 Task: Search one way flight ticket for 5 adults, 2 children, 1 infant in seat and 2 infants on lap in economy from Belleville: Midamerica St. Louis Airport/scott Air Force Base to Springfield: Abraham Lincoln Capital Airport on 5-2-2023. Choice of flights is Sun country airlines. Number of bags: 2 carry on bags. Price is upto 92000. Outbound departure time preference is 11:30.
Action: Mouse moved to (303, 396)
Screenshot: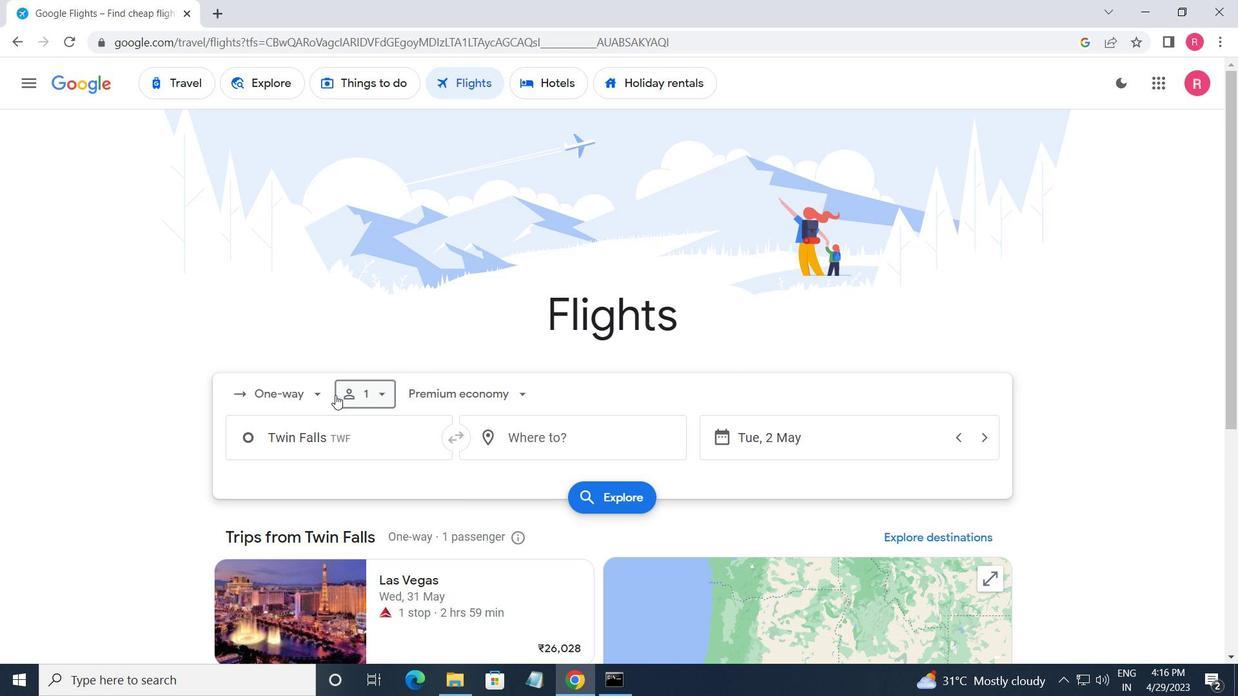 
Action: Mouse pressed left at (303, 396)
Screenshot: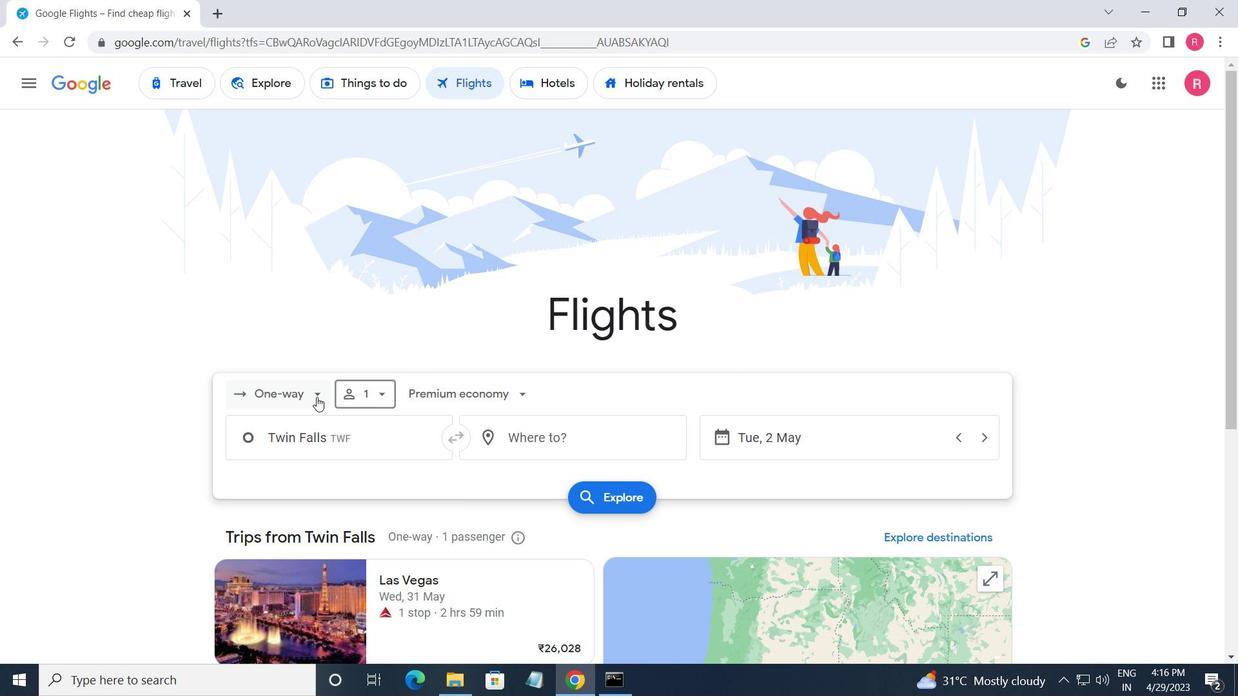 
Action: Mouse moved to (325, 463)
Screenshot: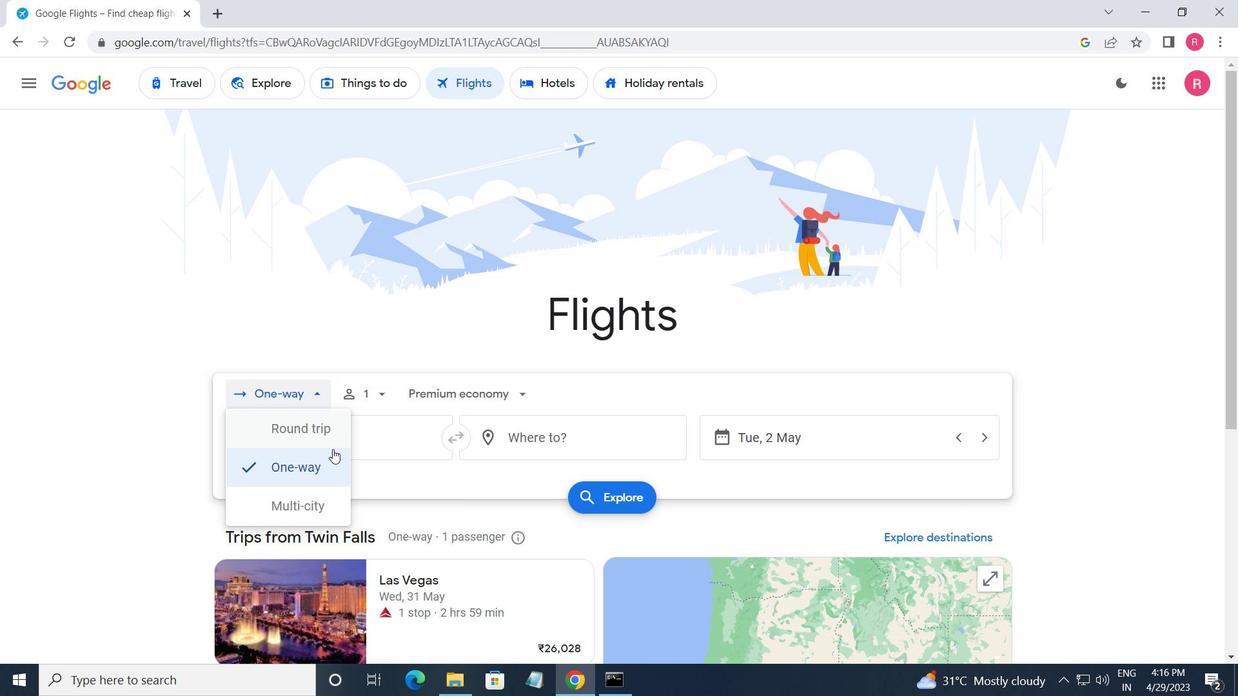 
Action: Mouse pressed left at (325, 463)
Screenshot: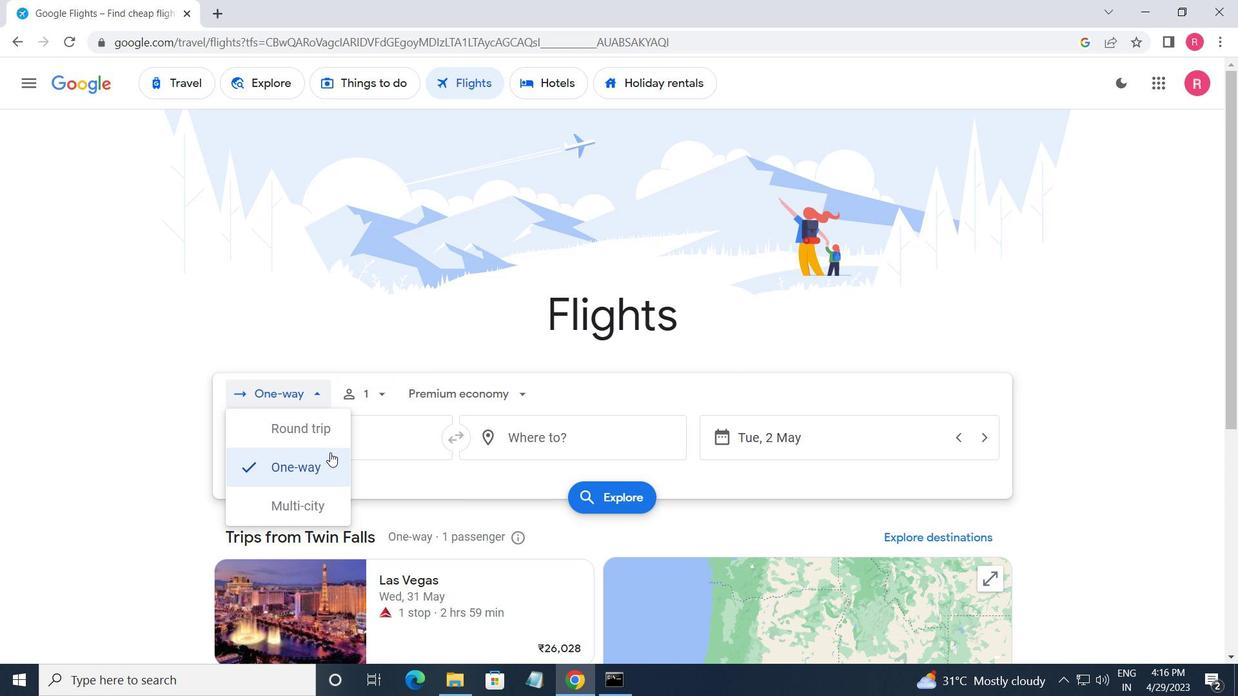 
Action: Mouse moved to (374, 399)
Screenshot: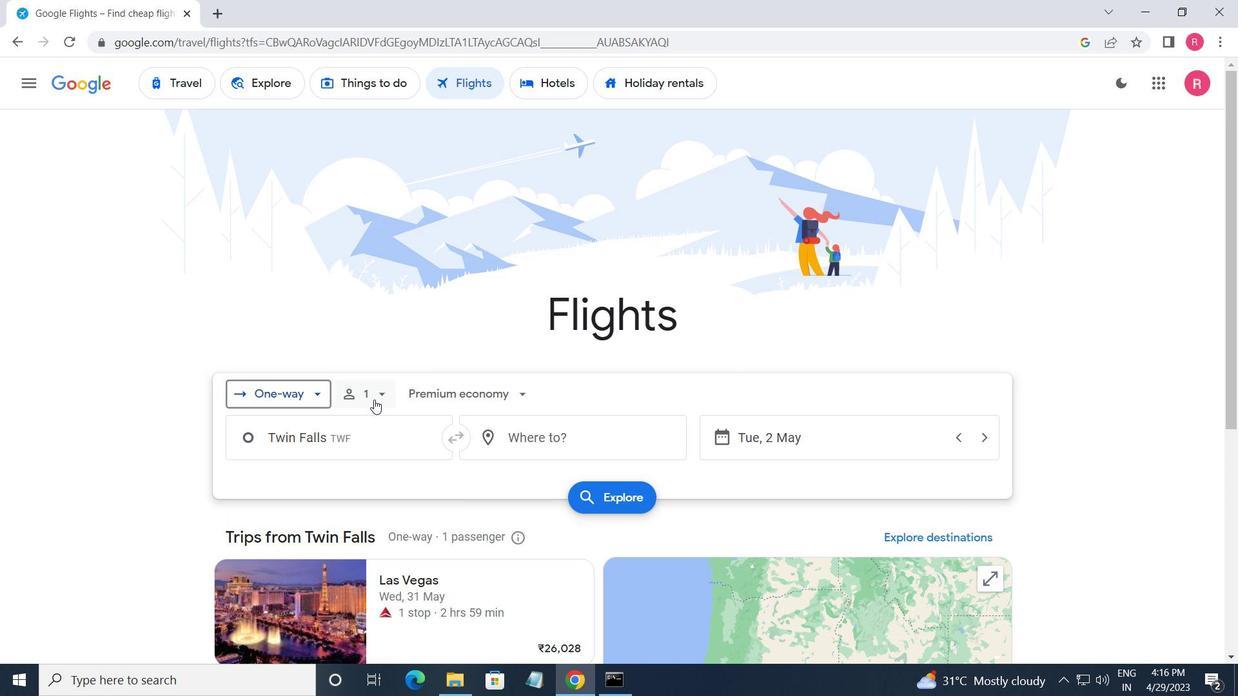 
Action: Mouse pressed left at (374, 399)
Screenshot: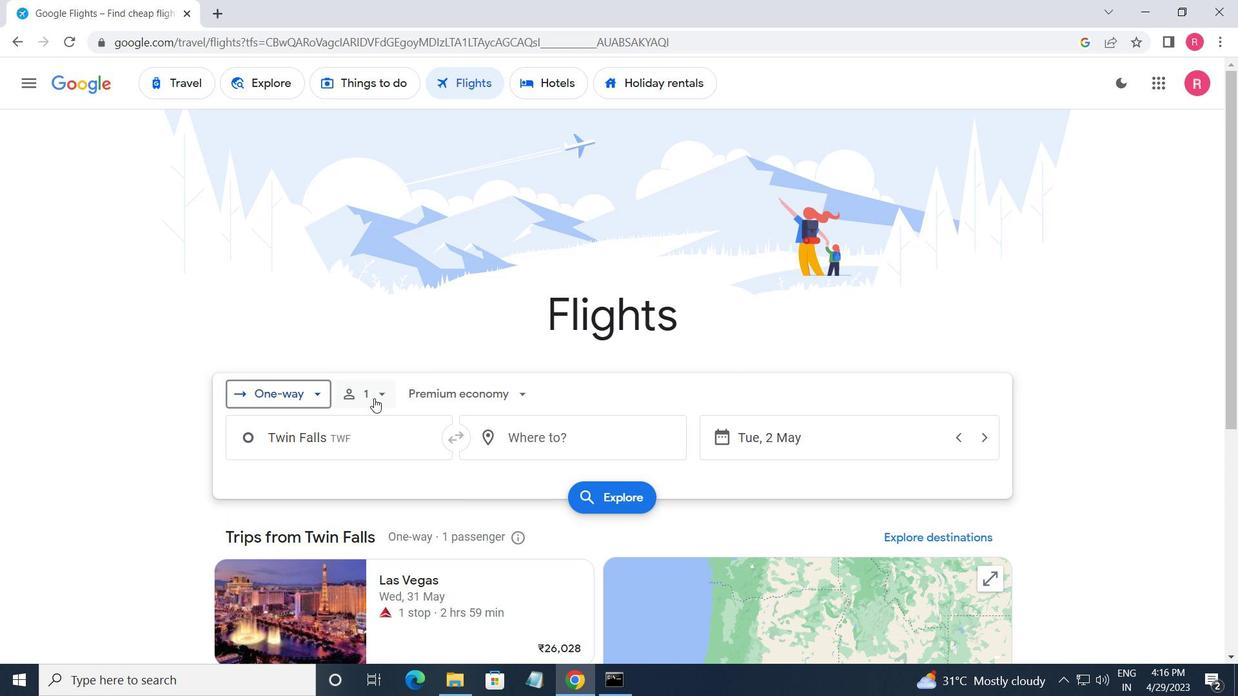 
Action: Mouse moved to (492, 440)
Screenshot: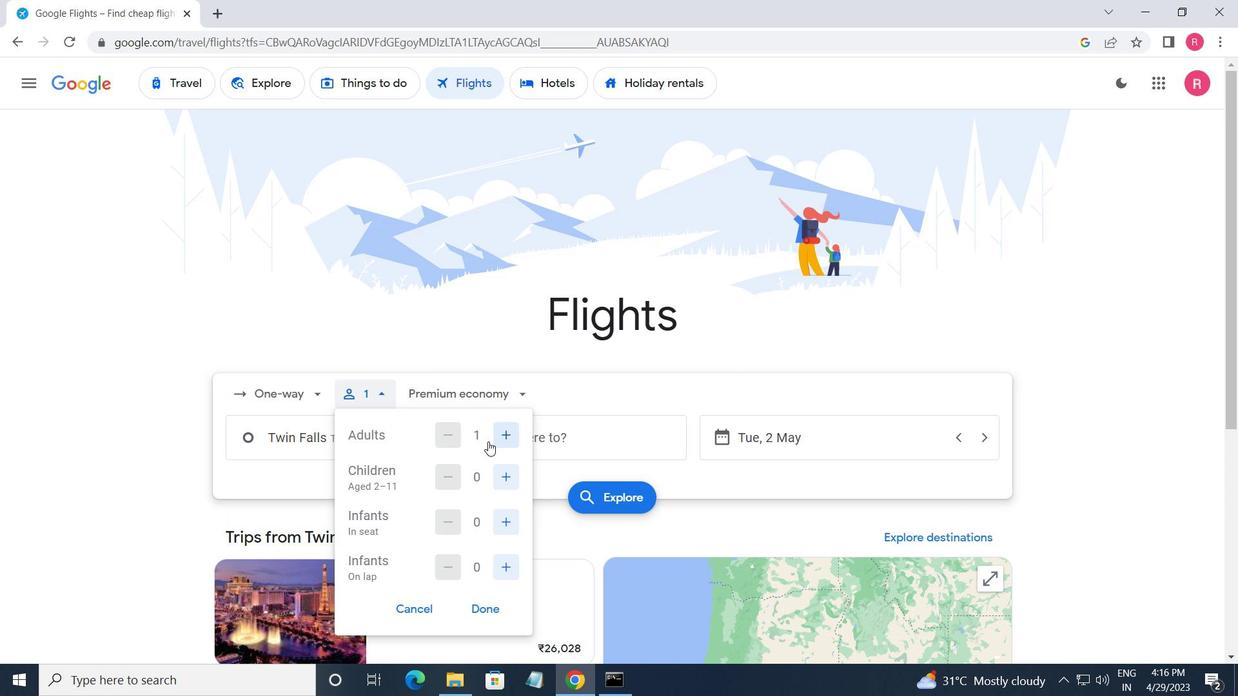 
Action: Mouse pressed left at (492, 440)
Screenshot: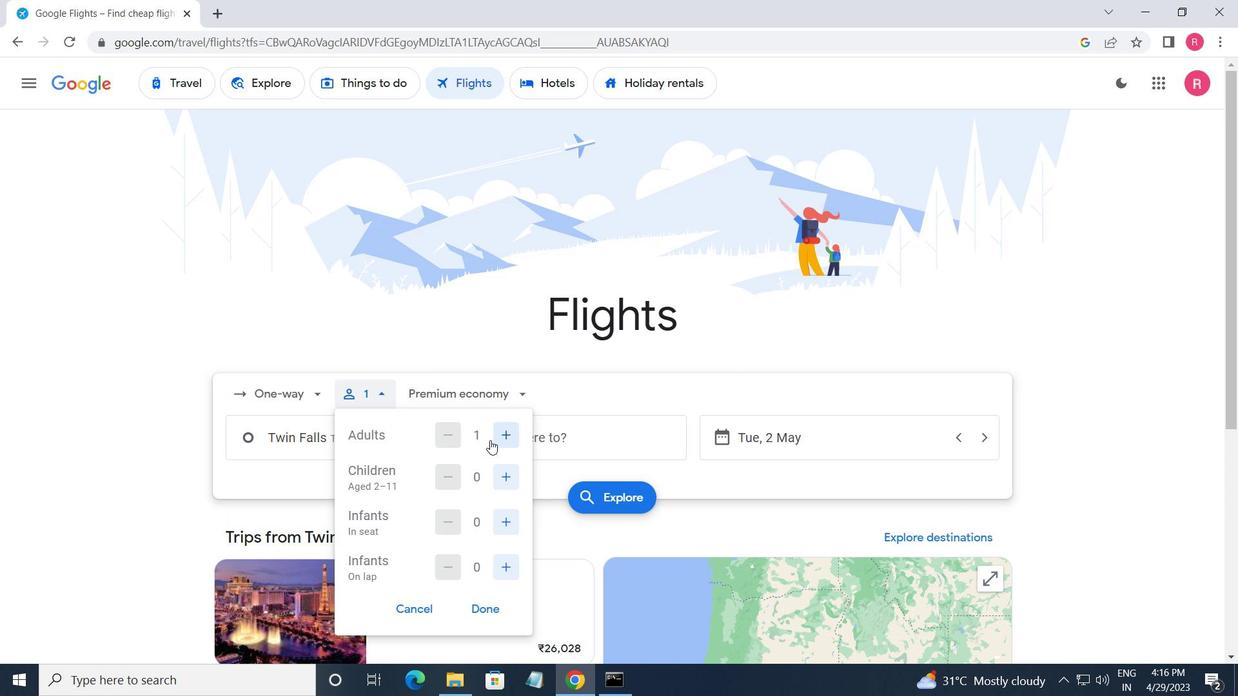 
Action: Mouse pressed left at (492, 440)
Screenshot: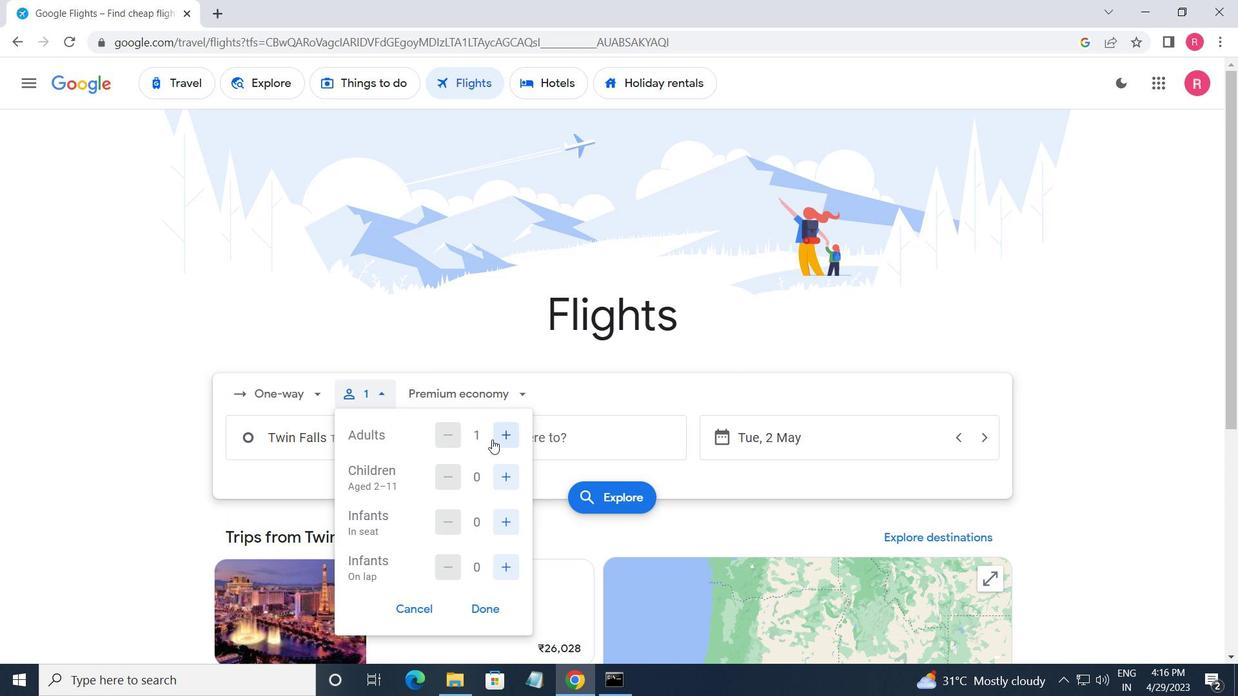 
Action: Mouse pressed left at (492, 440)
Screenshot: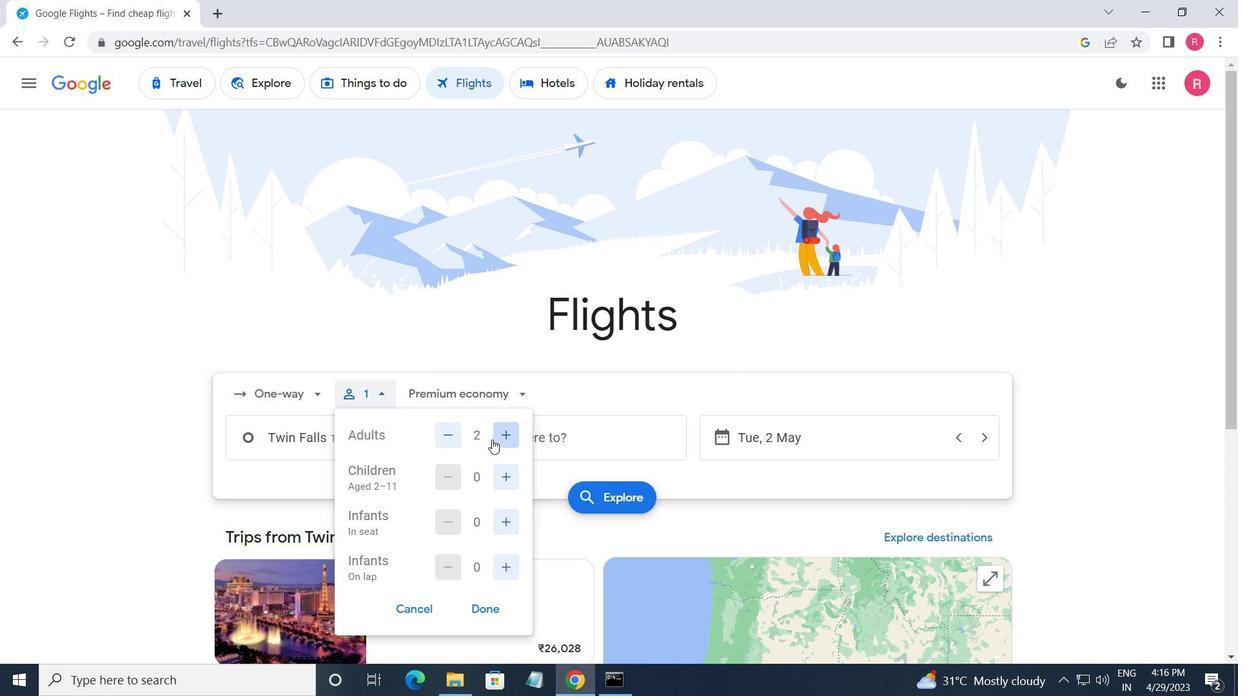 
Action: Mouse moved to (493, 439)
Screenshot: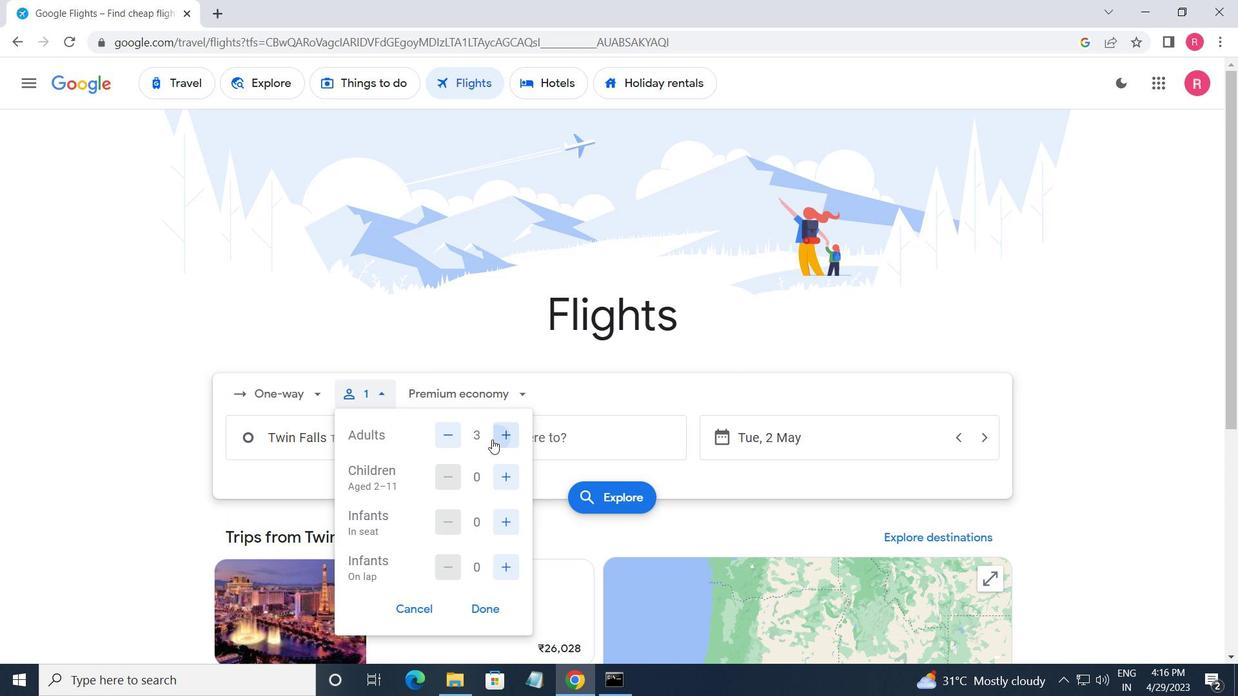 
Action: Mouse pressed left at (493, 439)
Screenshot: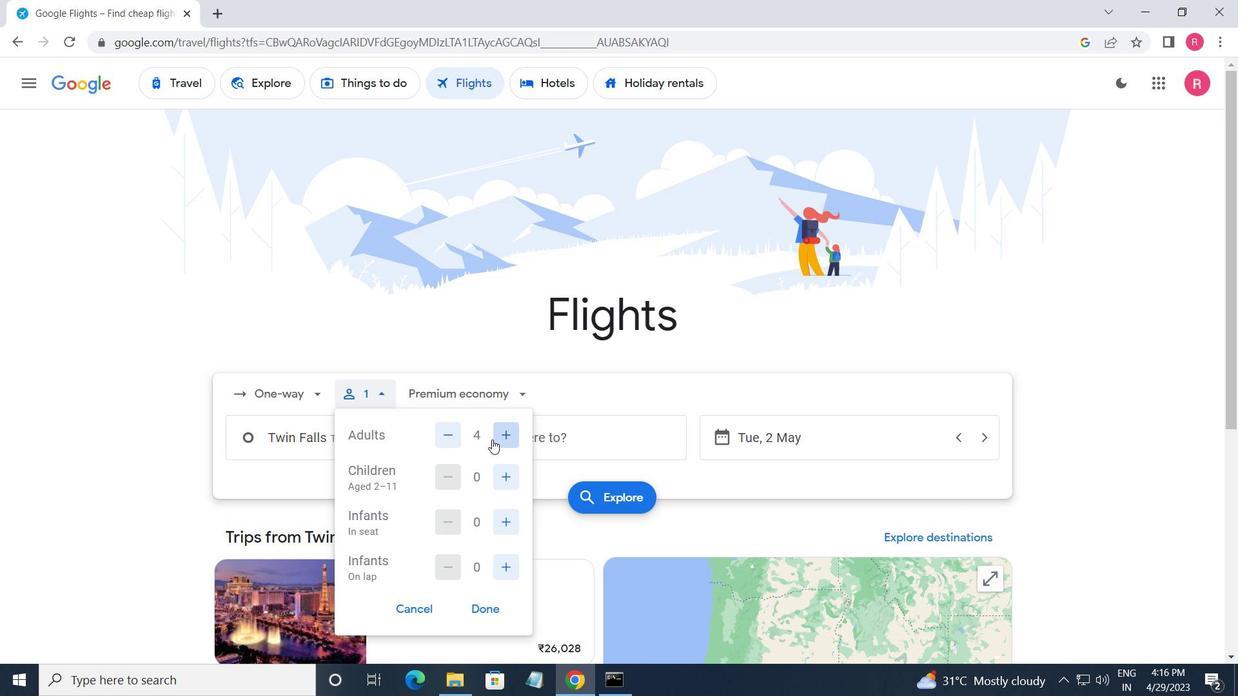 
Action: Mouse moved to (499, 476)
Screenshot: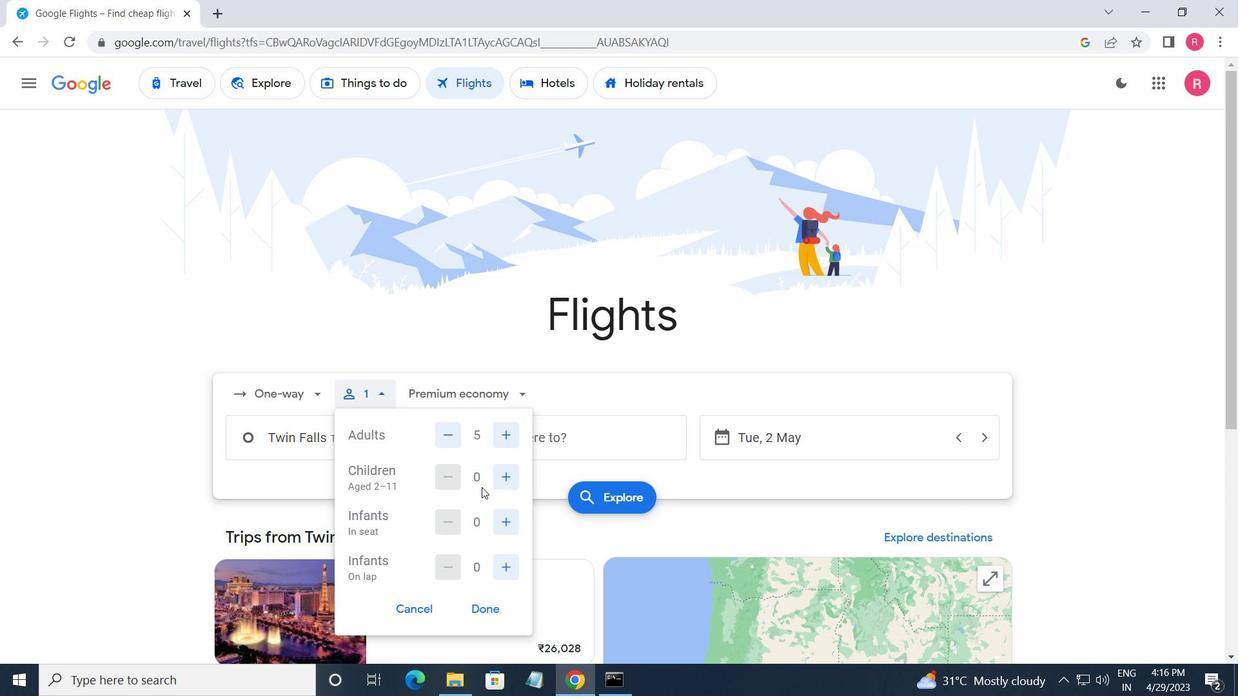 
Action: Mouse pressed left at (499, 476)
Screenshot: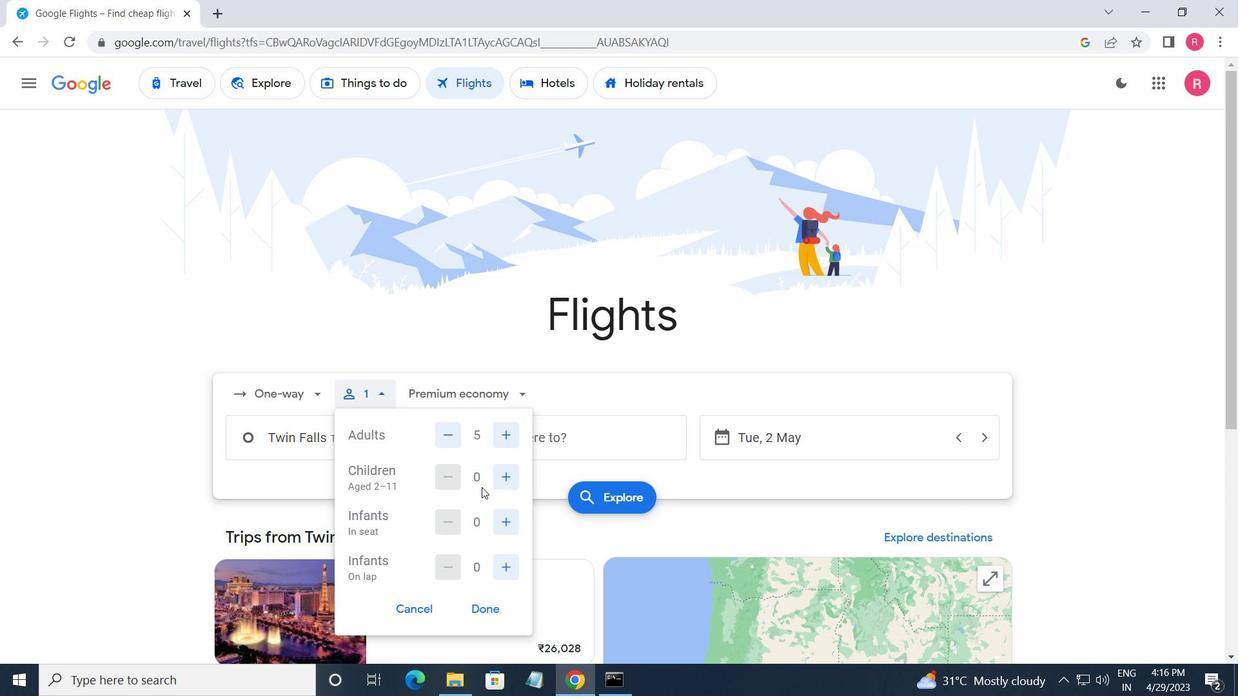 
Action: Mouse moved to (502, 476)
Screenshot: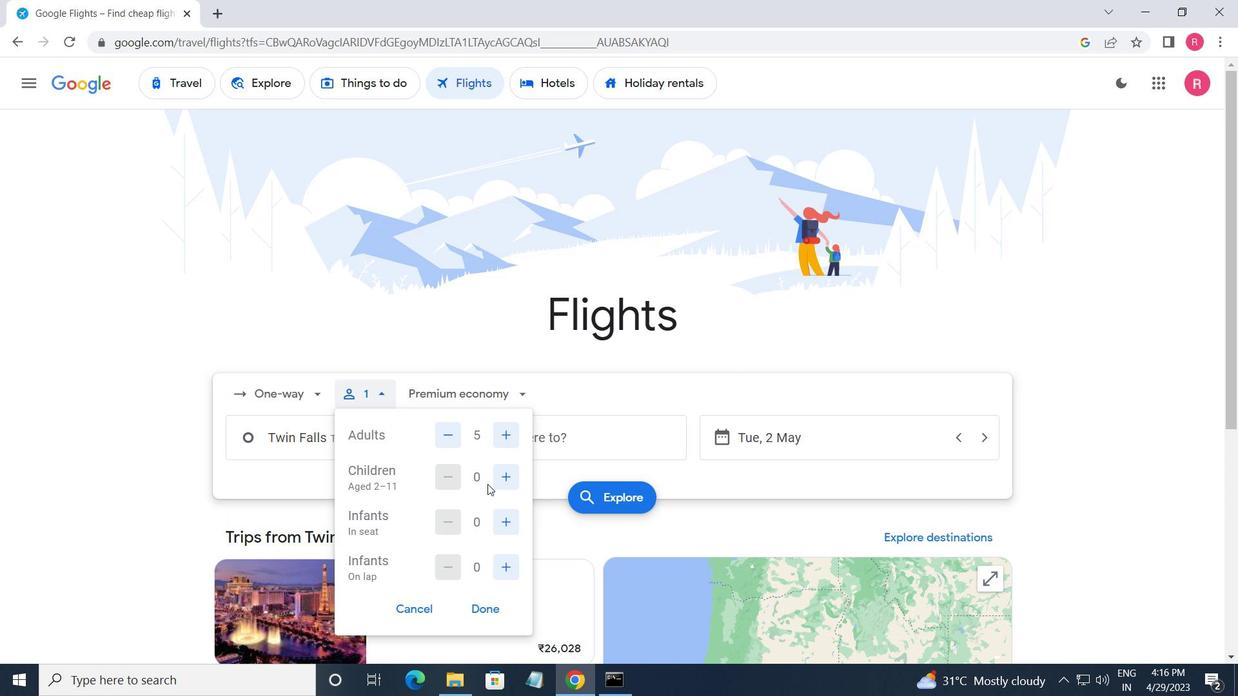 
Action: Mouse pressed left at (502, 476)
Screenshot: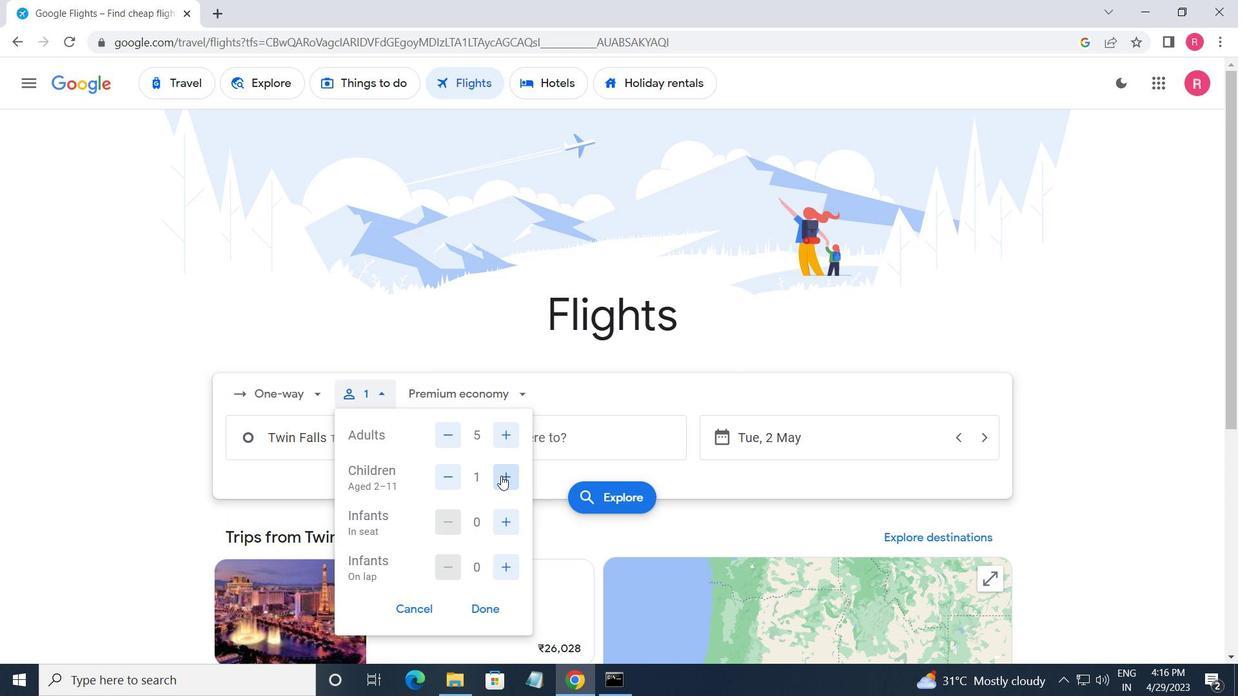 
Action: Mouse moved to (507, 518)
Screenshot: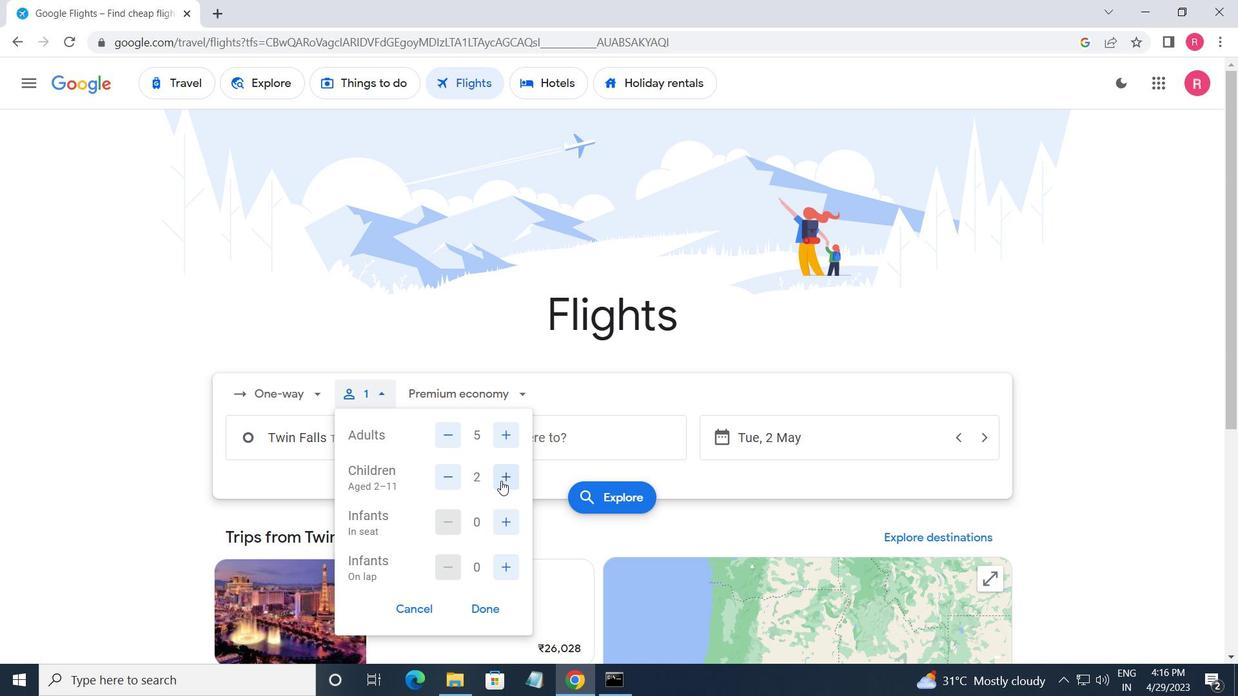 
Action: Mouse pressed left at (507, 518)
Screenshot: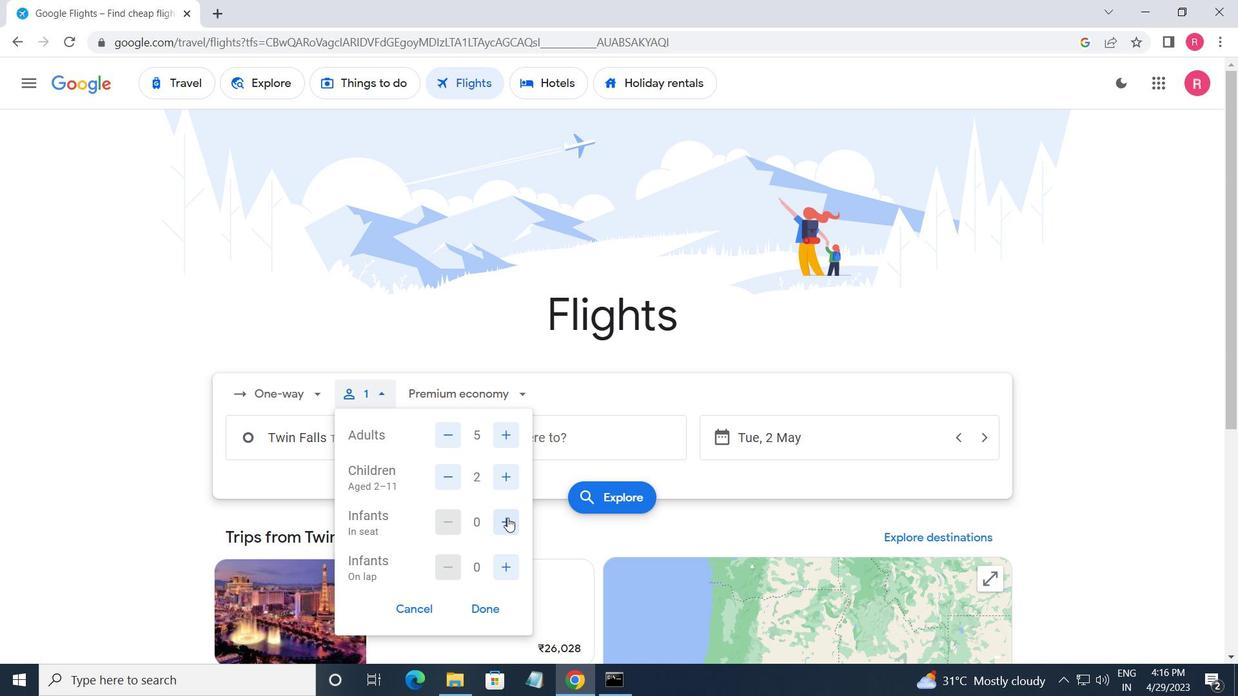 
Action: Mouse moved to (499, 569)
Screenshot: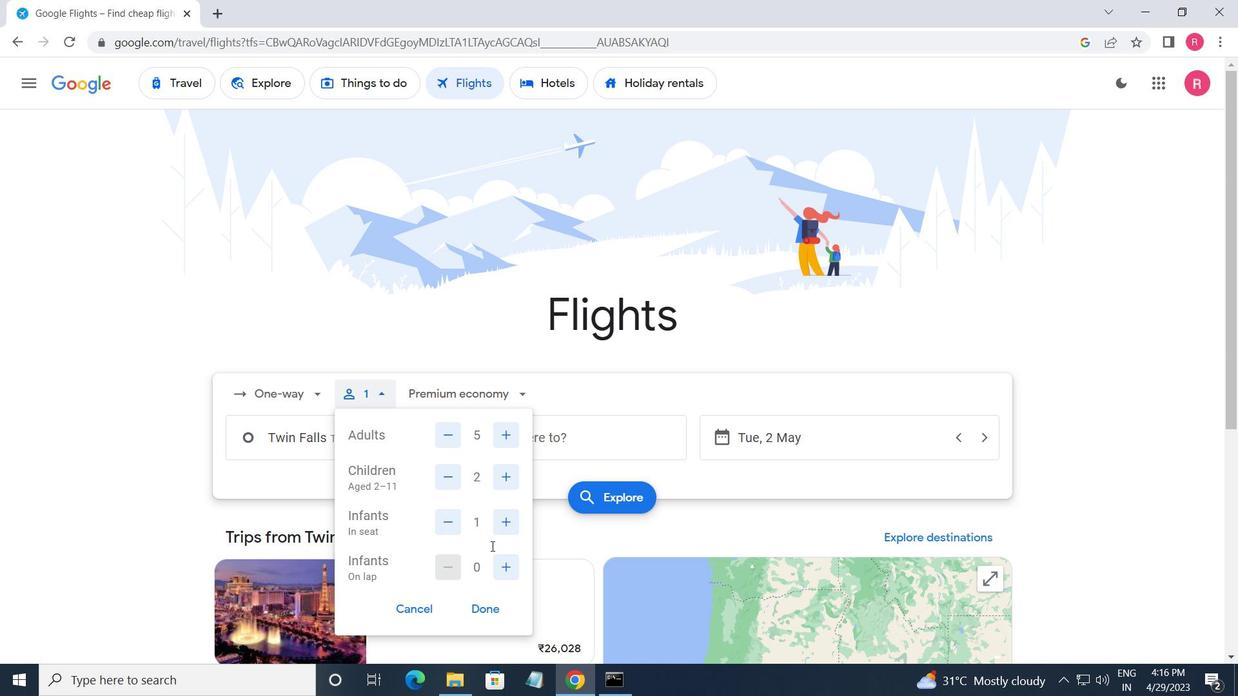 
Action: Mouse pressed left at (499, 569)
Screenshot: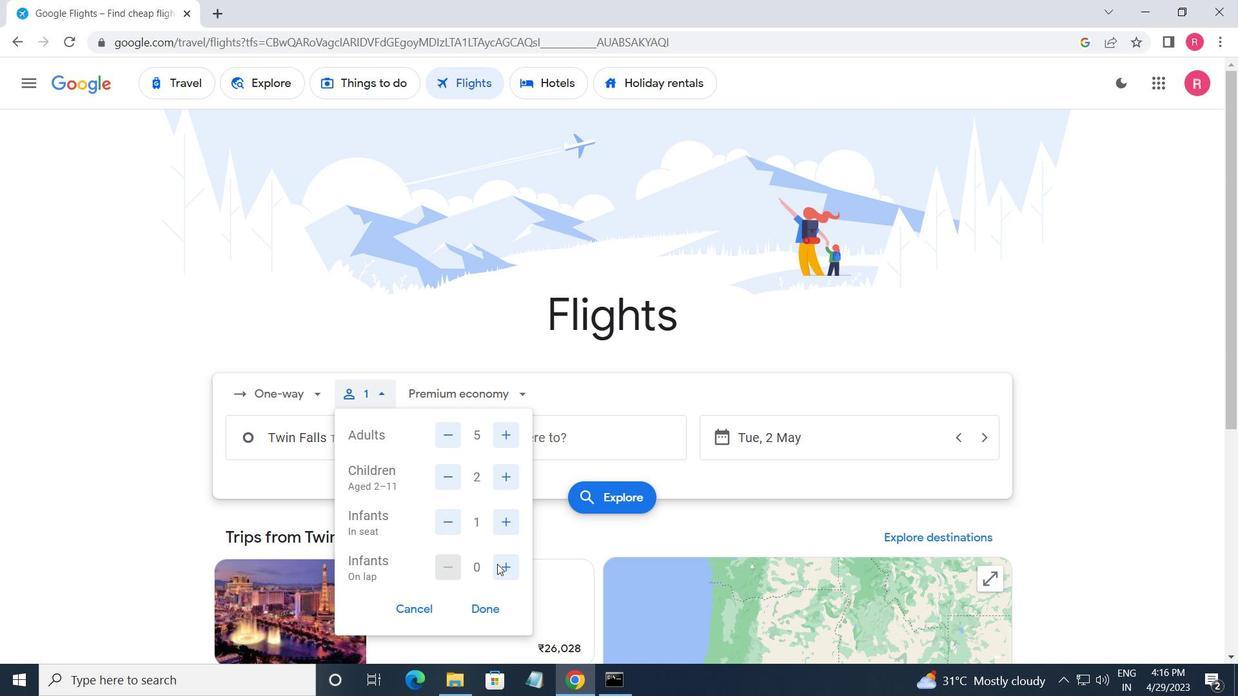 
Action: Mouse pressed left at (499, 569)
Screenshot: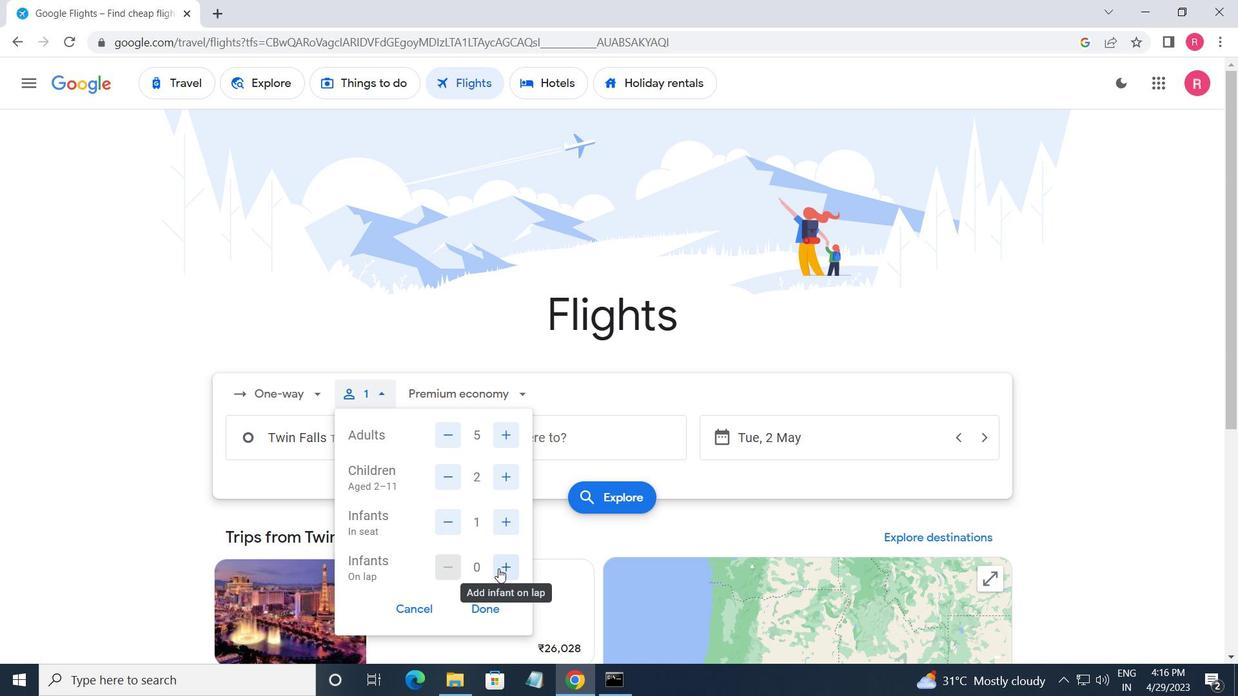 
Action: Mouse moved to (448, 569)
Screenshot: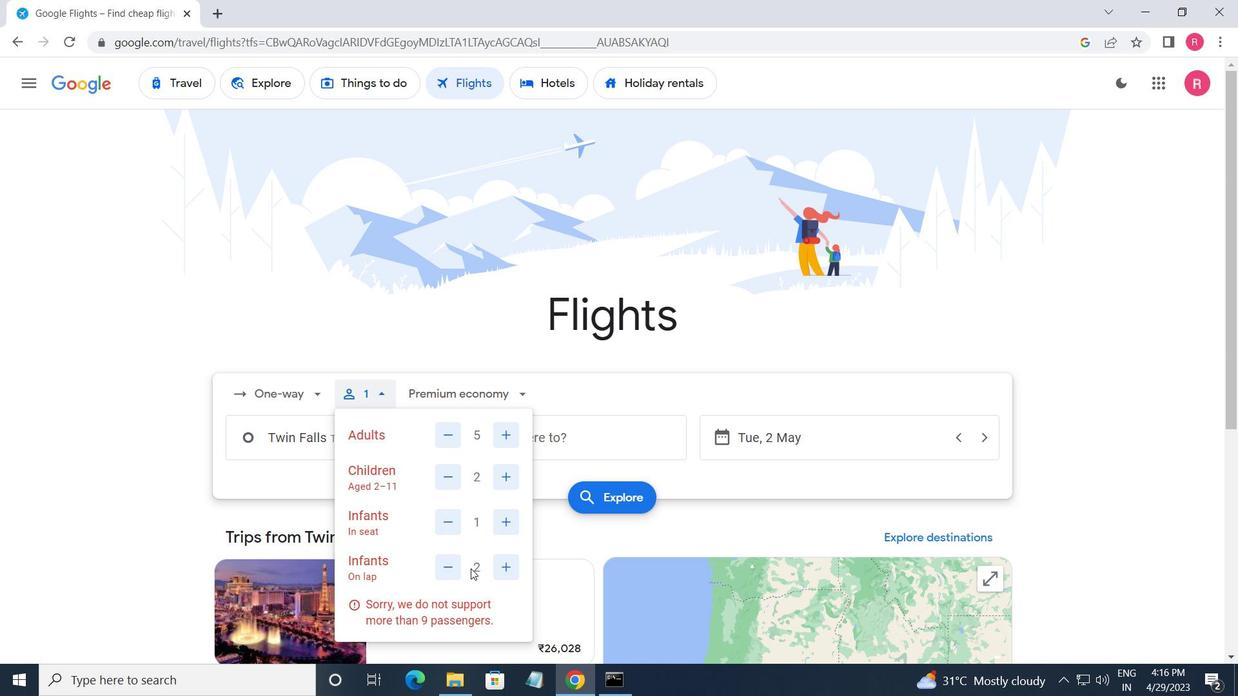 
Action: Mouse pressed left at (448, 569)
Screenshot: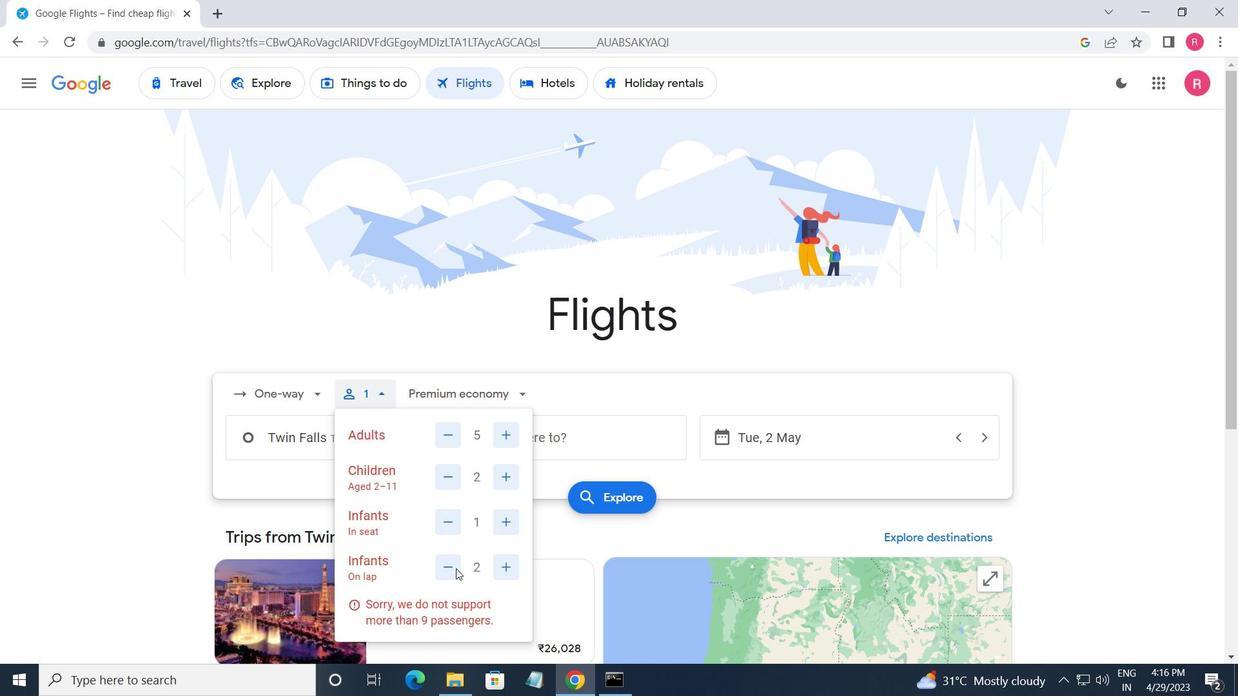
Action: Mouse moved to (478, 618)
Screenshot: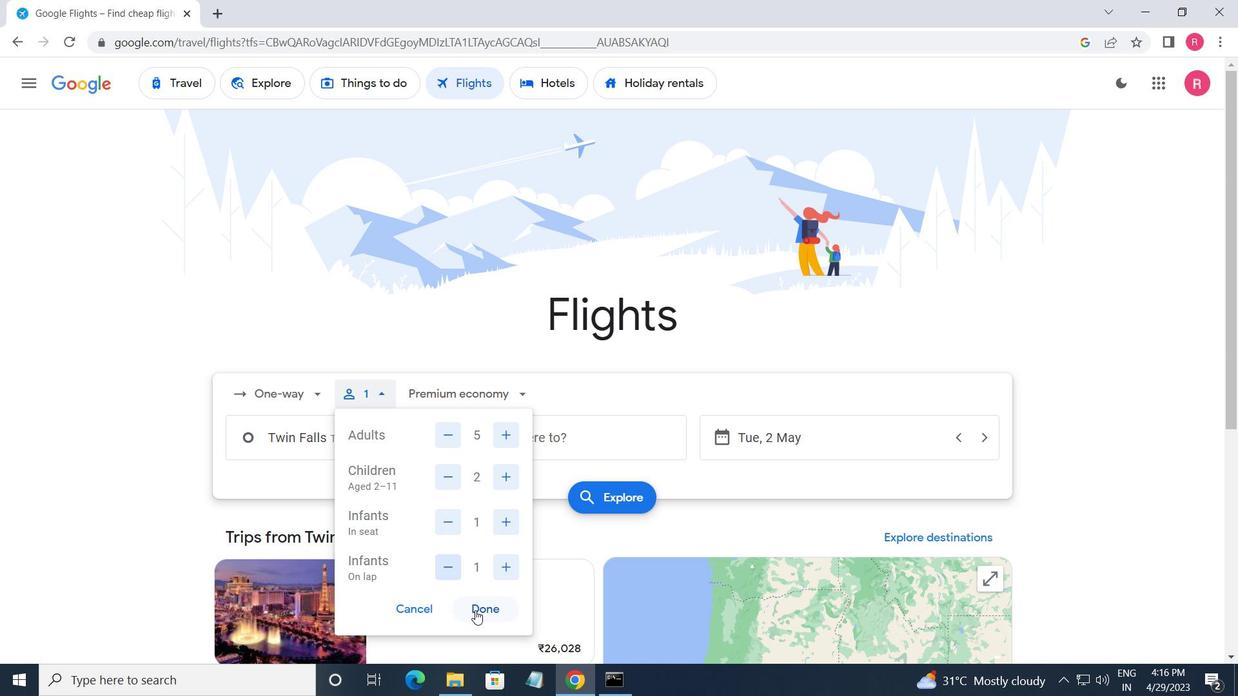 
Action: Mouse pressed left at (478, 618)
Screenshot: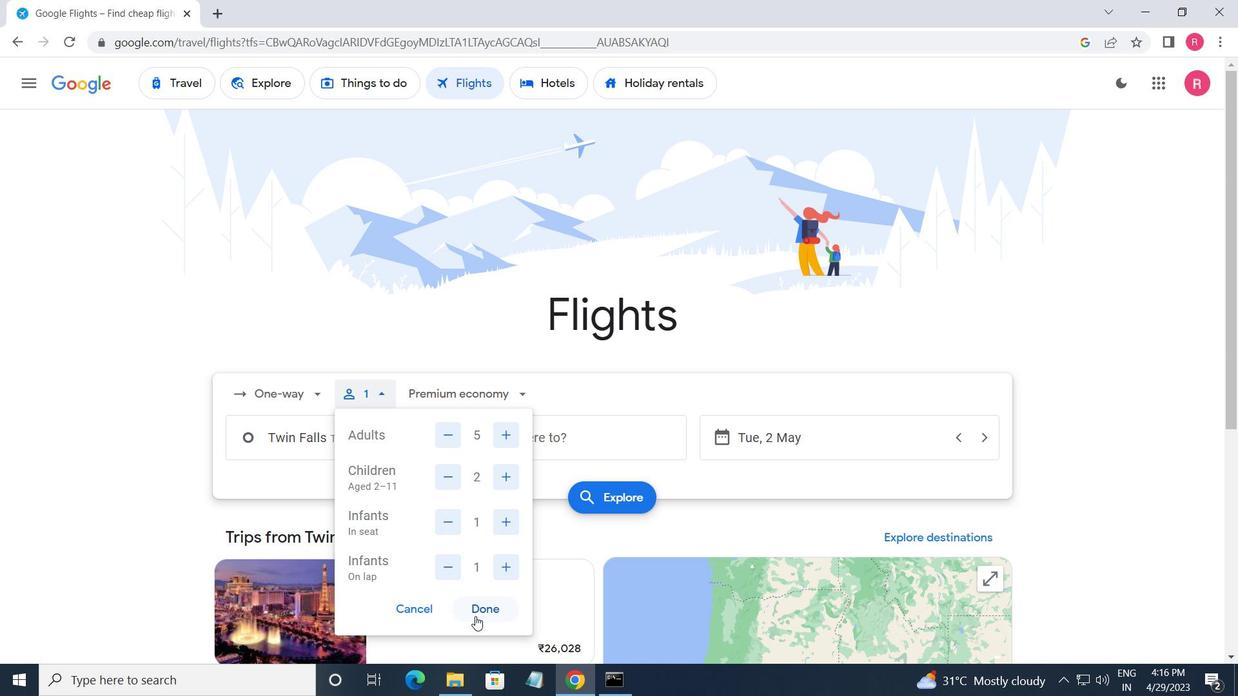 
Action: Mouse moved to (488, 398)
Screenshot: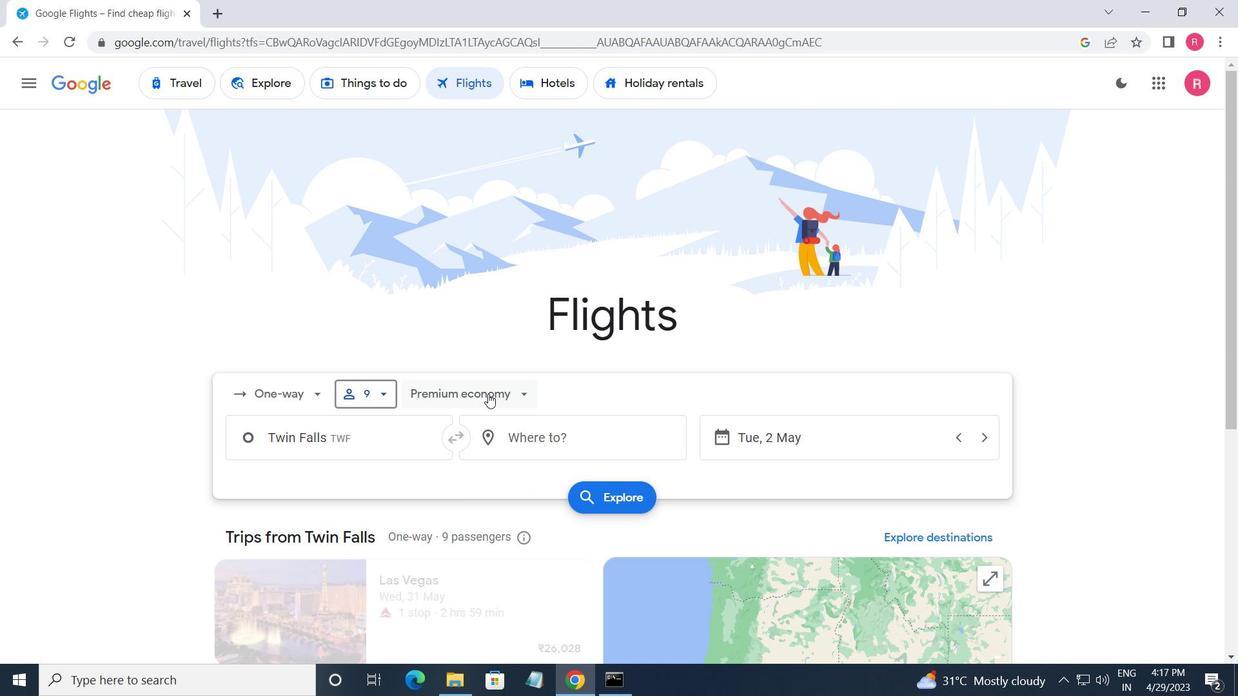 
Action: Mouse pressed left at (488, 398)
Screenshot: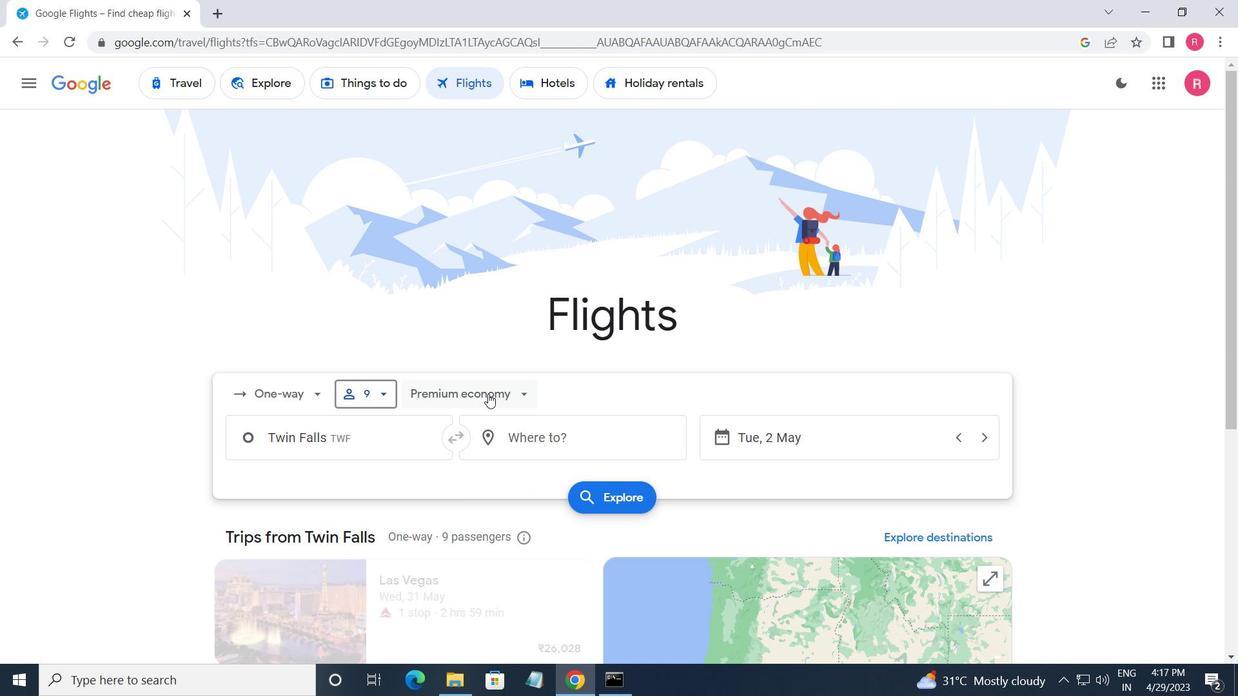 
Action: Mouse moved to (472, 431)
Screenshot: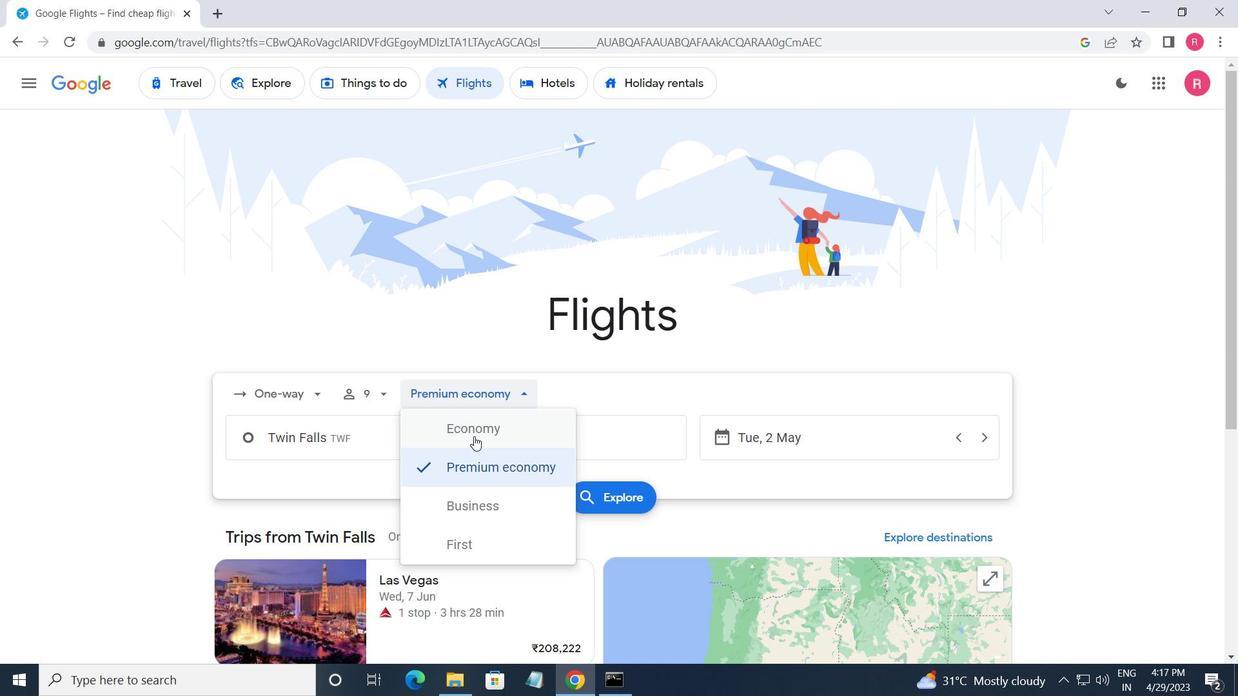 
Action: Mouse pressed left at (472, 431)
Screenshot: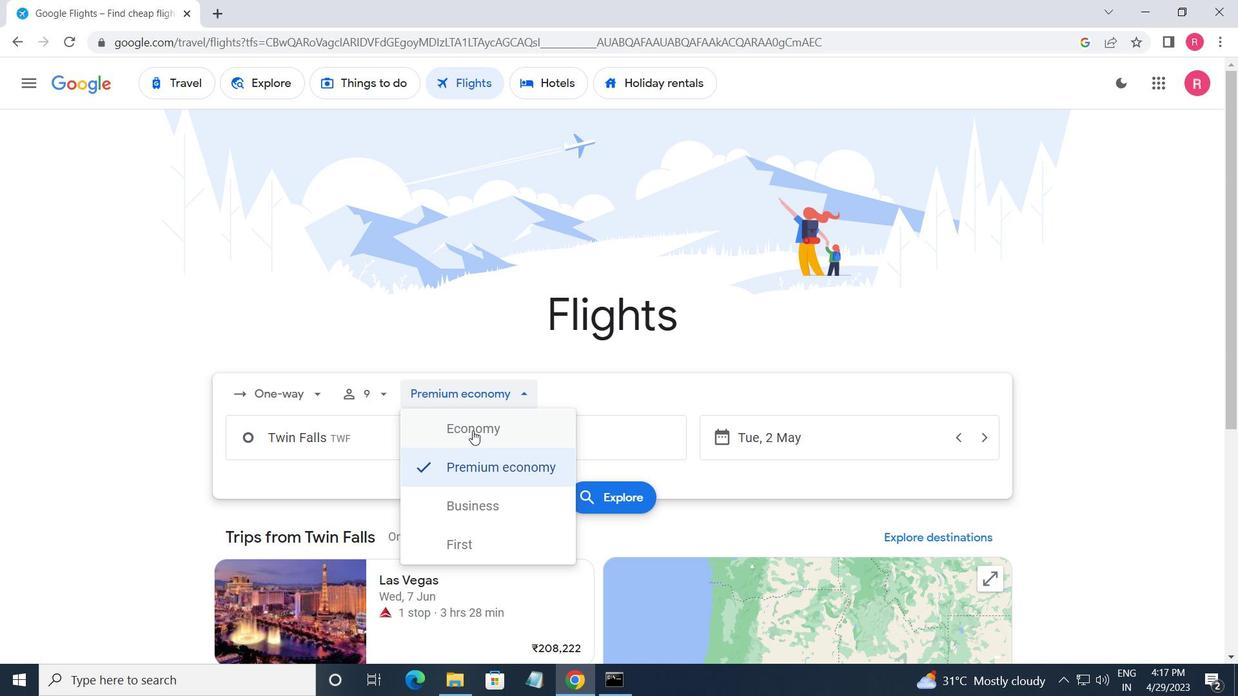 
Action: Mouse moved to (398, 451)
Screenshot: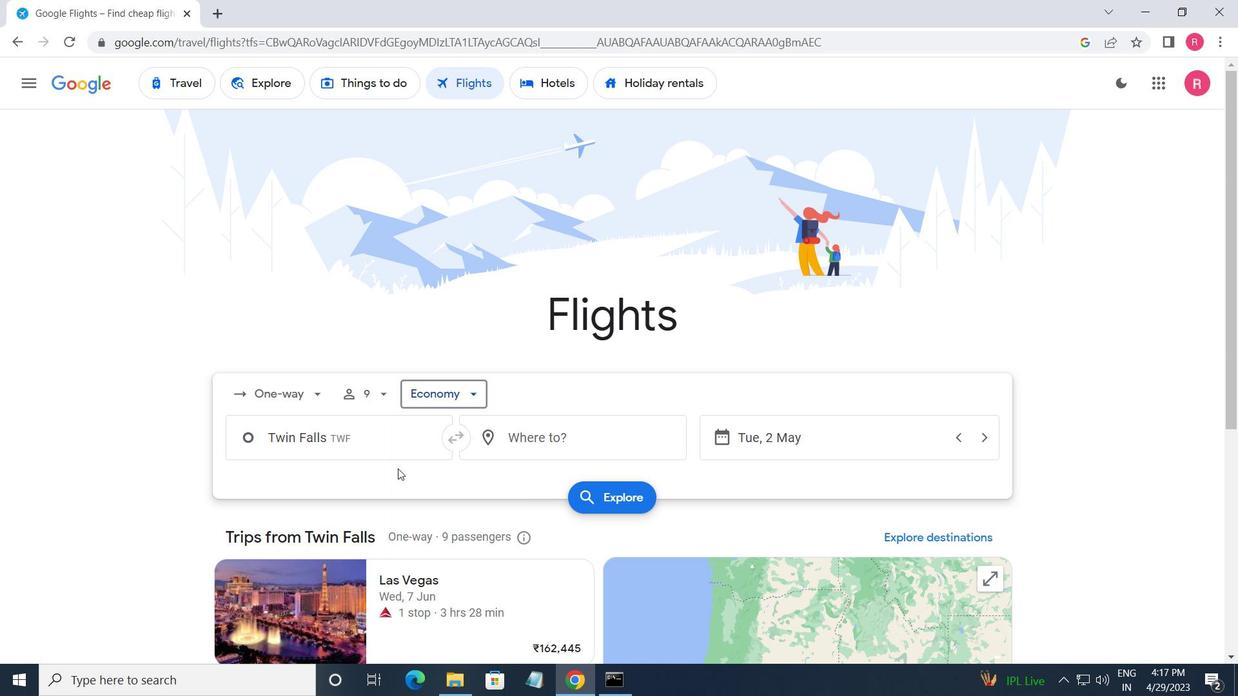 
Action: Mouse pressed left at (398, 451)
Screenshot: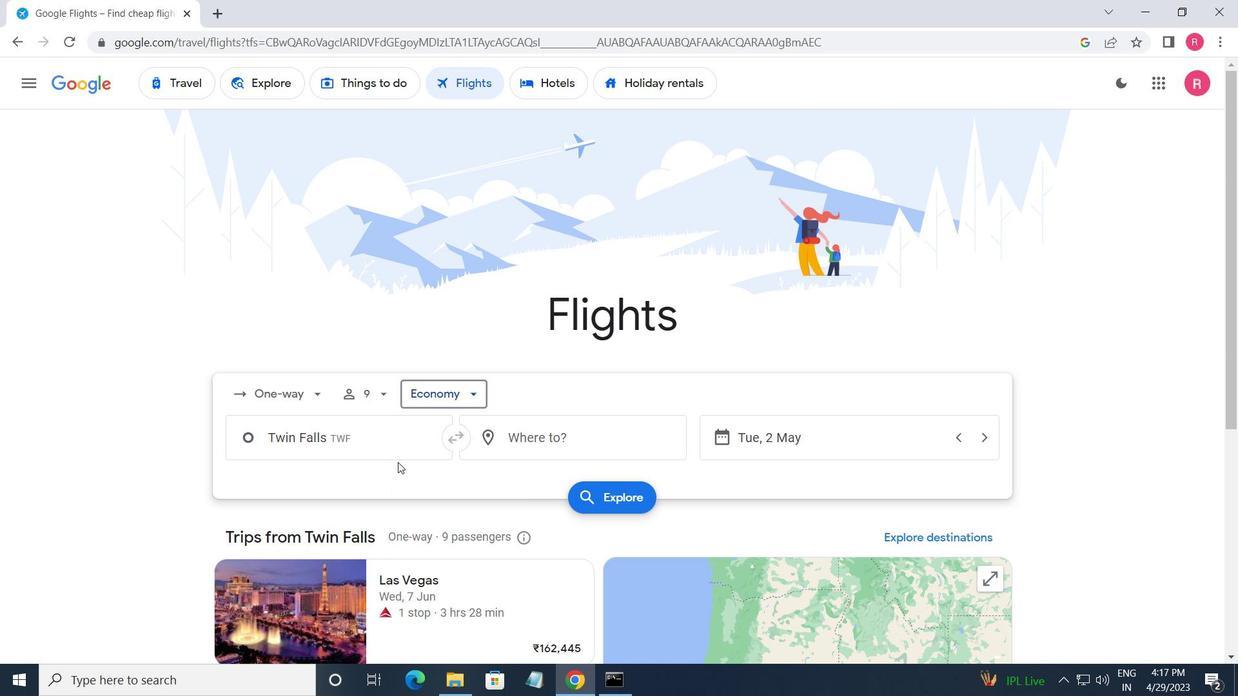 
Action: Key pressed <Key.shift_r>Midam
Screenshot: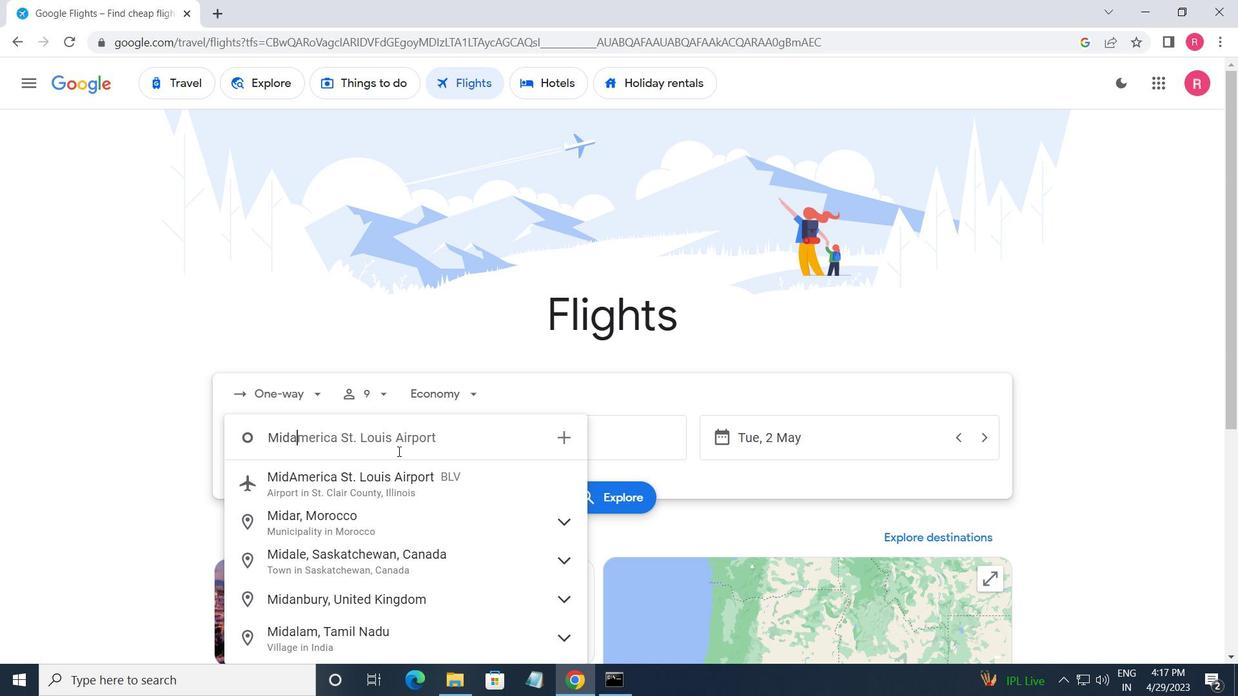 
Action: Mouse moved to (396, 501)
Screenshot: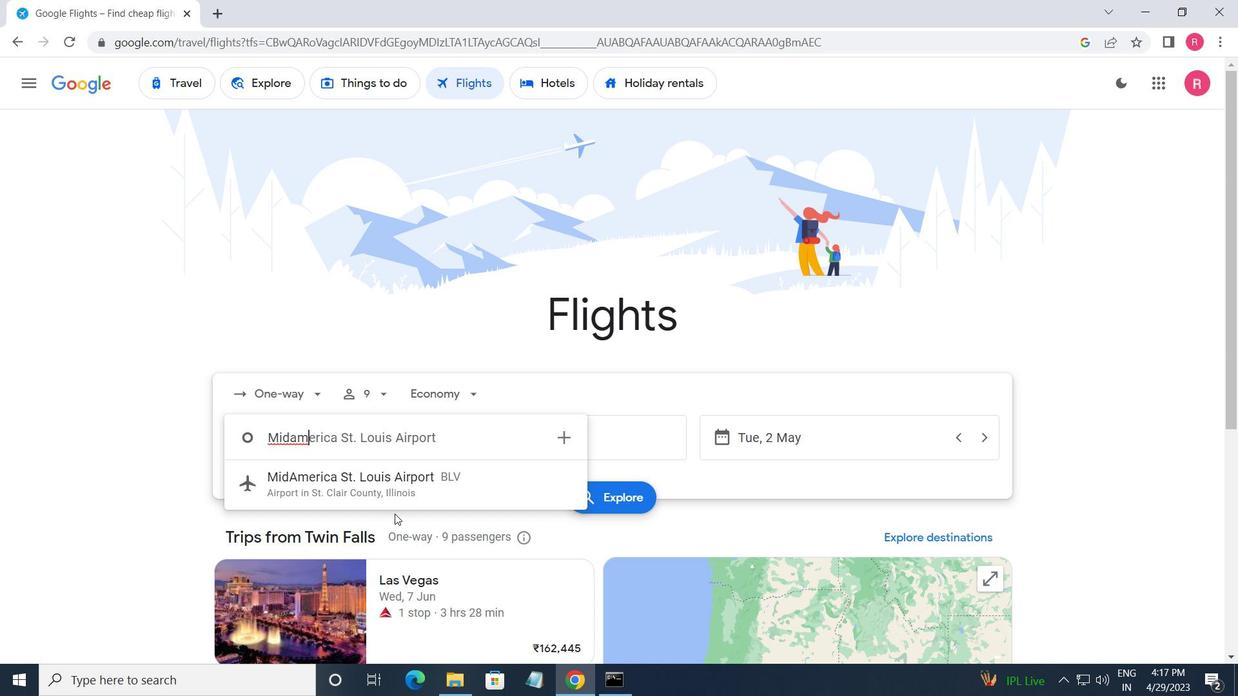 
Action: Mouse pressed left at (396, 501)
Screenshot: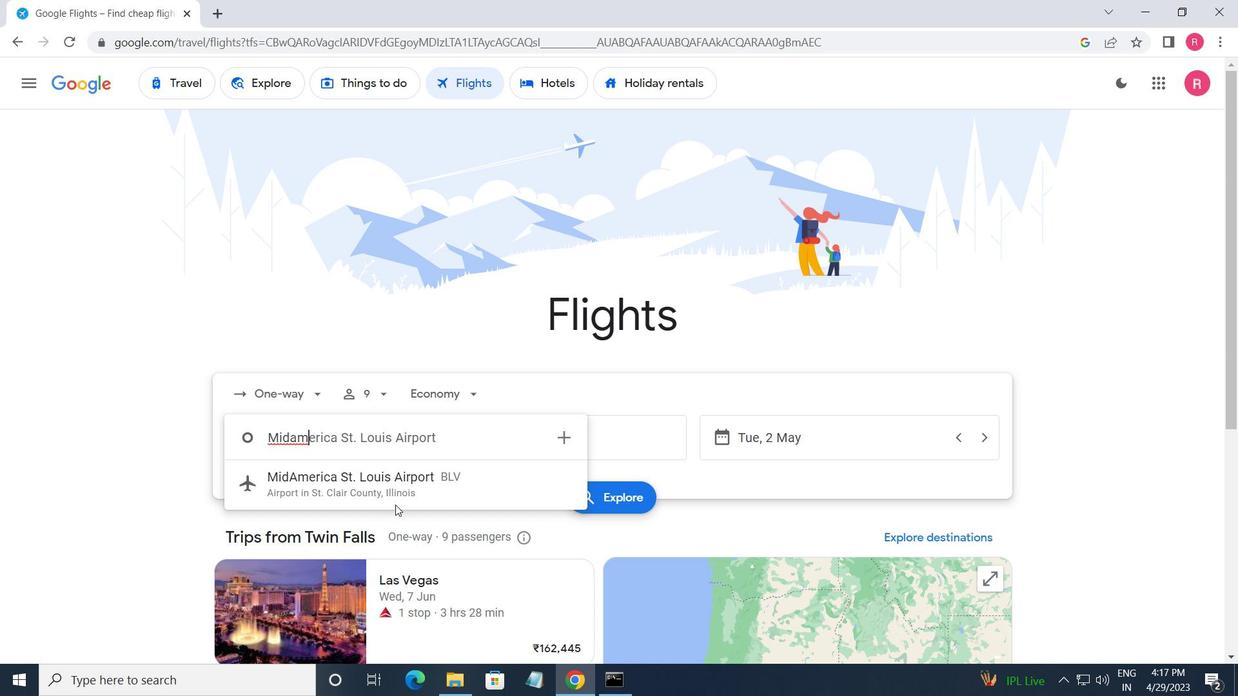 
Action: Mouse moved to (543, 449)
Screenshot: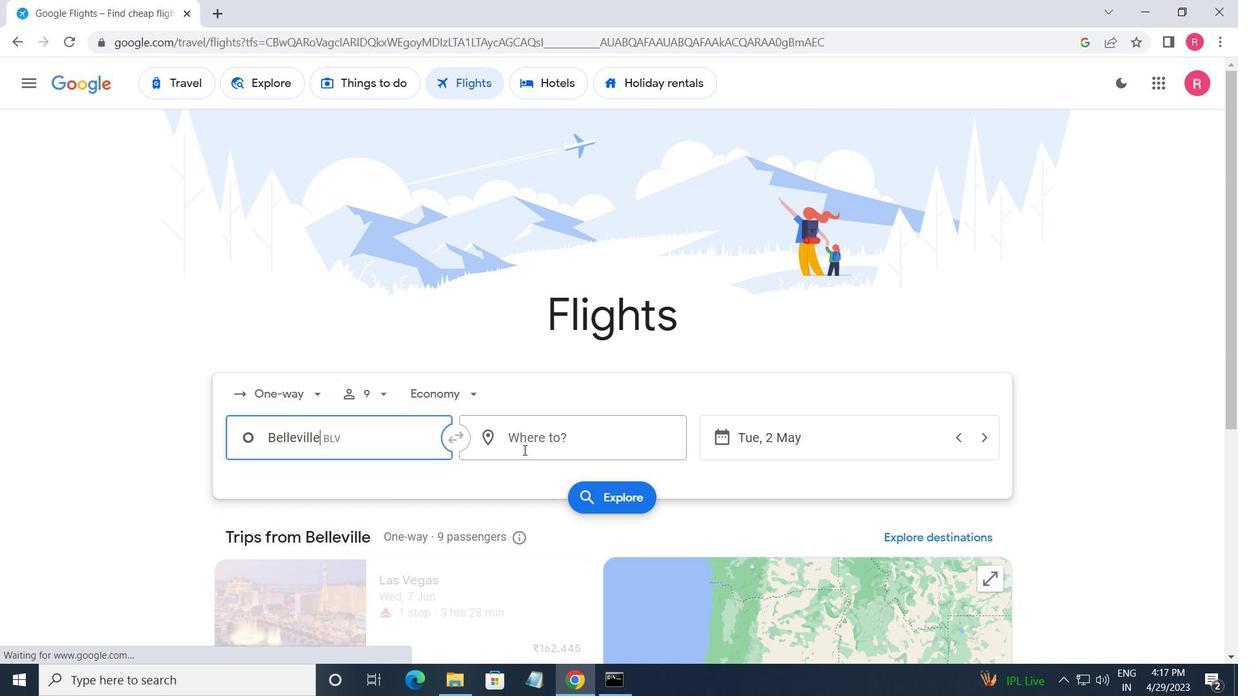 
Action: Mouse pressed left at (543, 449)
Screenshot: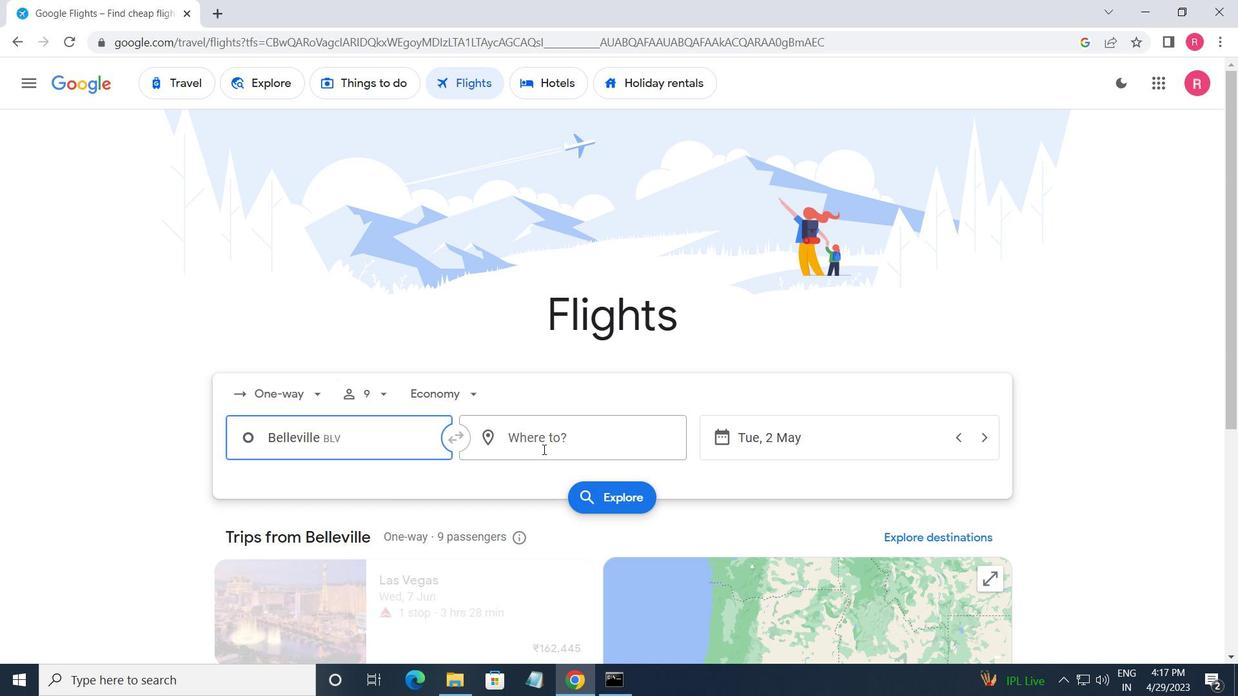 
Action: Mouse moved to (555, 598)
Screenshot: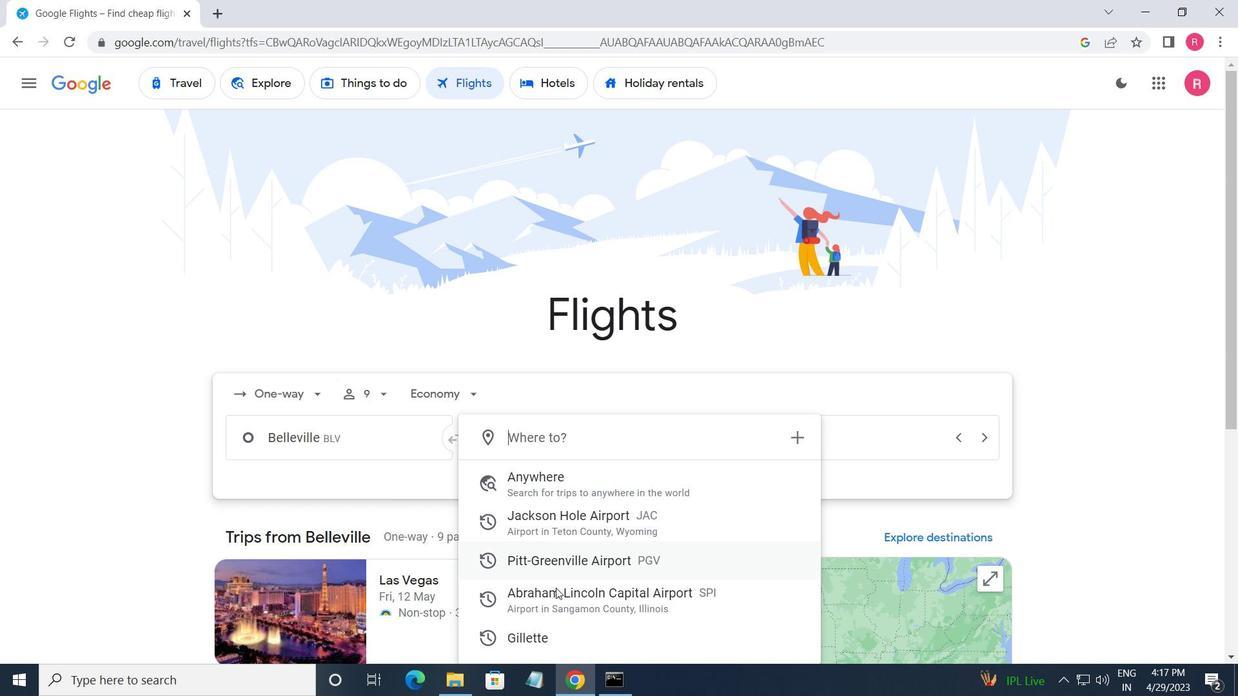 
Action: Mouse pressed left at (555, 598)
Screenshot: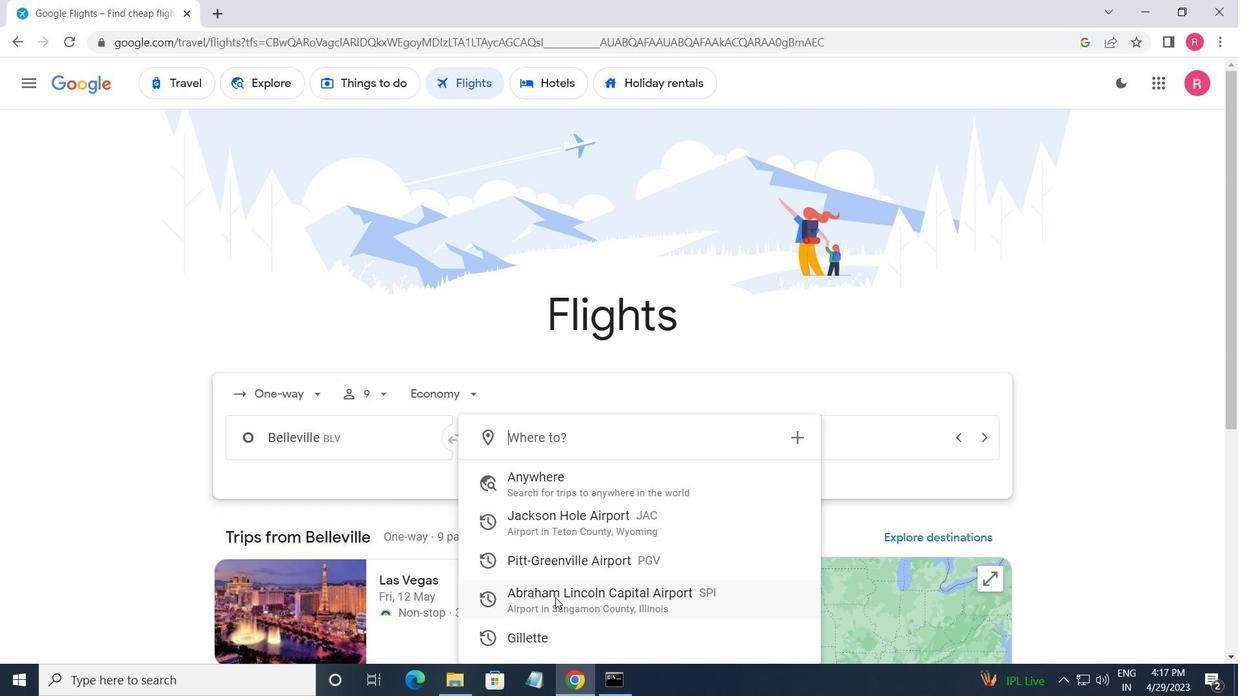 
Action: Mouse moved to (817, 446)
Screenshot: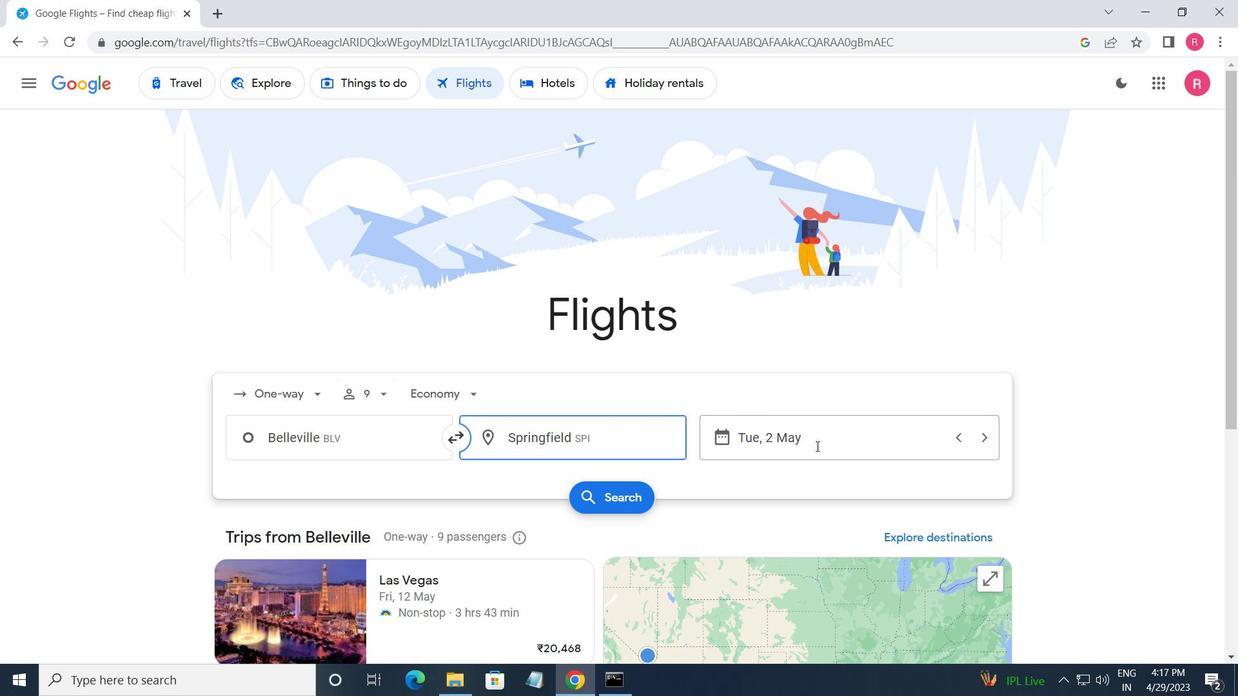 
Action: Mouse pressed left at (817, 446)
Screenshot: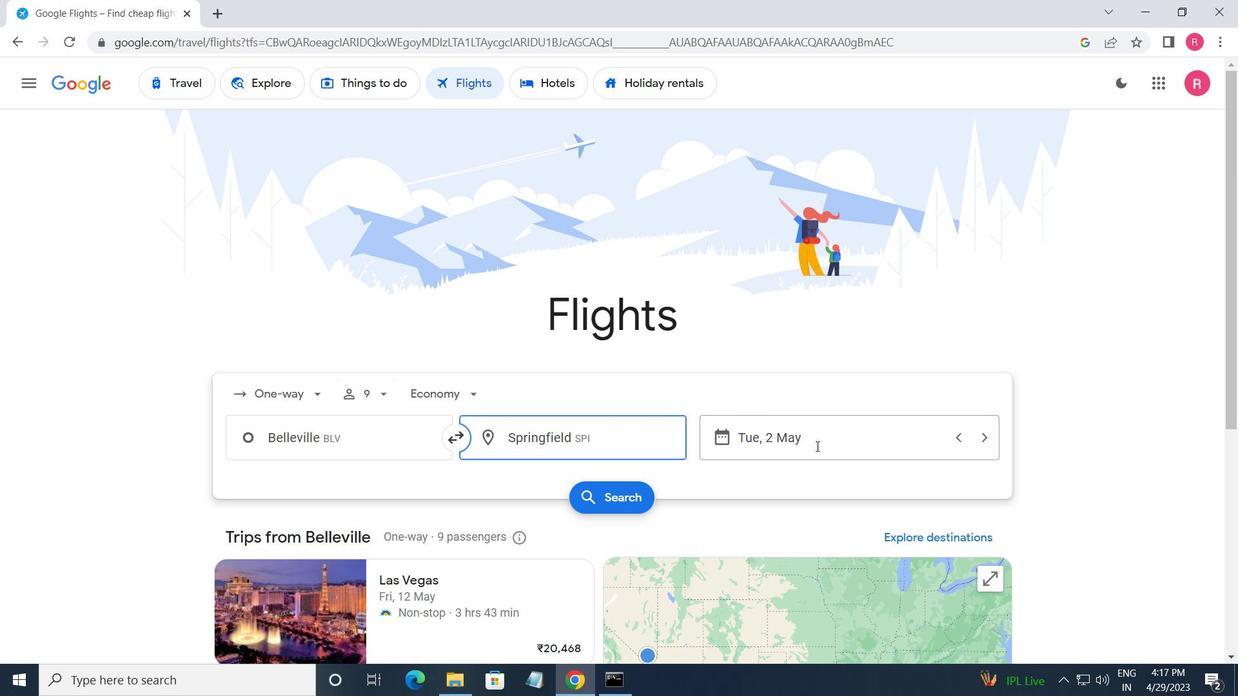 
Action: Mouse moved to (813, 365)
Screenshot: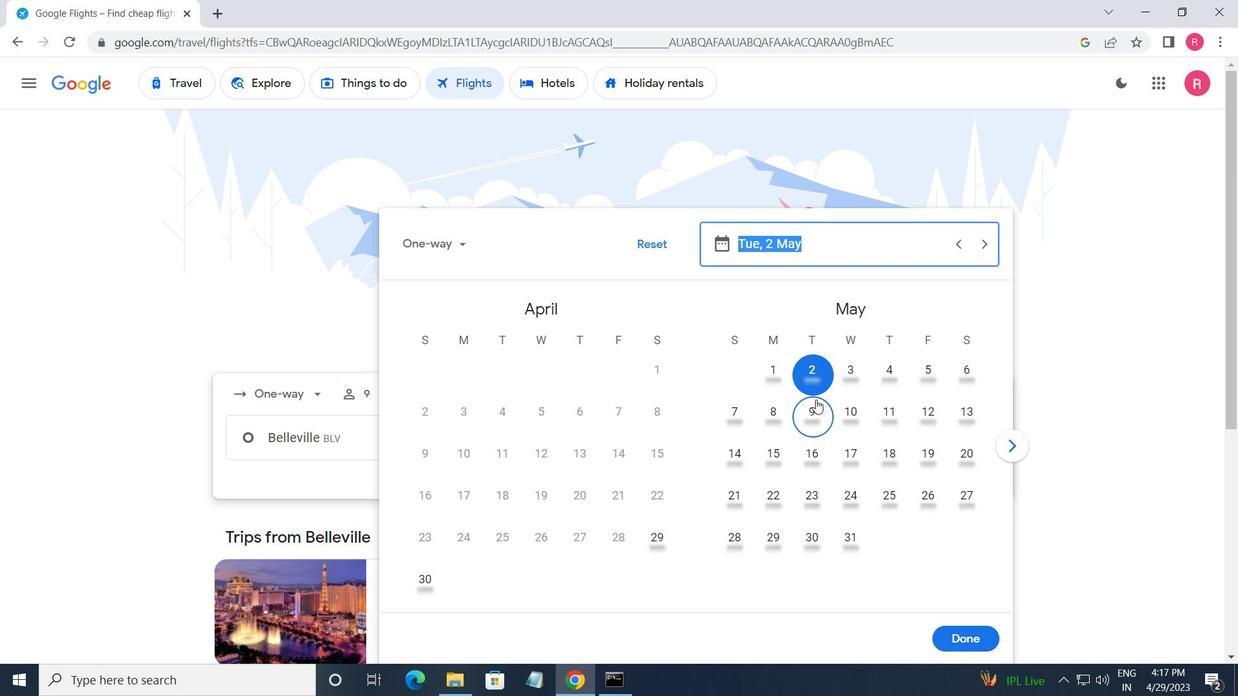 
Action: Mouse pressed left at (813, 365)
Screenshot: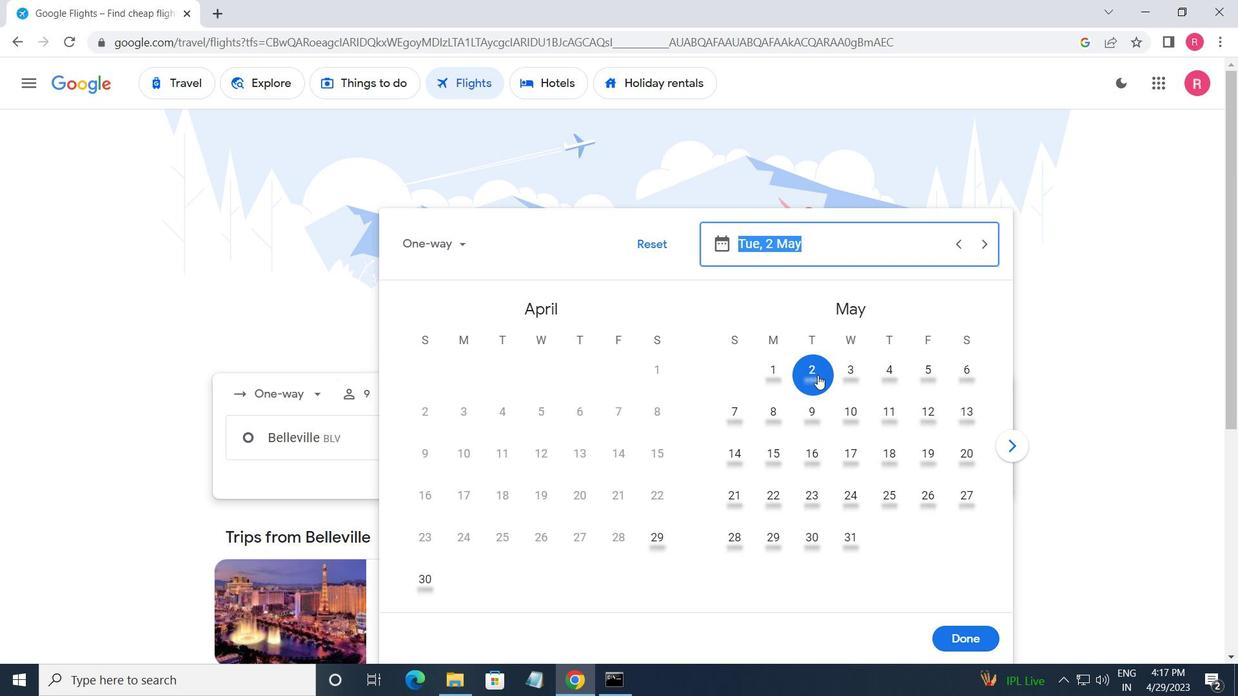 
Action: Mouse moved to (971, 652)
Screenshot: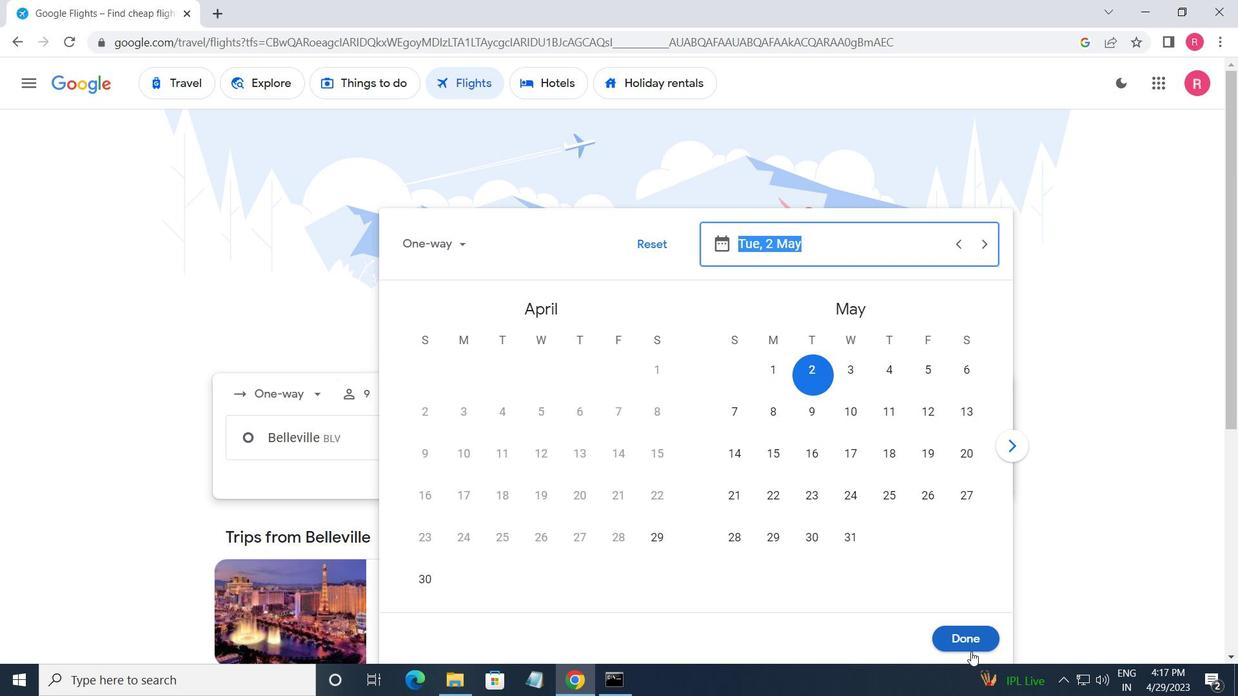 
Action: Mouse pressed left at (971, 652)
Screenshot: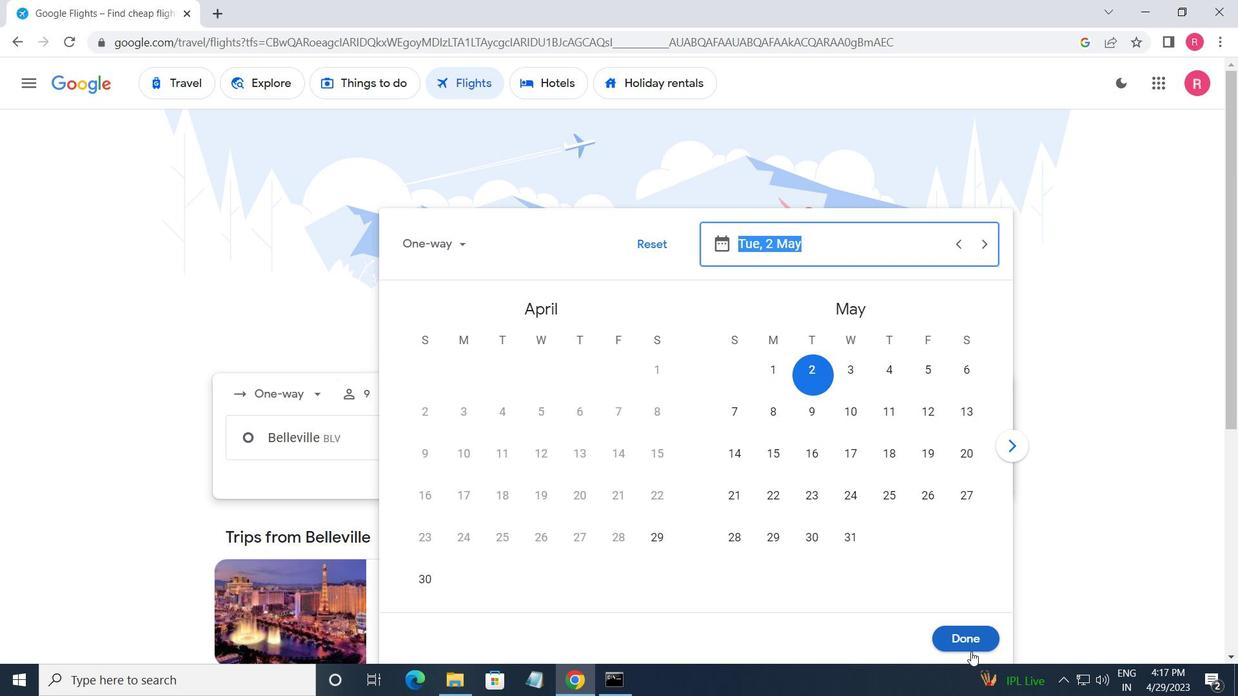 
Action: Mouse moved to (617, 480)
Screenshot: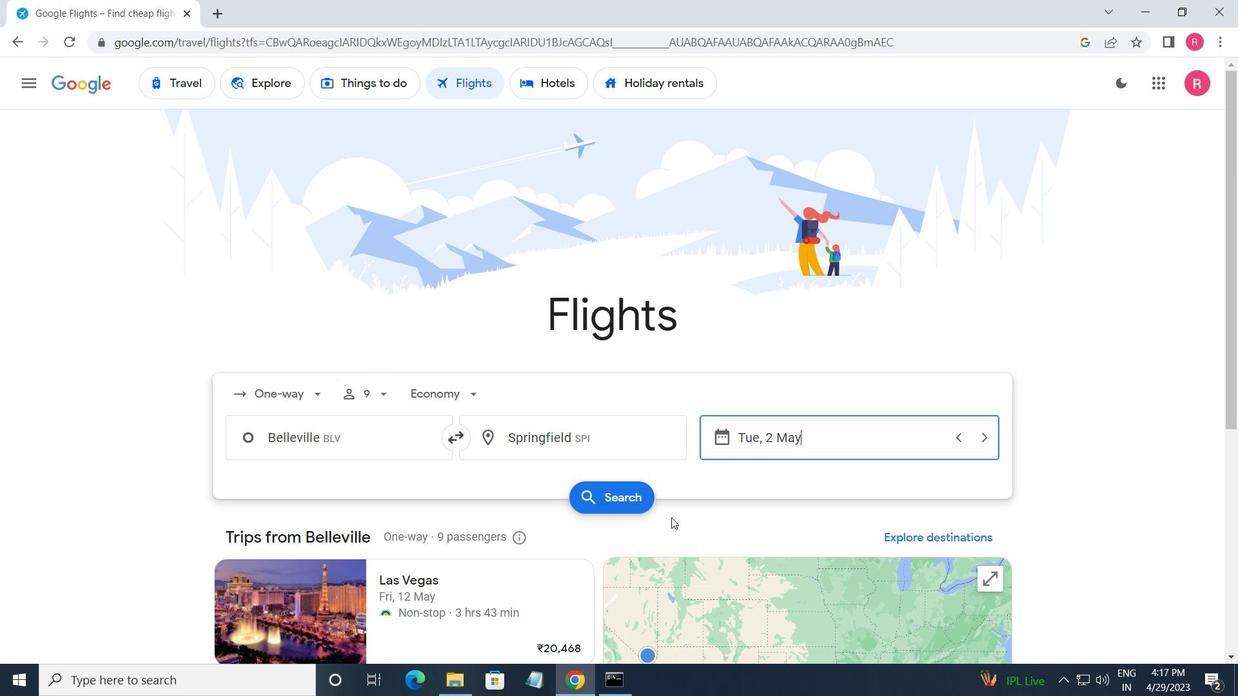 
Action: Mouse pressed left at (617, 480)
Screenshot: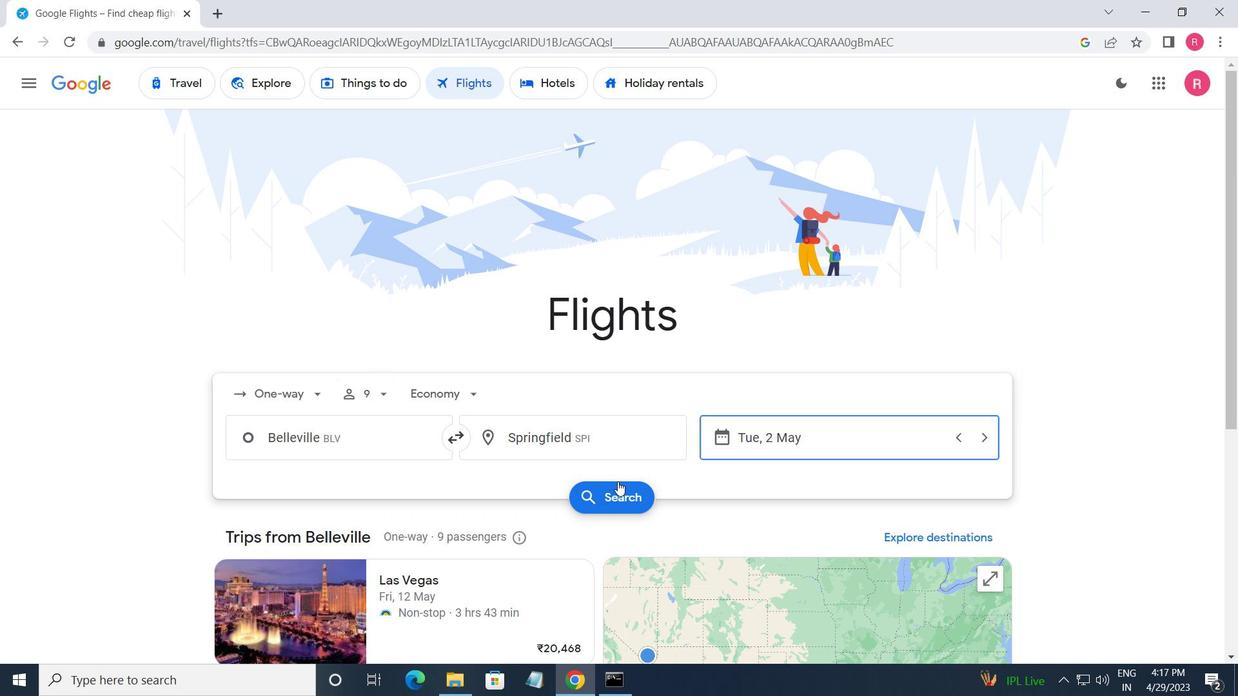 
Action: Mouse moved to (616, 498)
Screenshot: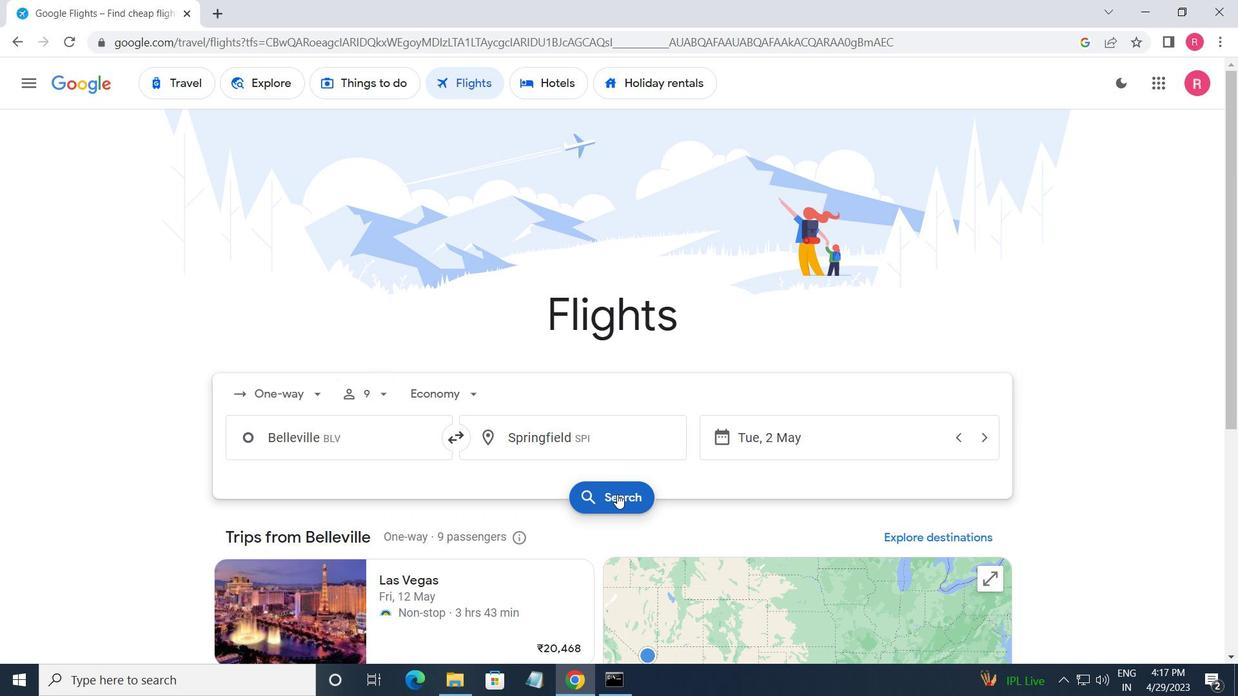 
Action: Mouse pressed left at (616, 498)
Screenshot: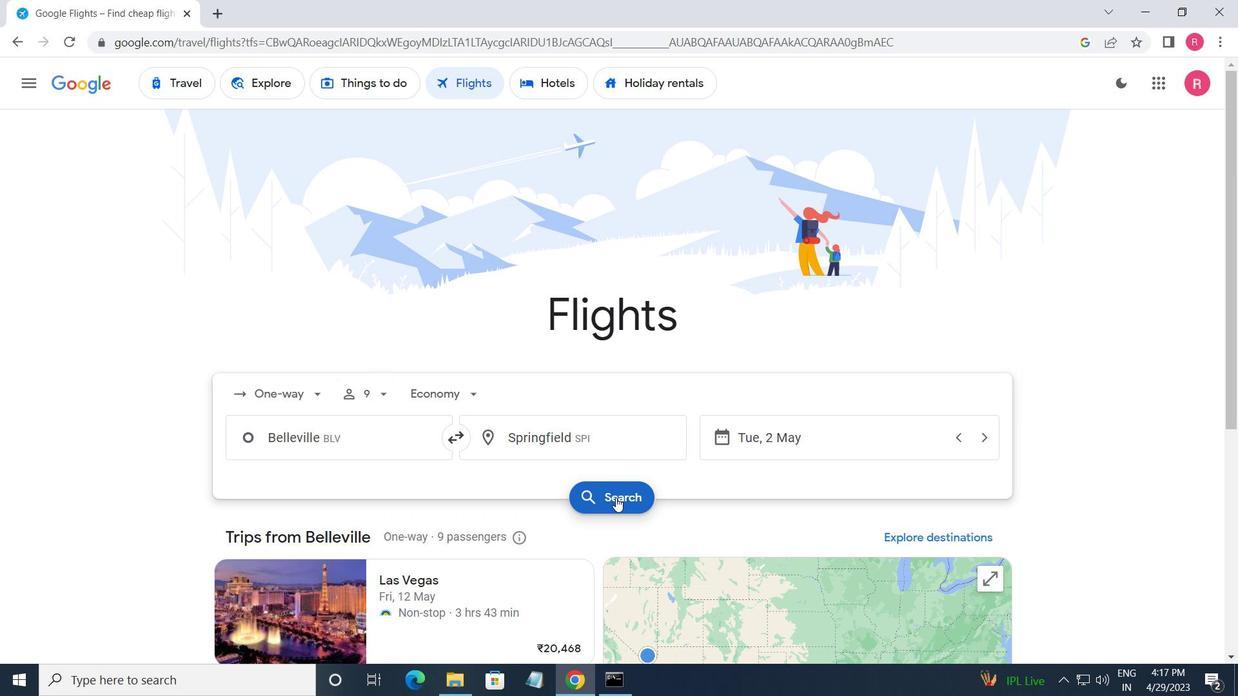 
Action: Mouse moved to (219, 239)
Screenshot: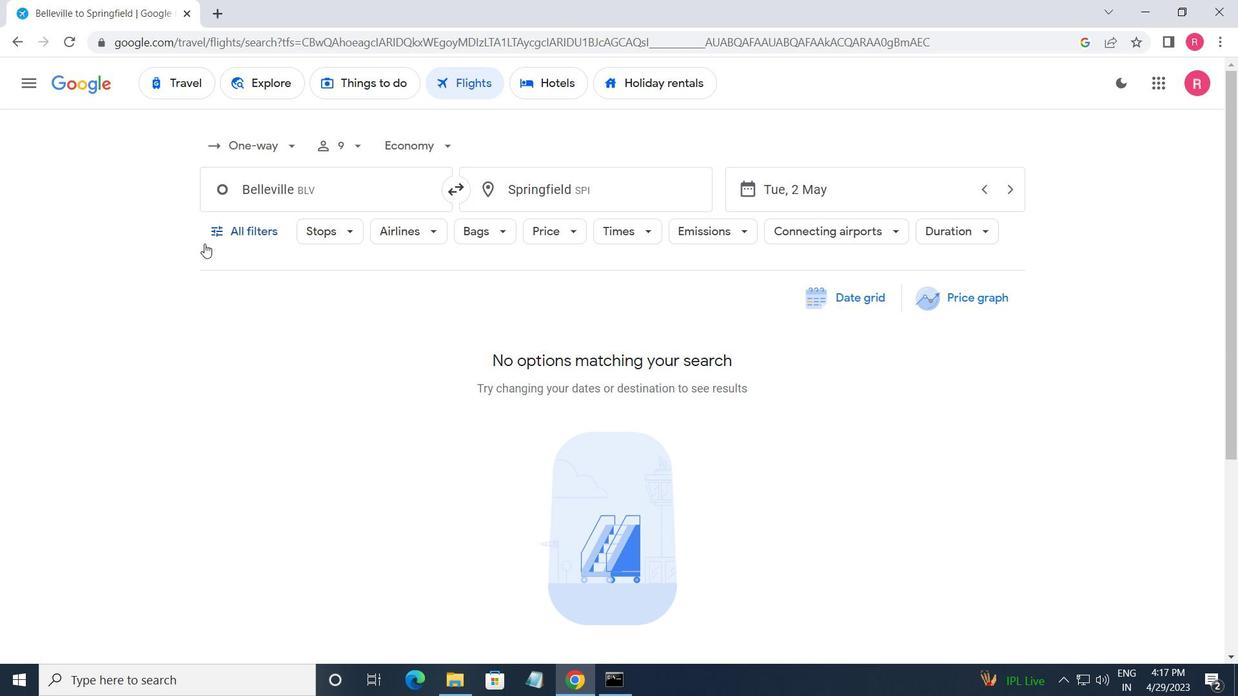 
Action: Mouse pressed left at (219, 239)
Screenshot: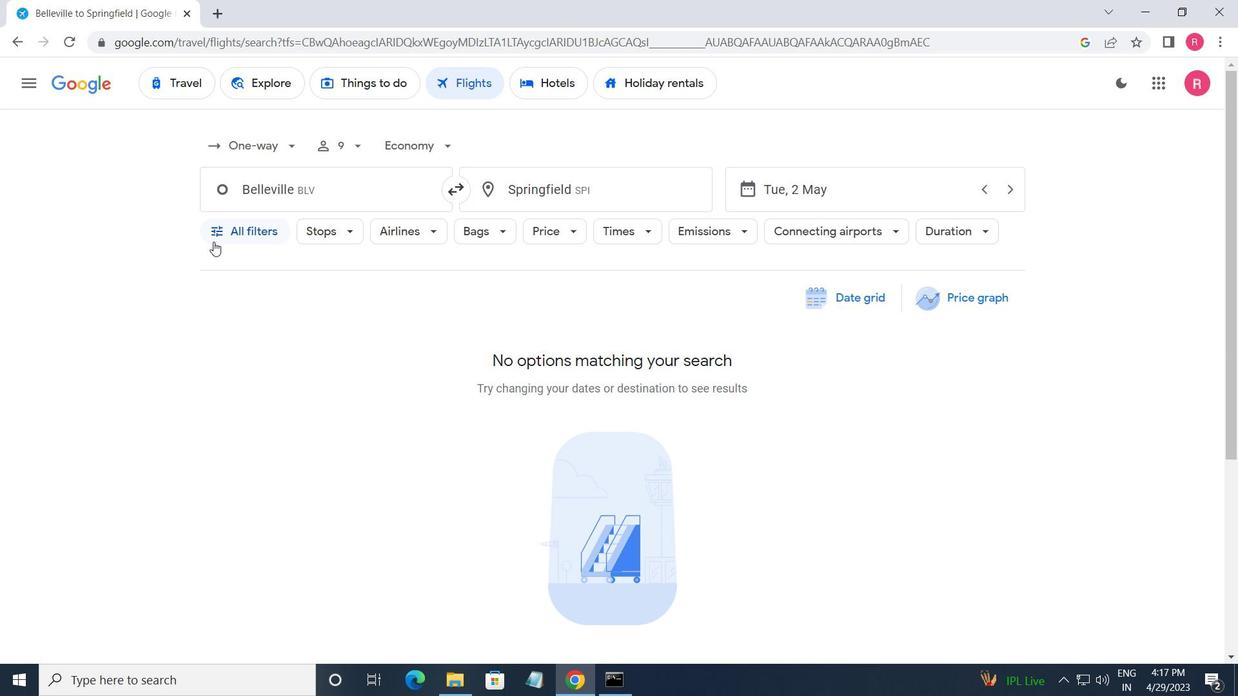 
Action: Mouse moved to (289, 360)
Screenshot: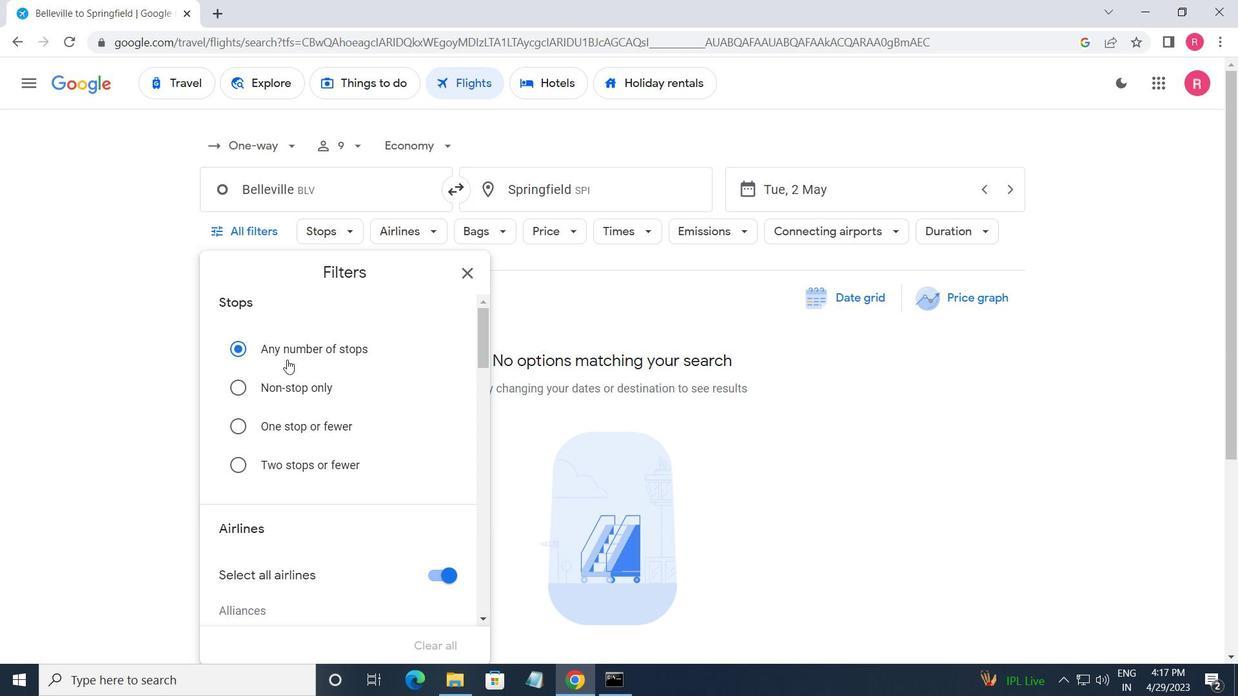 
Action: Mouse scrolled (289, 360) with delta (0, 0)
Screenshot: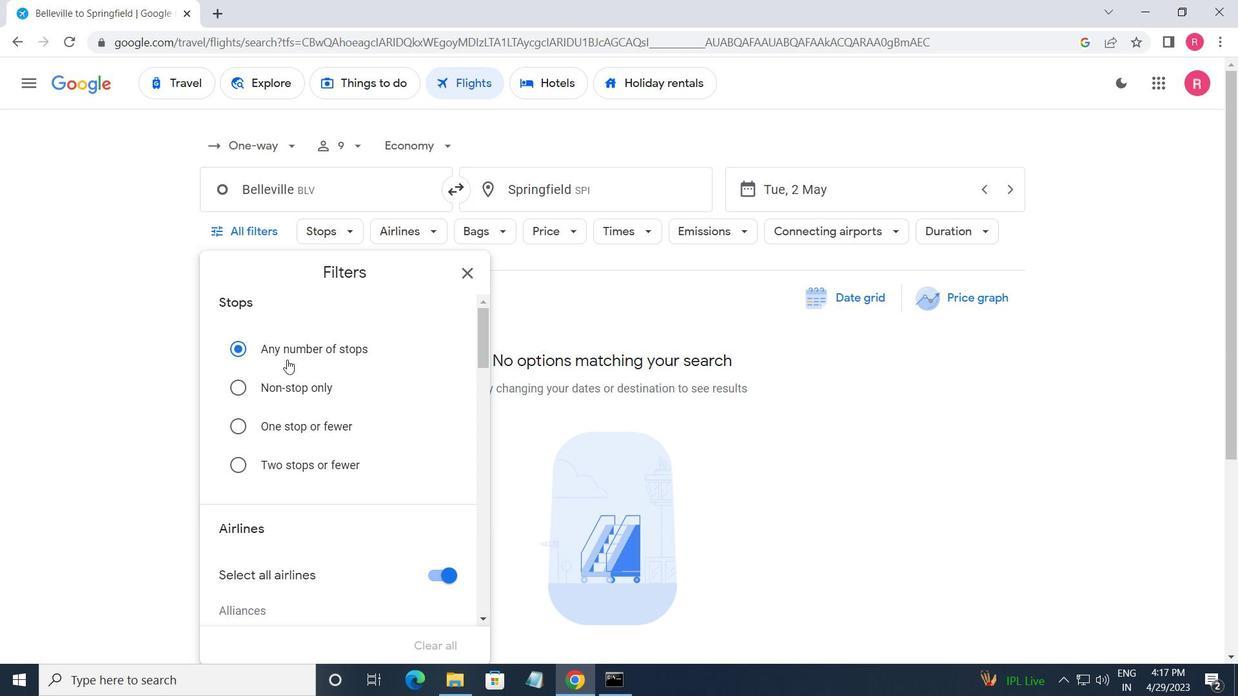 
Action: Mouse moved to (289, 360)
Screenshot: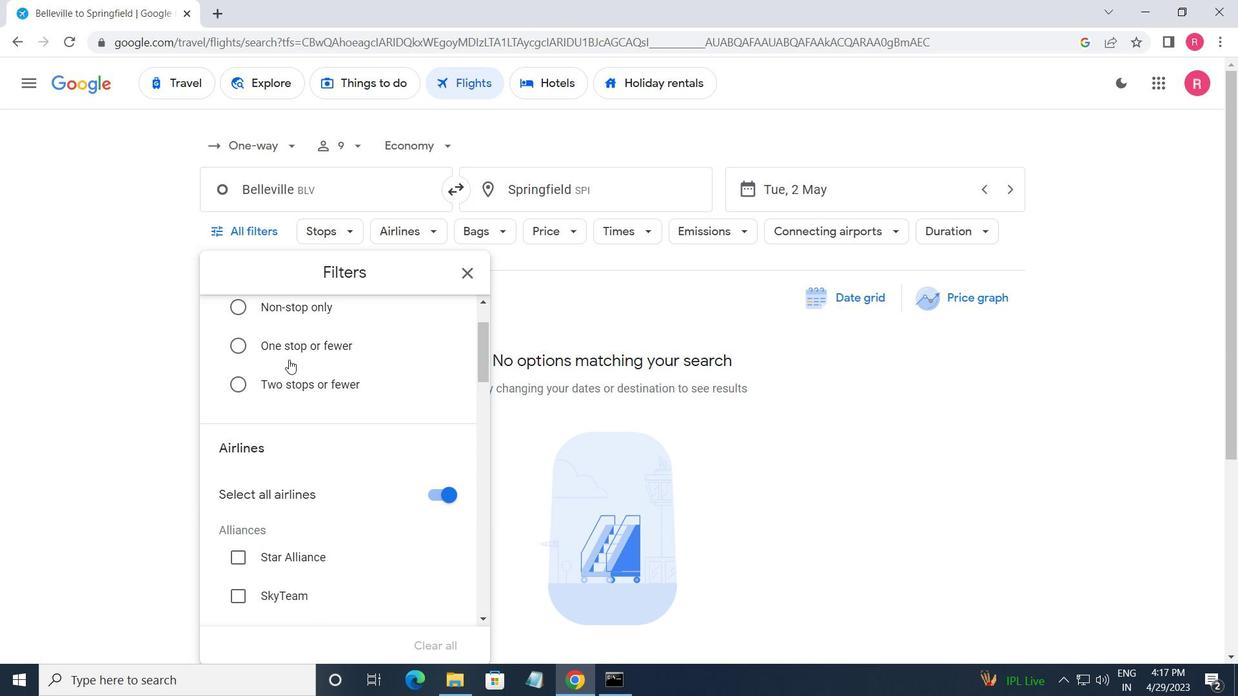 
Action: Mouse scrolled (289, 360) with delta (0, 0)
Screenshot: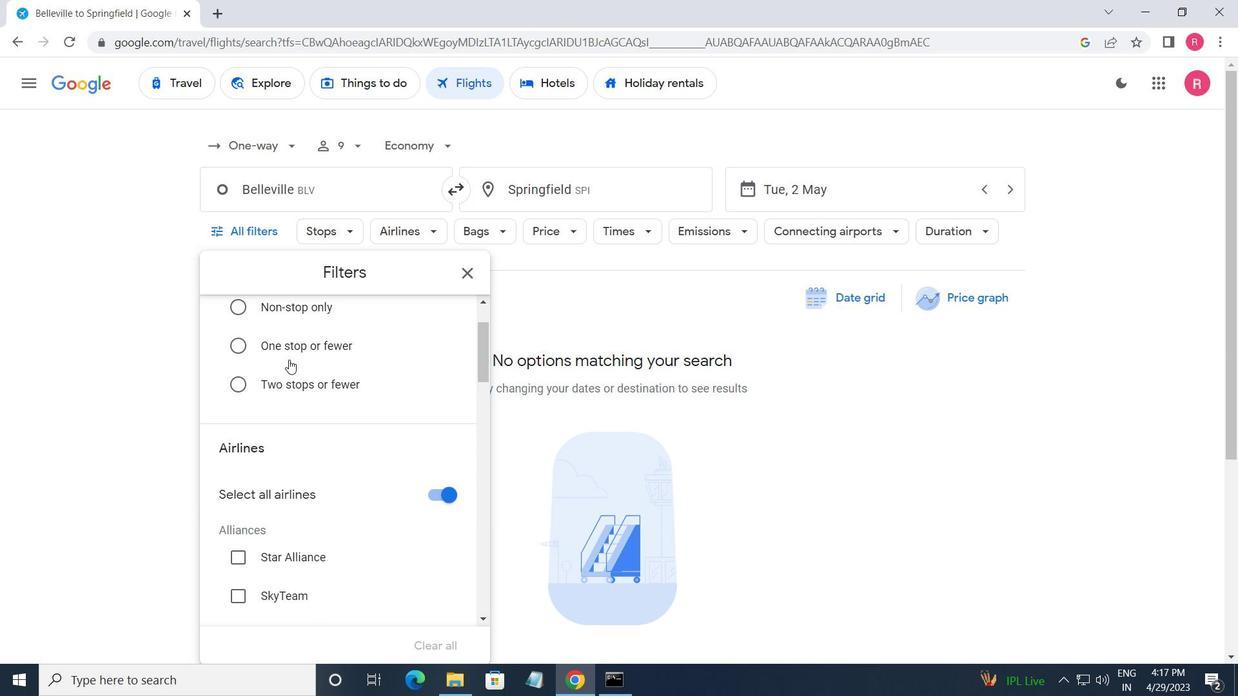 
Action: Mouse scrolled (289, 360) with delta (0, 0)
Screenshot: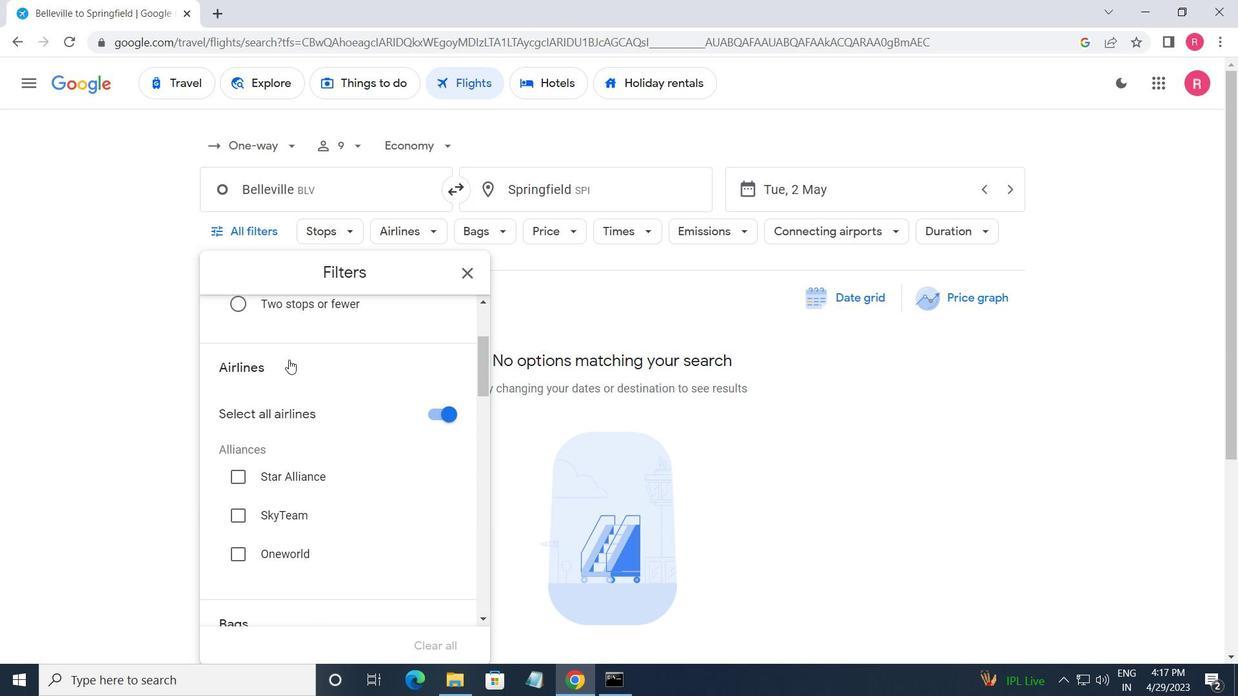 
Action: Mouse scrolled (289, 360) with delta (0, 0)
Screenshot: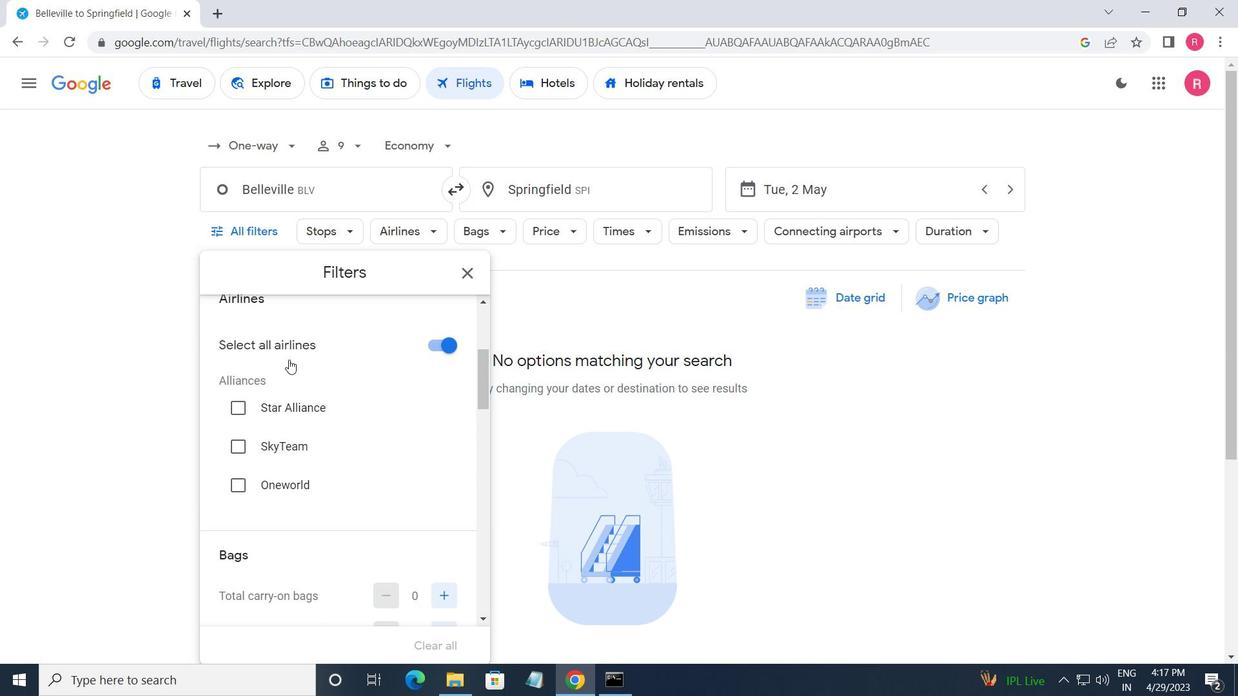 
Action: Mouse moved to (298, 355)
Screenshot: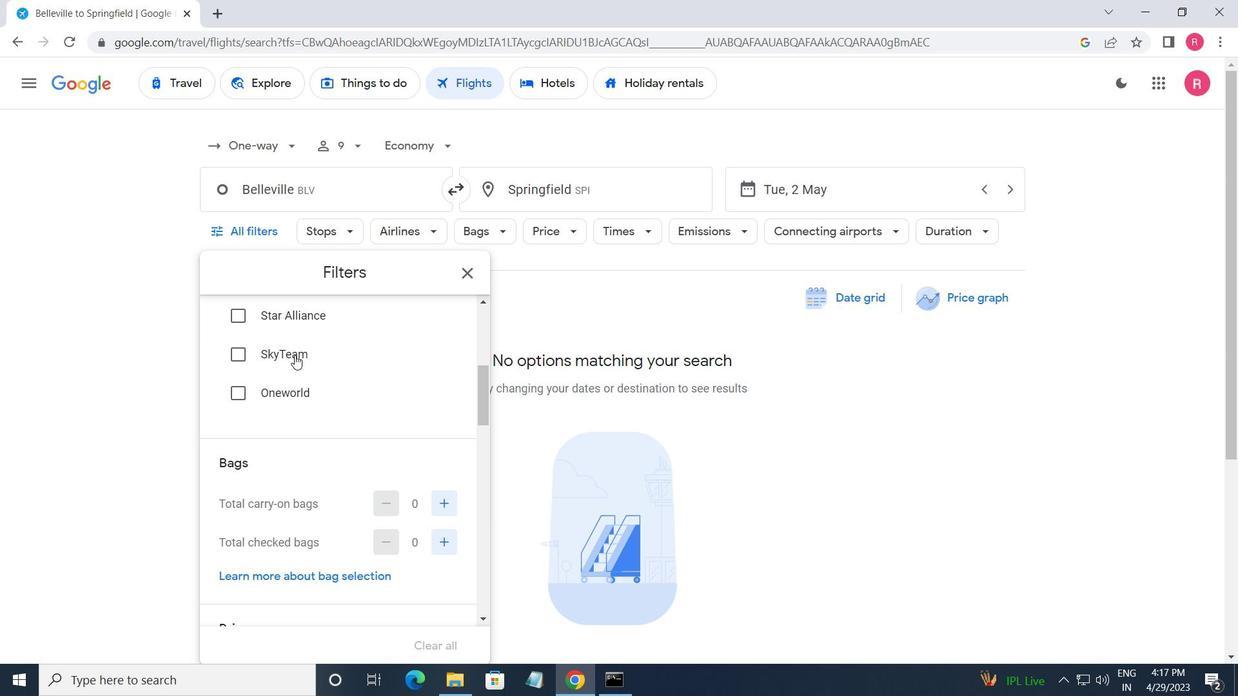 
Action: Mouse scrolled (298, 354) with delta (0, 0)
Screenshot: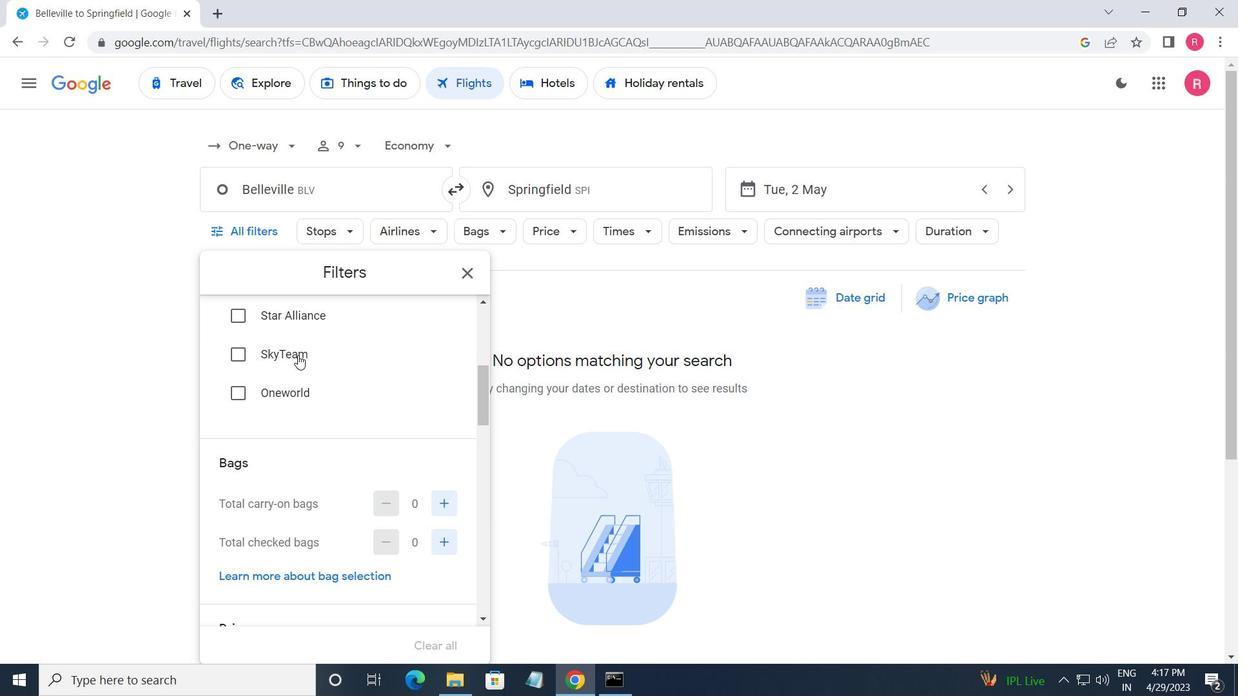 
Action: Mouse scrolled (298, 354) with delta (0, 0)
Screenshot: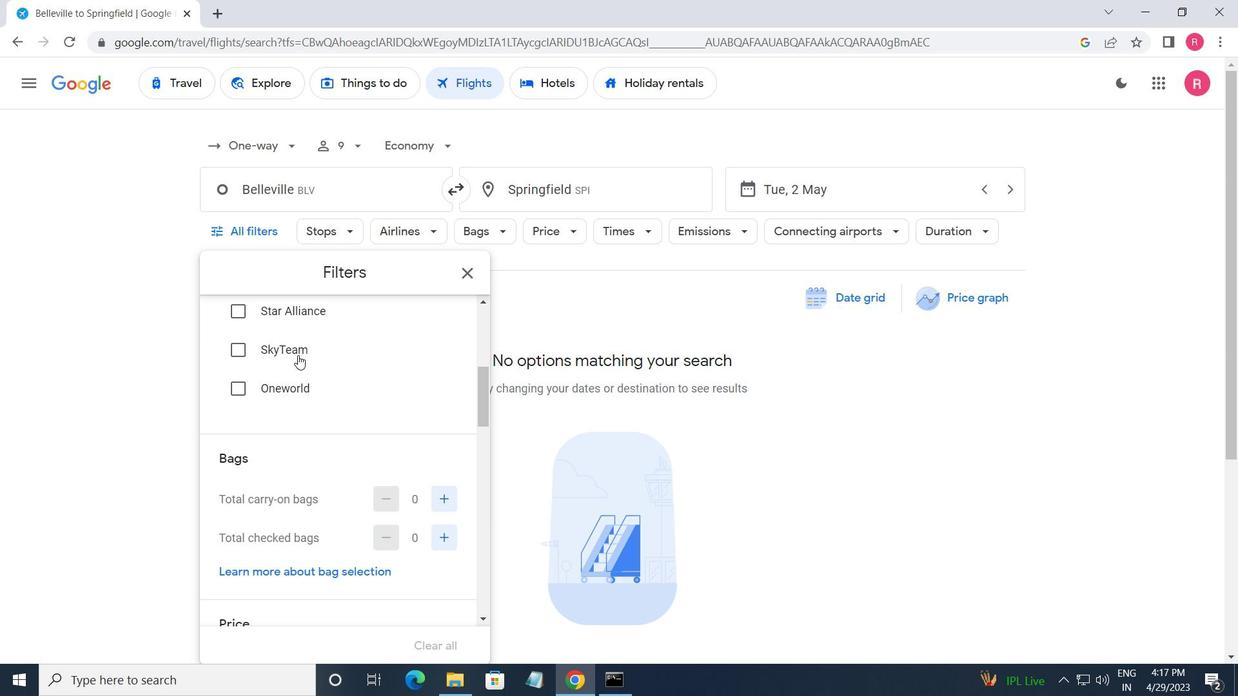 
Action: Mouse moved to (432, 347)
Screenshot: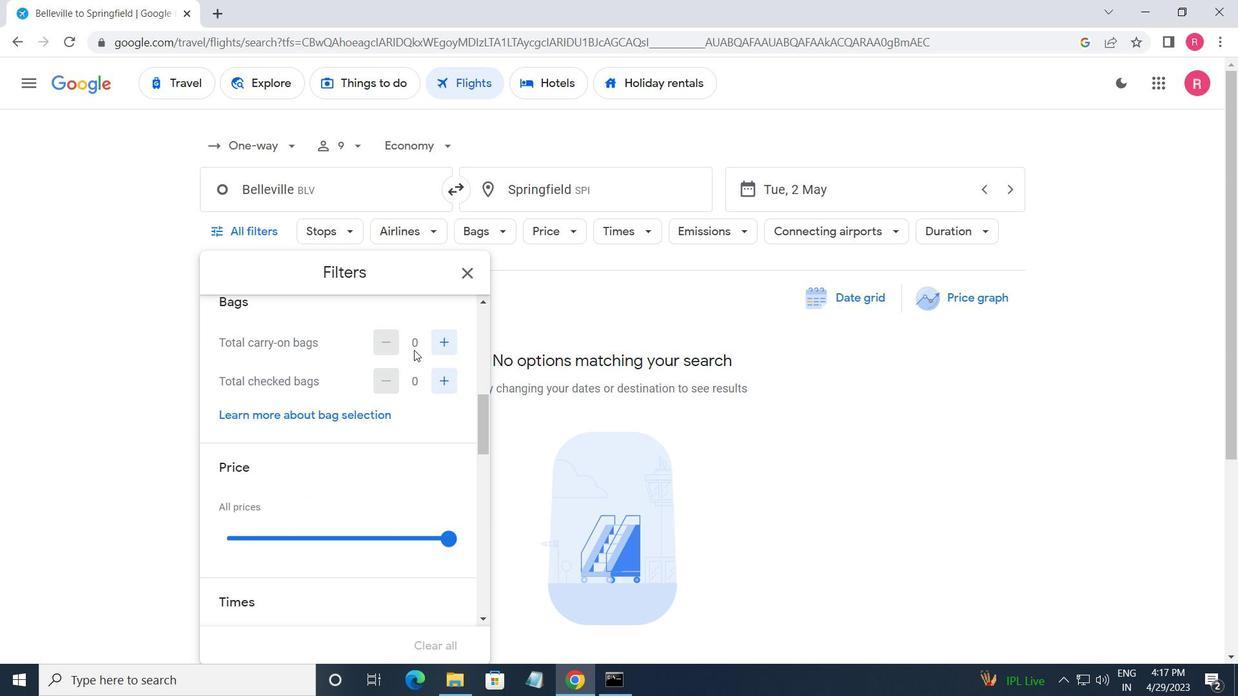
Action: Mouse pressed left at (432, 347)
Screenshot: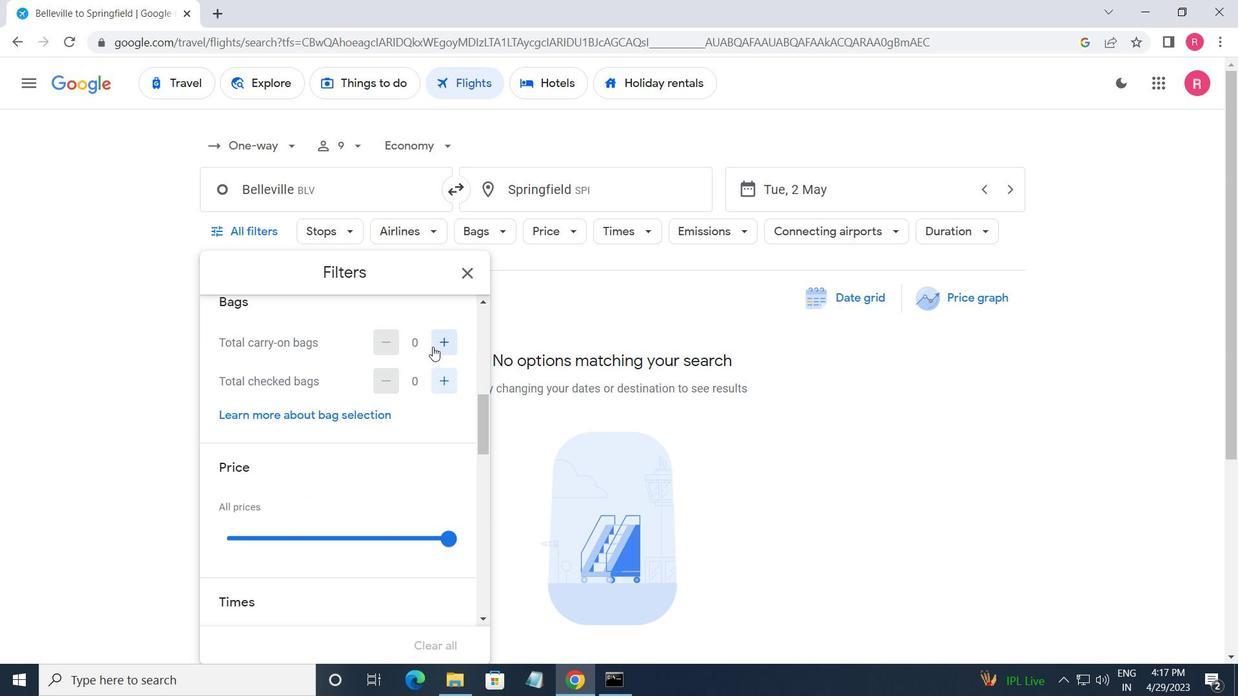 
Action: Mouse moved to (433, 347)
Screenshot: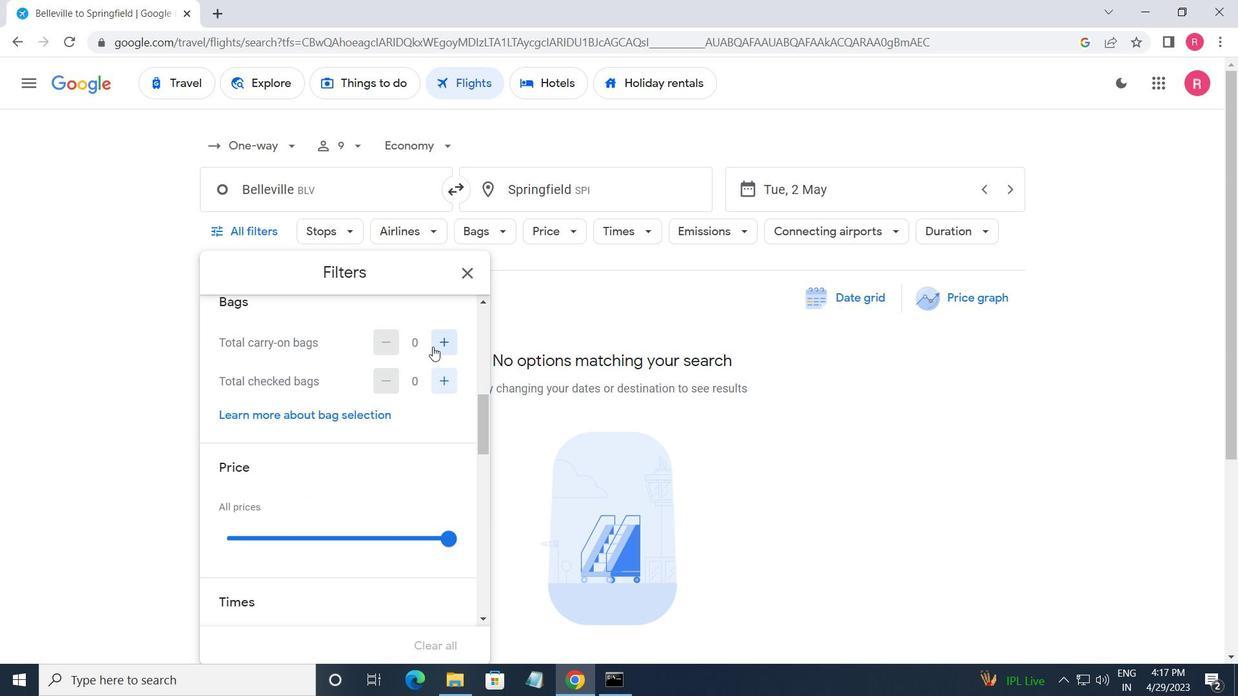 
Action: Mouse pressed left at (433, 347)
Screenshot: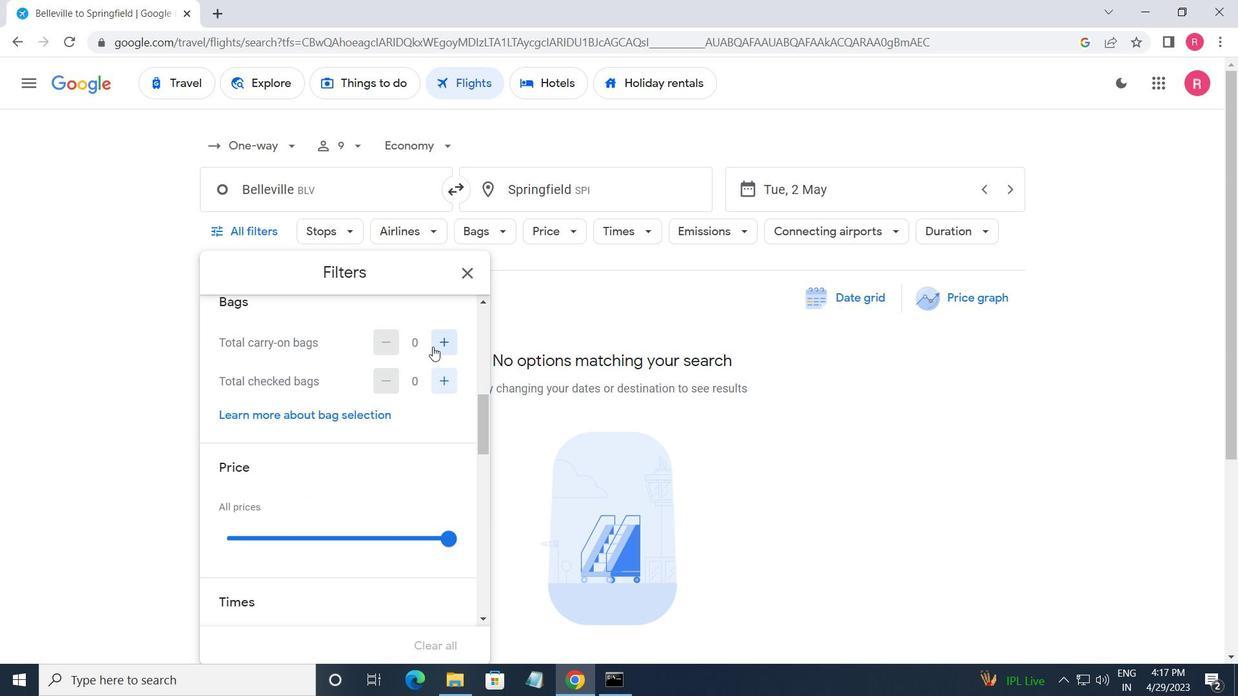 
Action: Mouse moved to (431, 347)
Screenshot: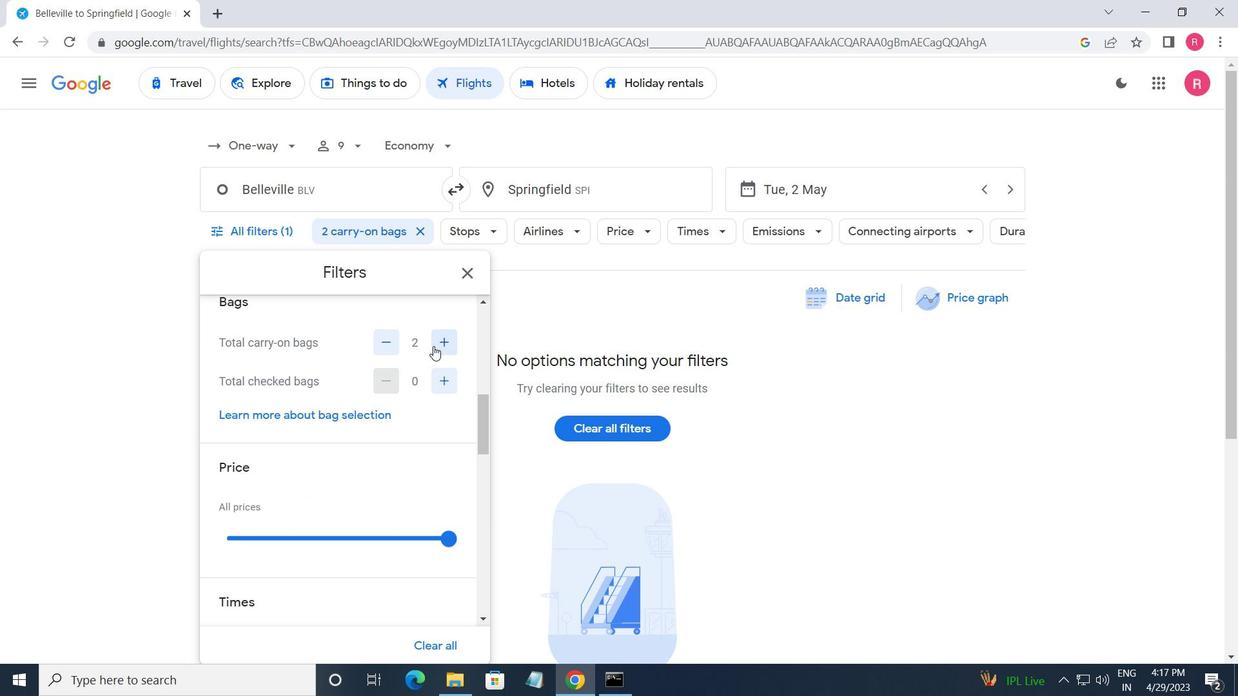 
Action: Mouse scrolled (431, 346) with delta (0, 0)
Screenshot: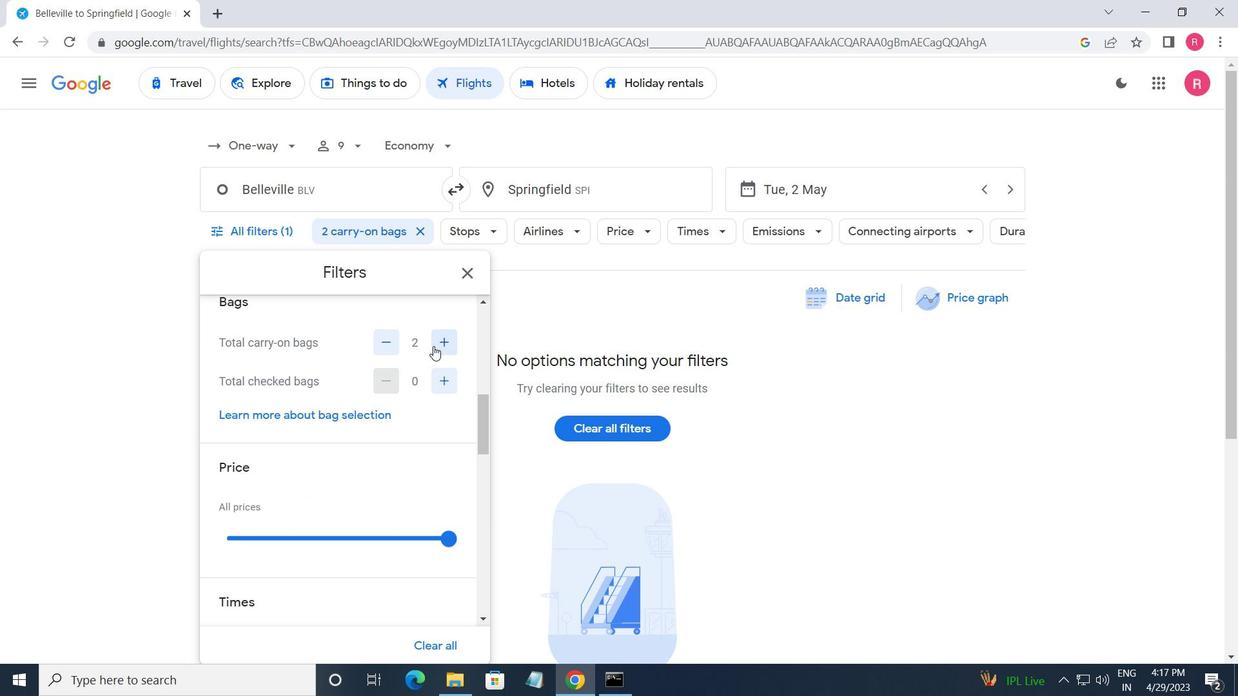 
Action: Mouse moved to (428, 351)
Screenshot: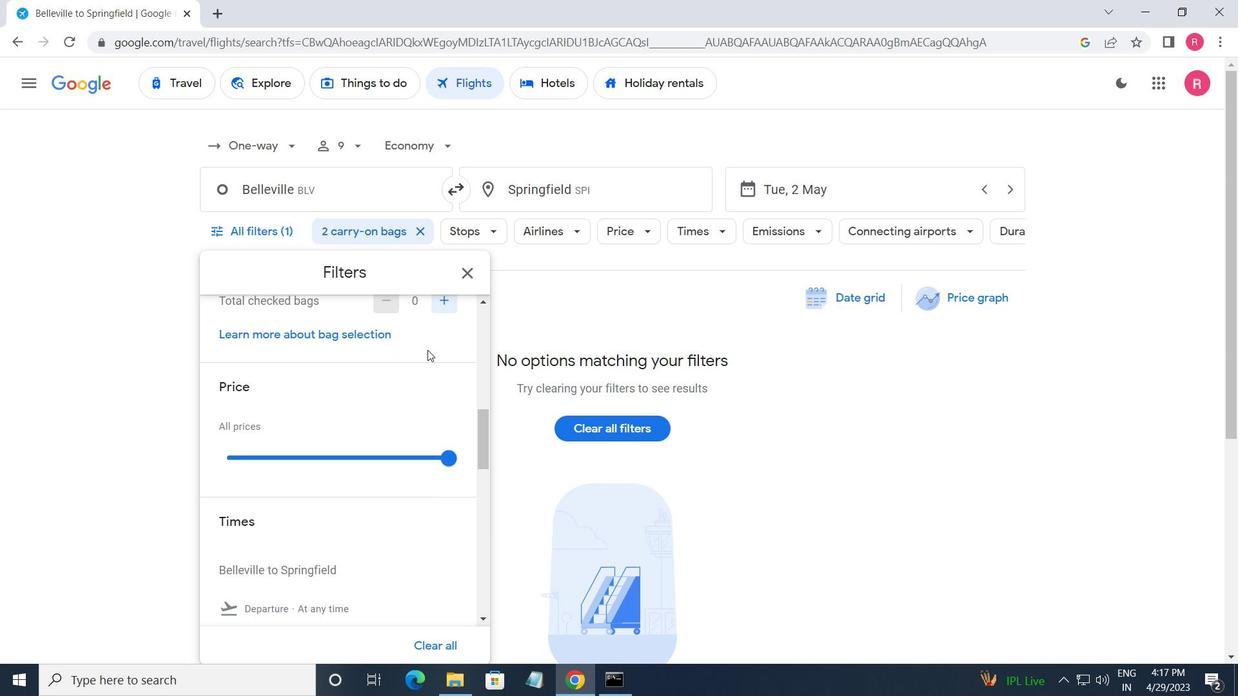 
Action: Mouse scrolled (428, 351) with delta (0, 0)
Screenshot: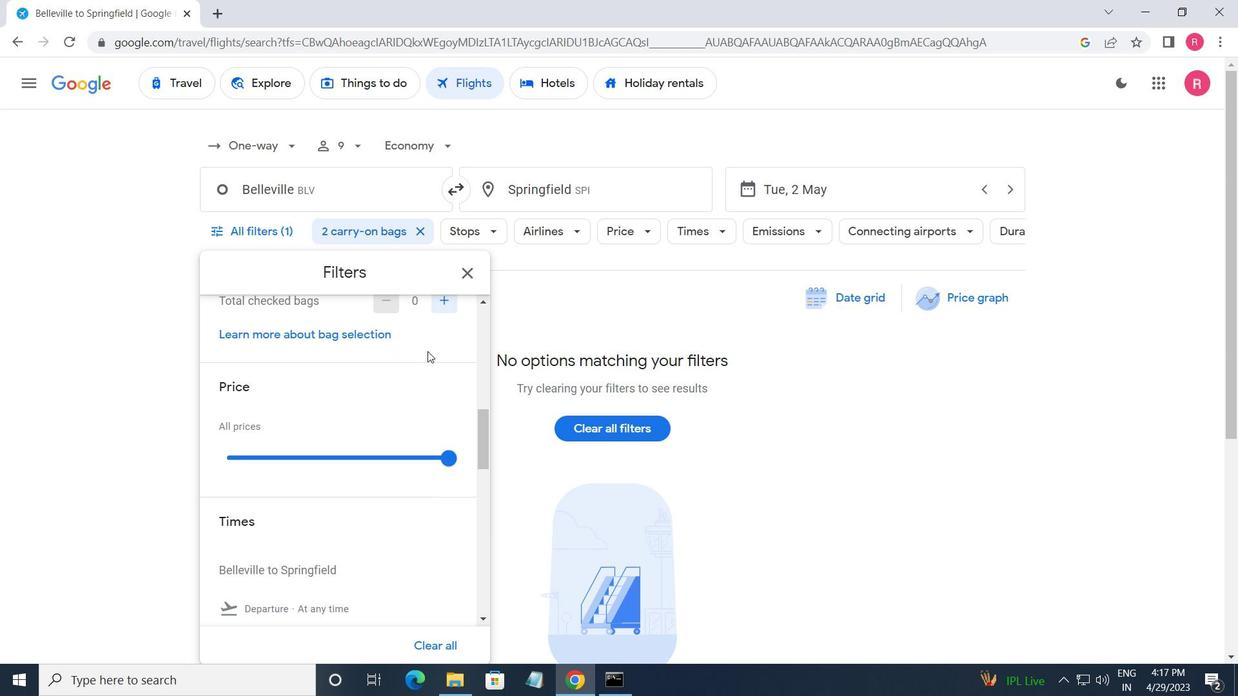 
Action: Mouse moved to (425, 353)
Screenshot: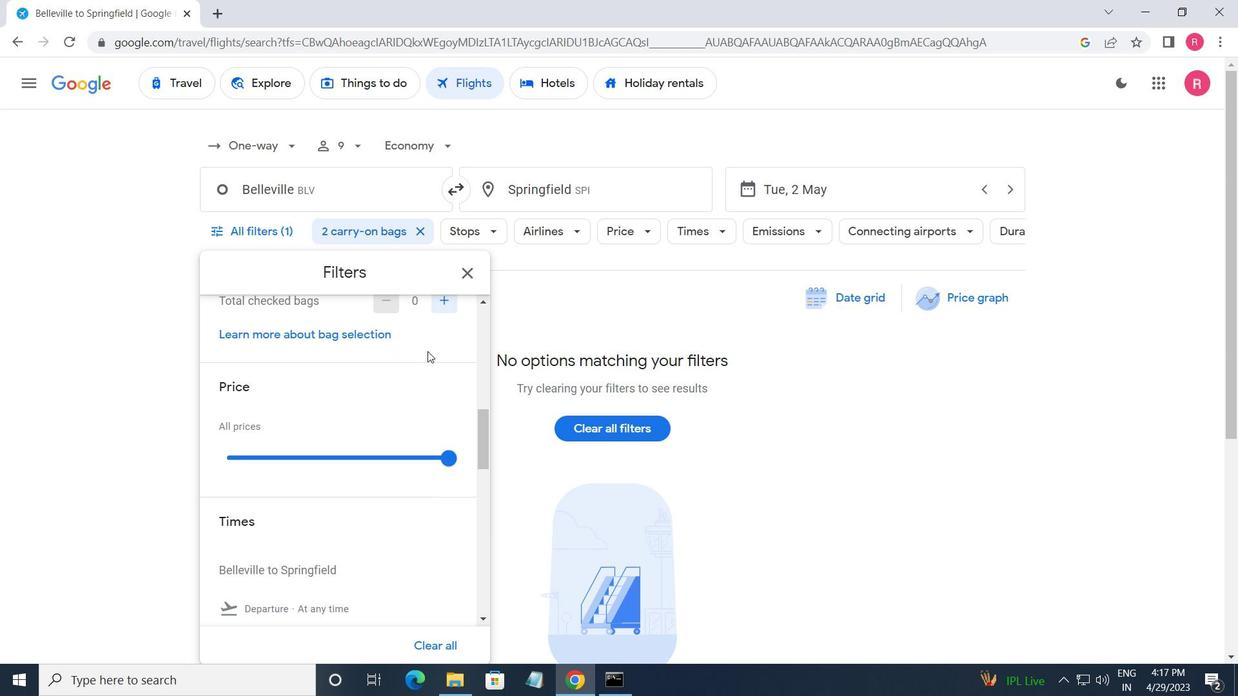 
Action: Mouse scrolled (425, 352) with delta (0, 0)
Screenshot: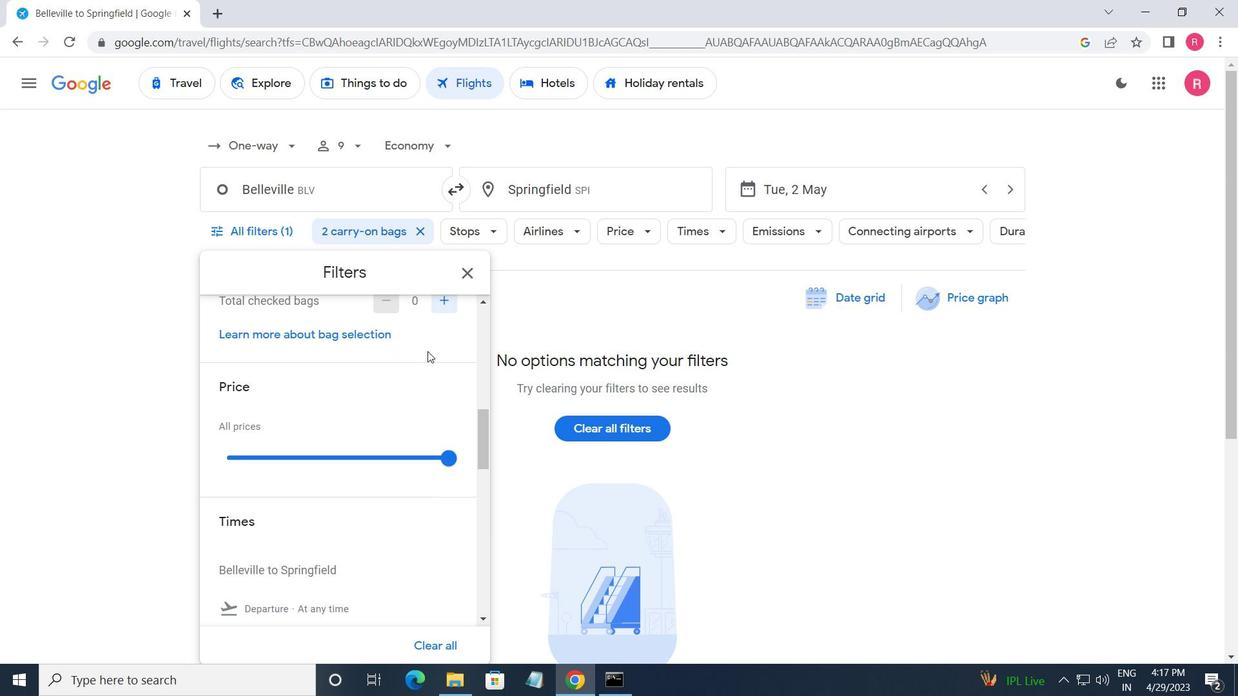 
Action: Mouse moved to (416, 360)
Screenshot: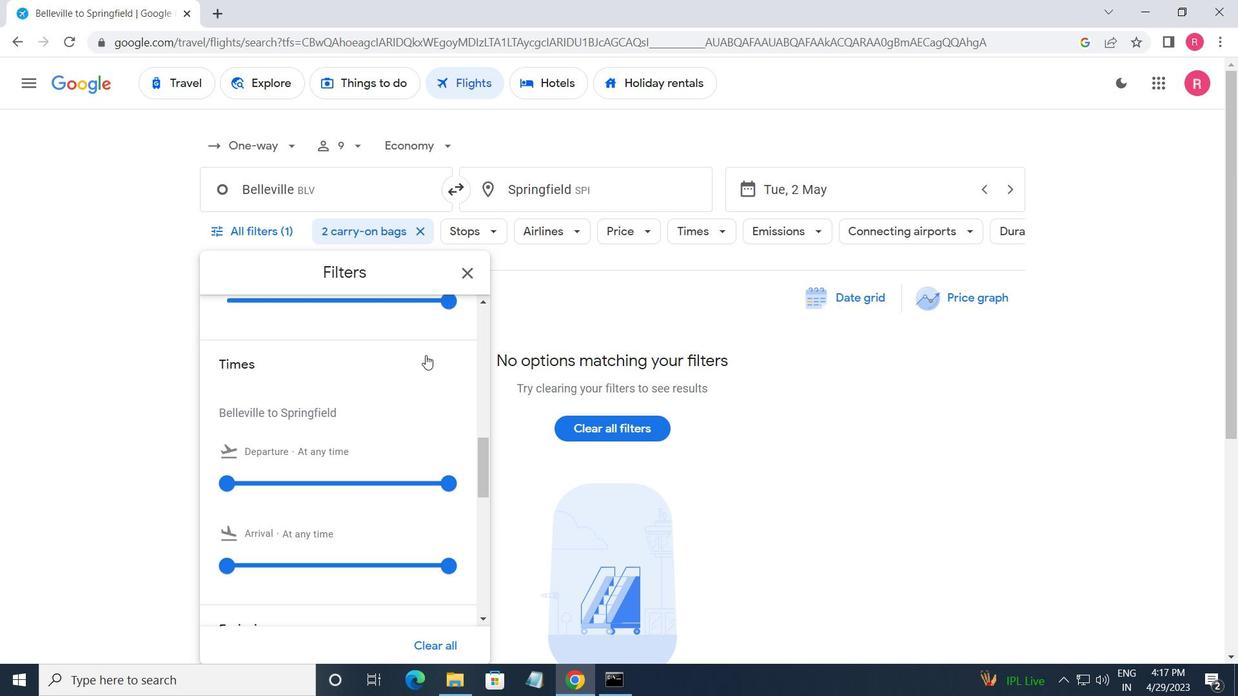 
Action: Mouse scrolled (416, 360) with delta (0, 0)
Screenshot: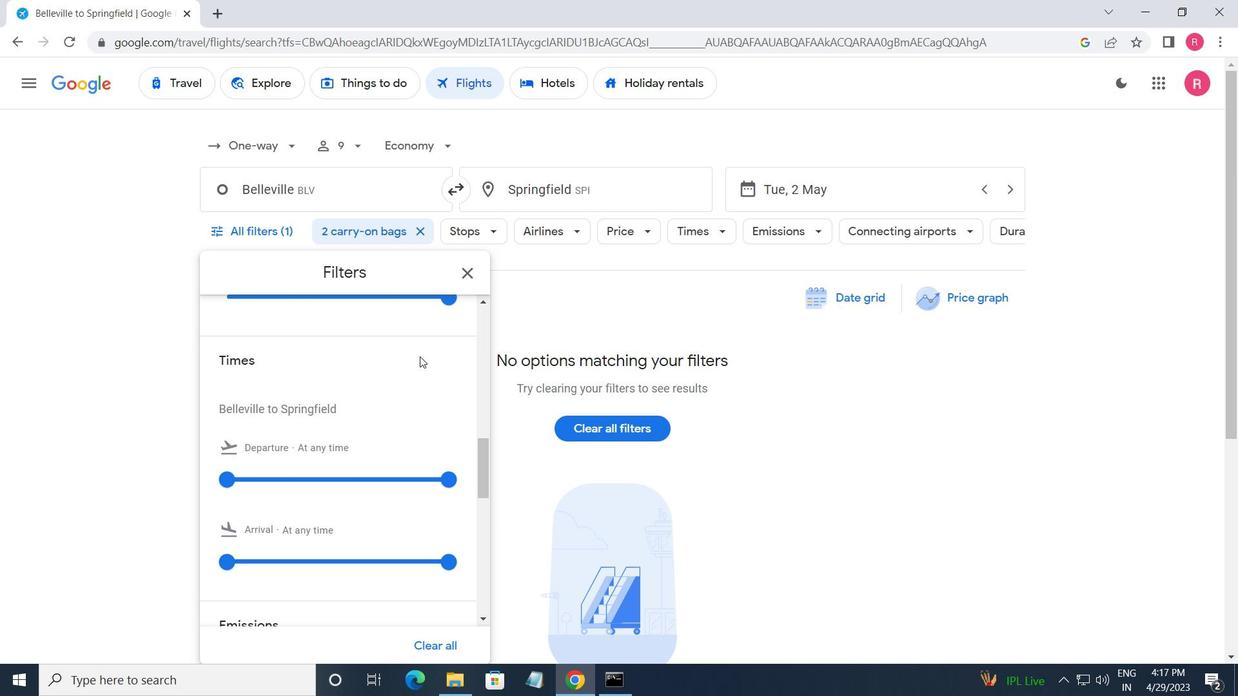 
Action: Mouse moved to (442, 375)
Screenshot: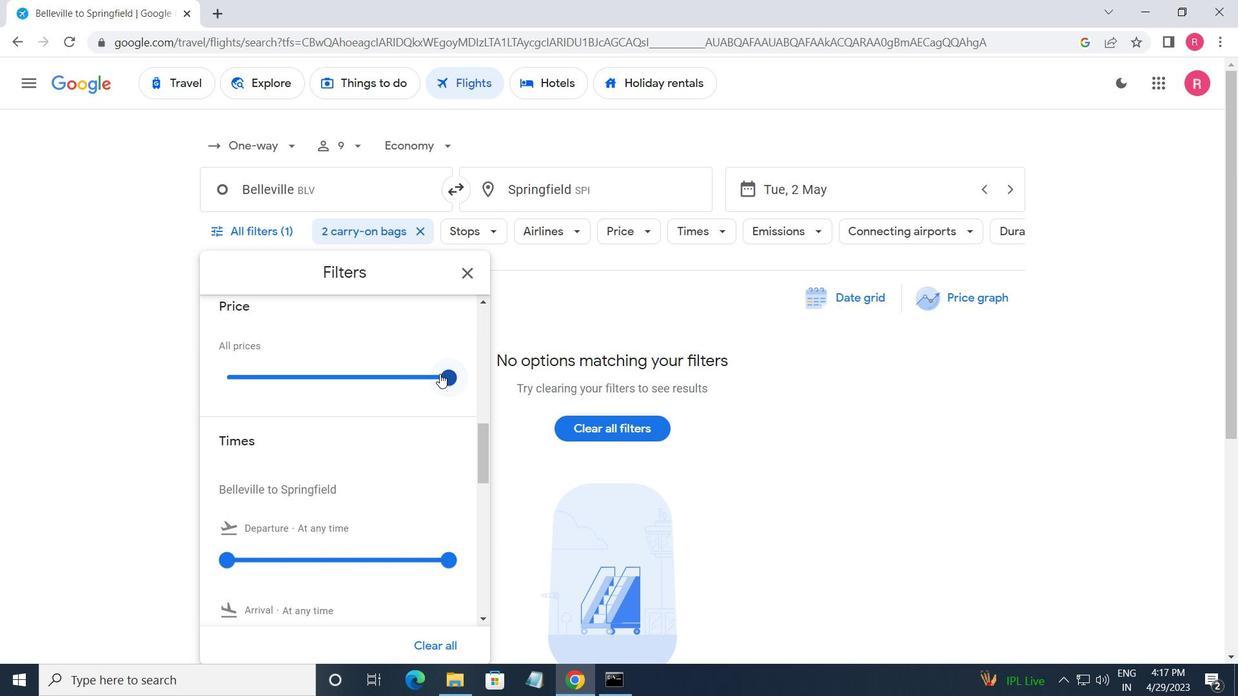 
Action: Mouse pressed left at (442, 375)
Screenshot: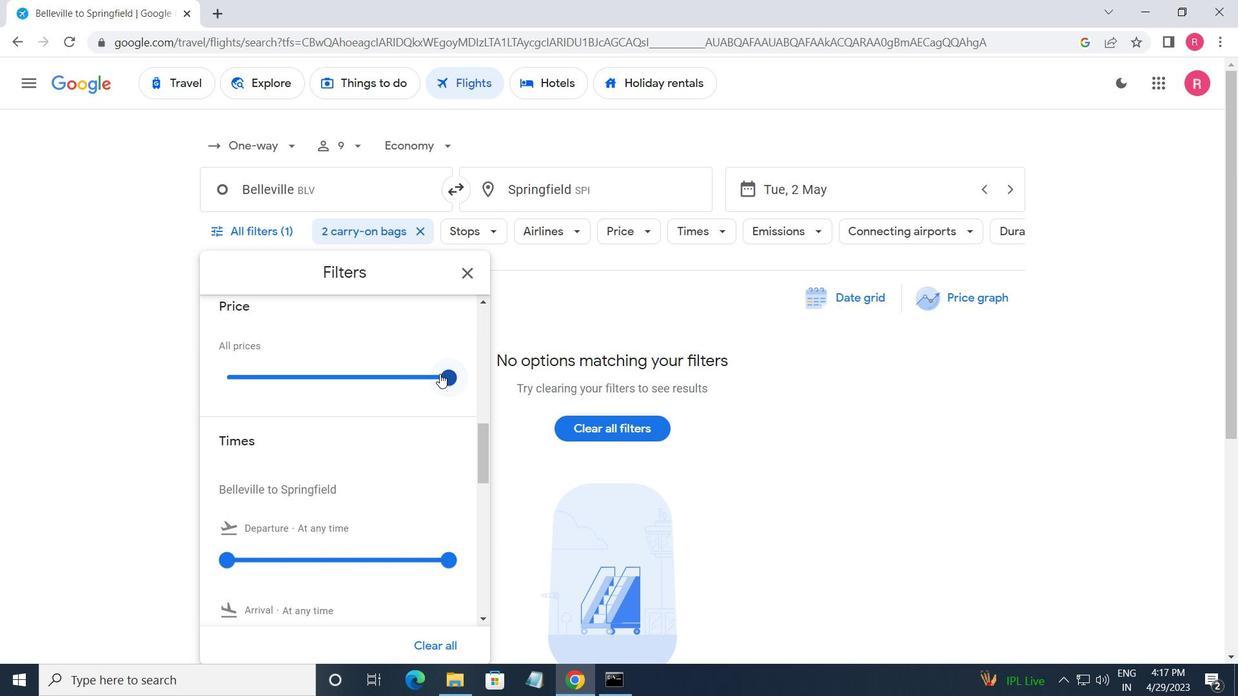 
Action: Mouse moved to (443, 376)
Screenshot: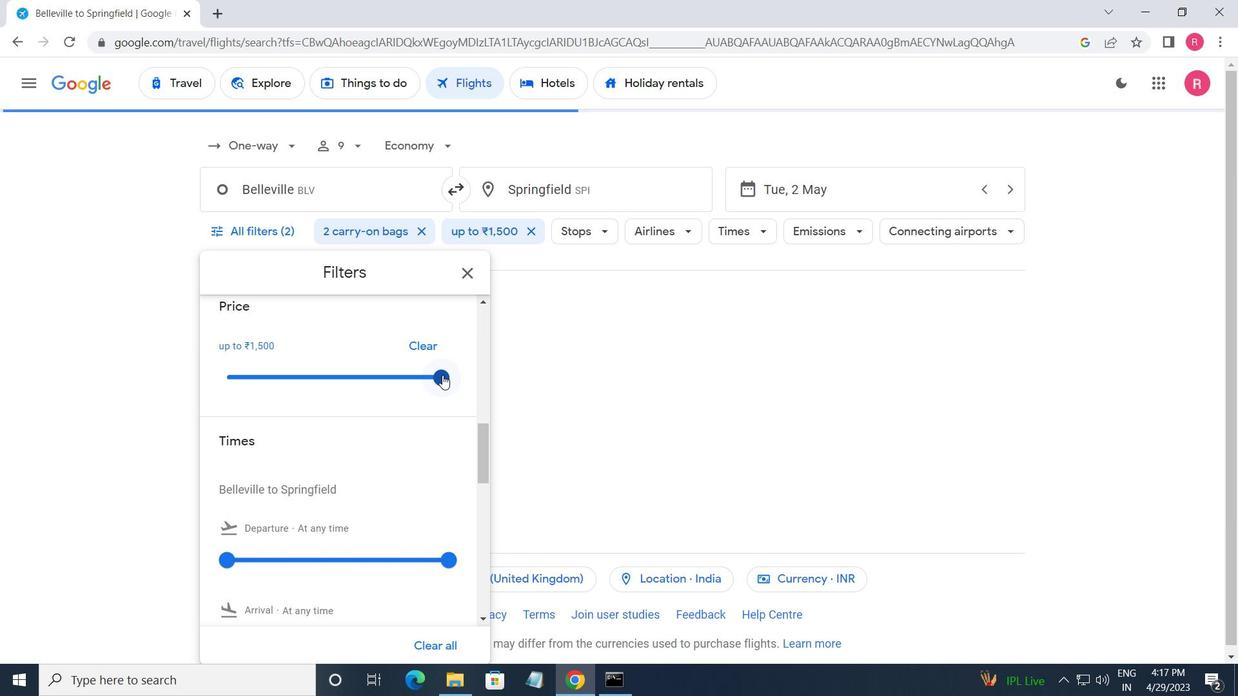 
Action: Mouse scrolled (443, 376) with delta (0, 0)
Screenshot: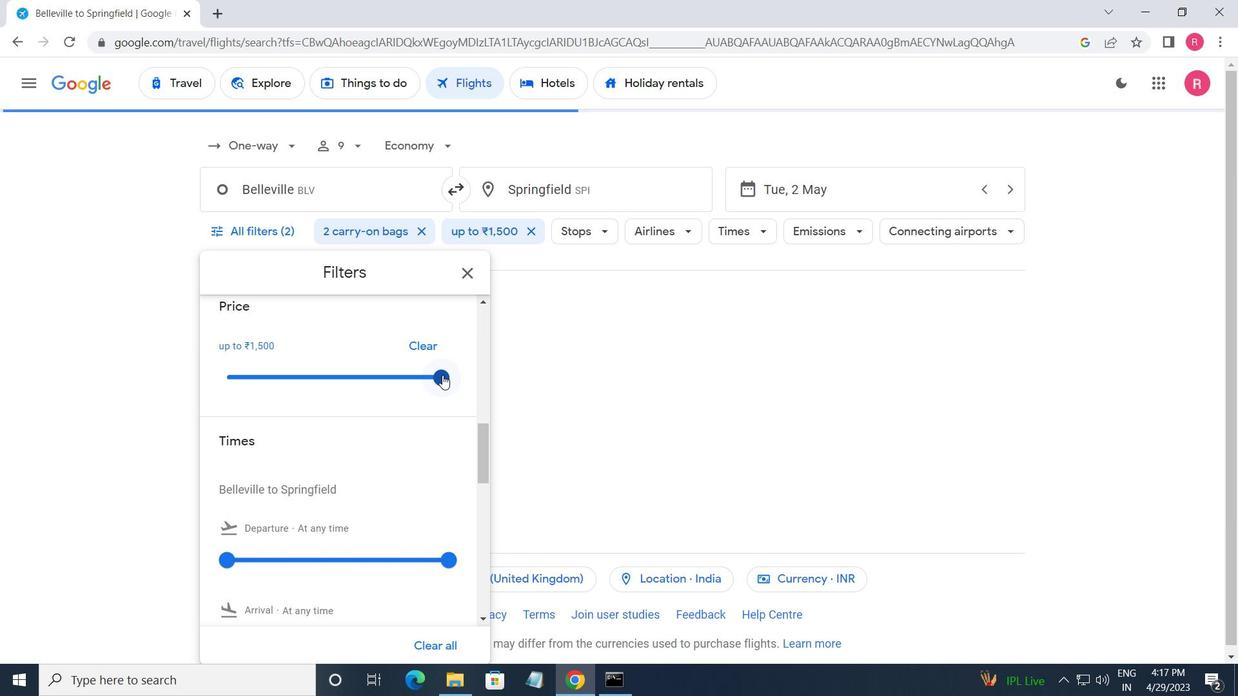 
Action: Mouse moved to (432, 379)
Screenshot: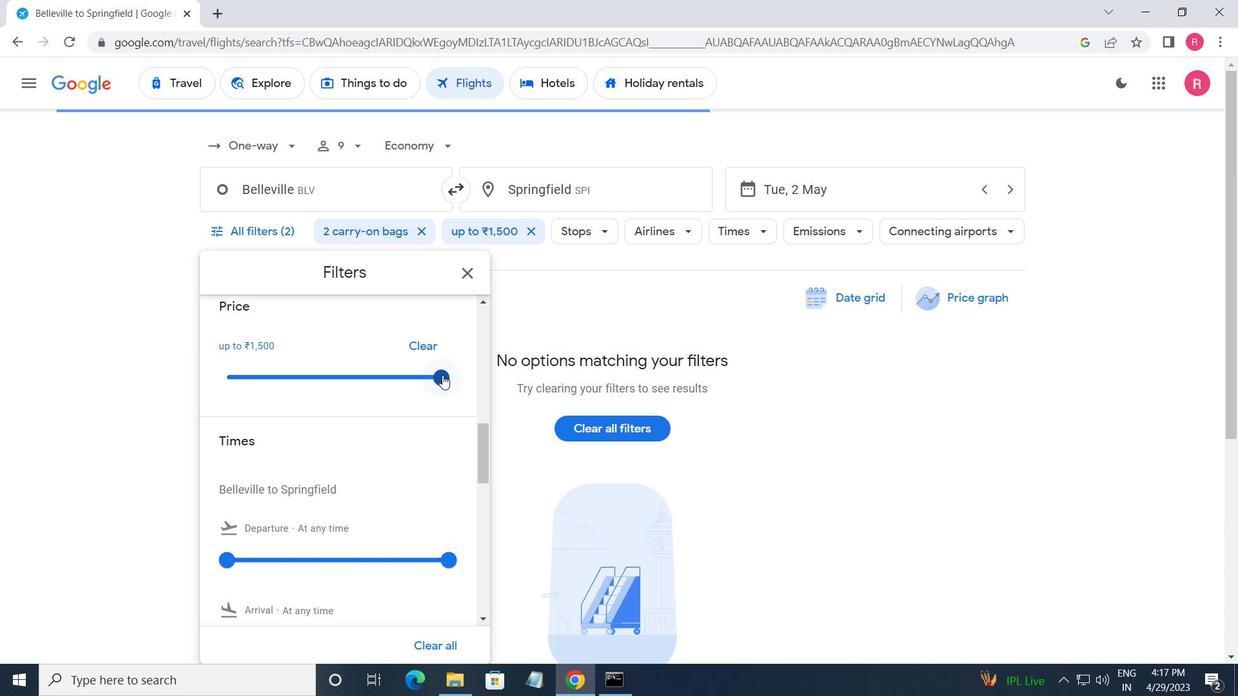 
Action: Mouse scrolled (432, 378) with delta (0, 0)
Screenshot: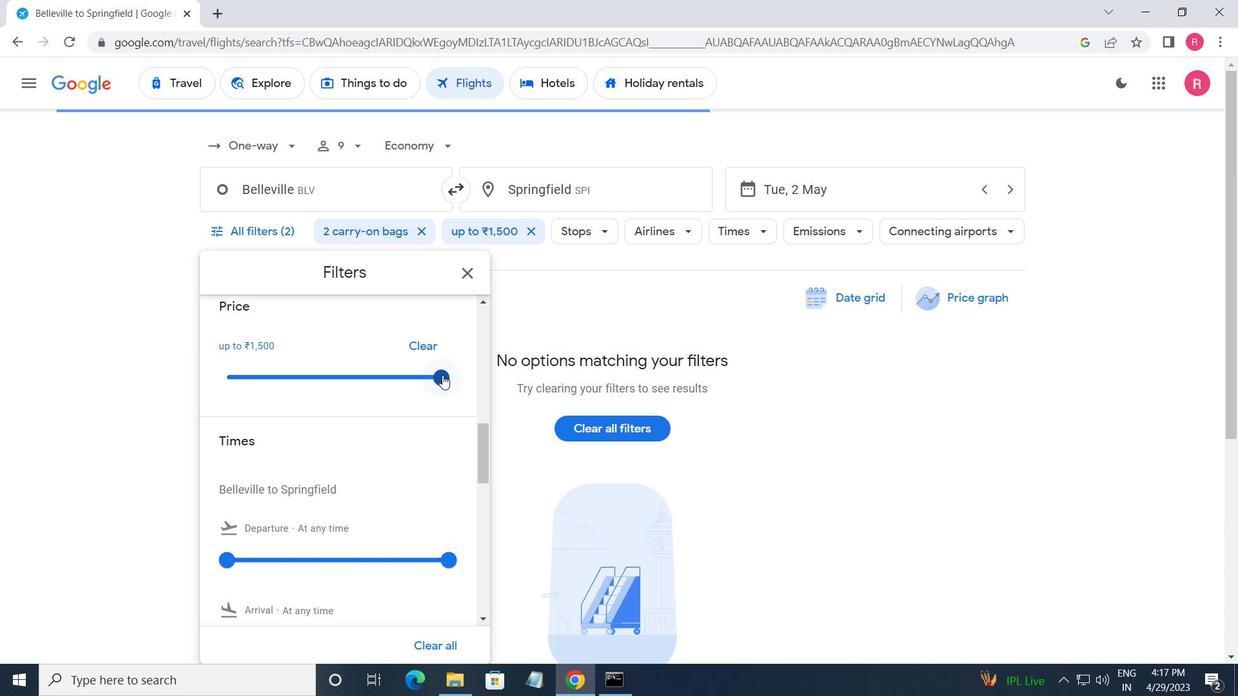 
Action: Mouse moved to (234, 406)
Screenshot: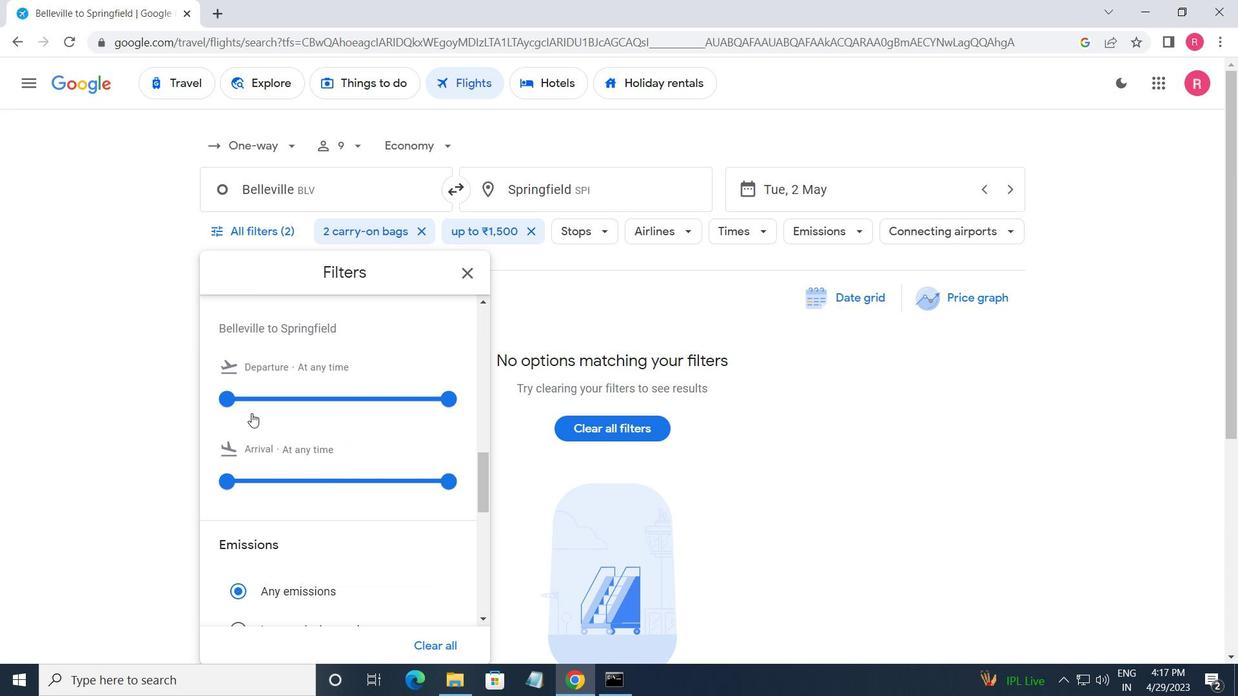 
Action: Mouse pressed left at (234, 406)
Screenshot: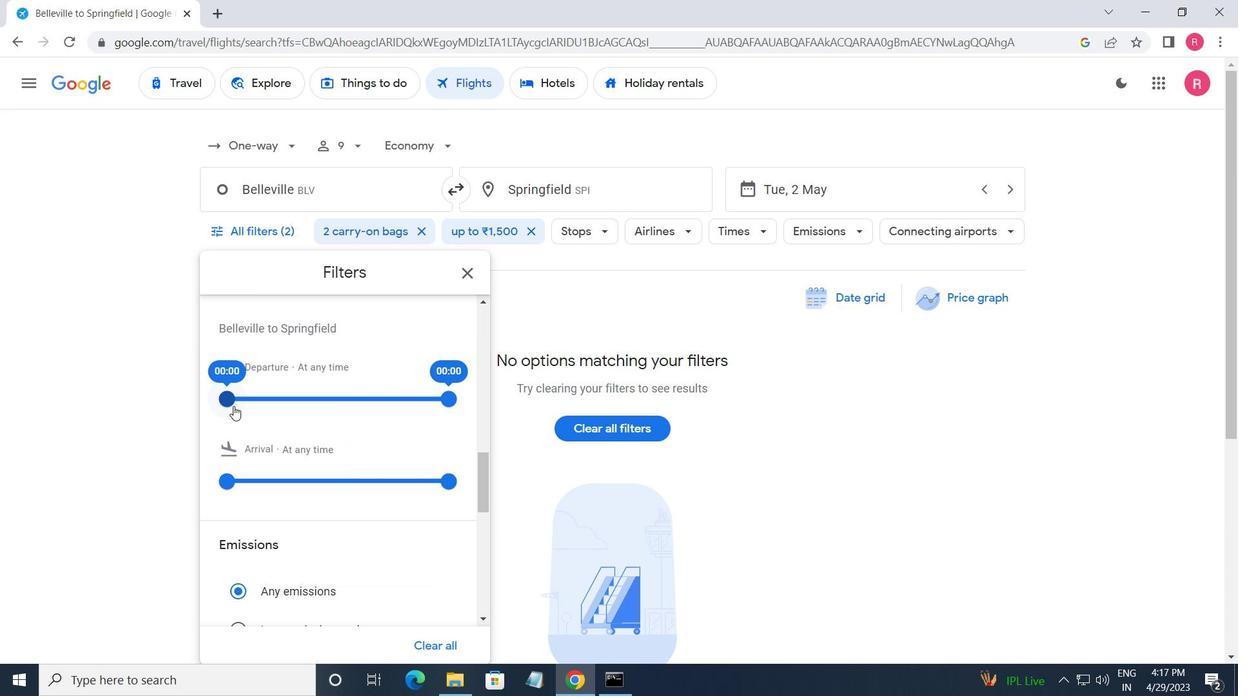
Action: Mouse moved to (445, 404)
Screenshot: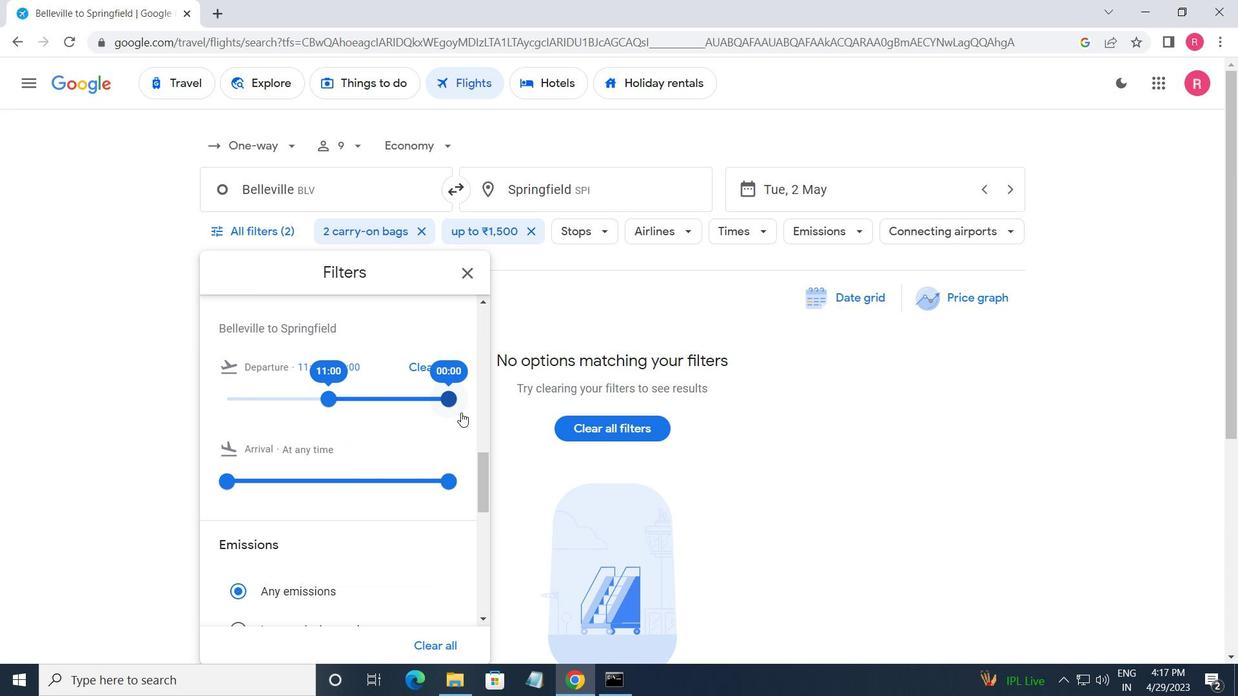 
Action: Mouse pressed left at (445, 404)
Screenshot: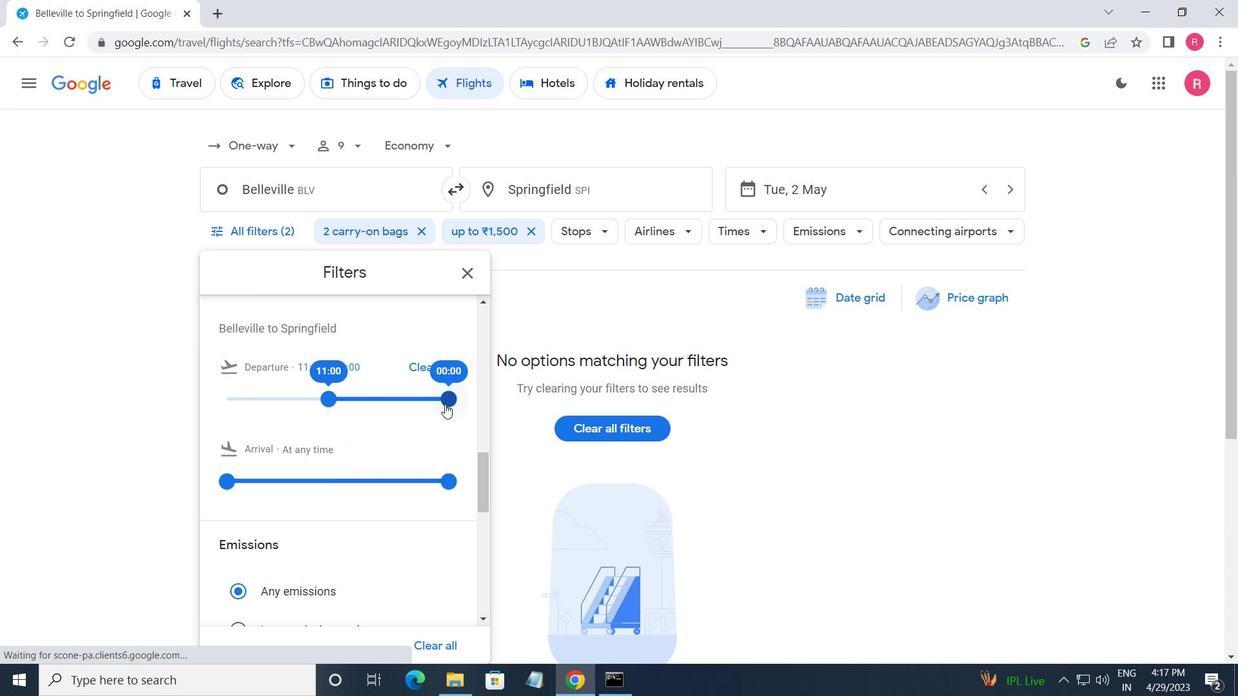
Action: Mouse moved to (463, 278)
Screenshot: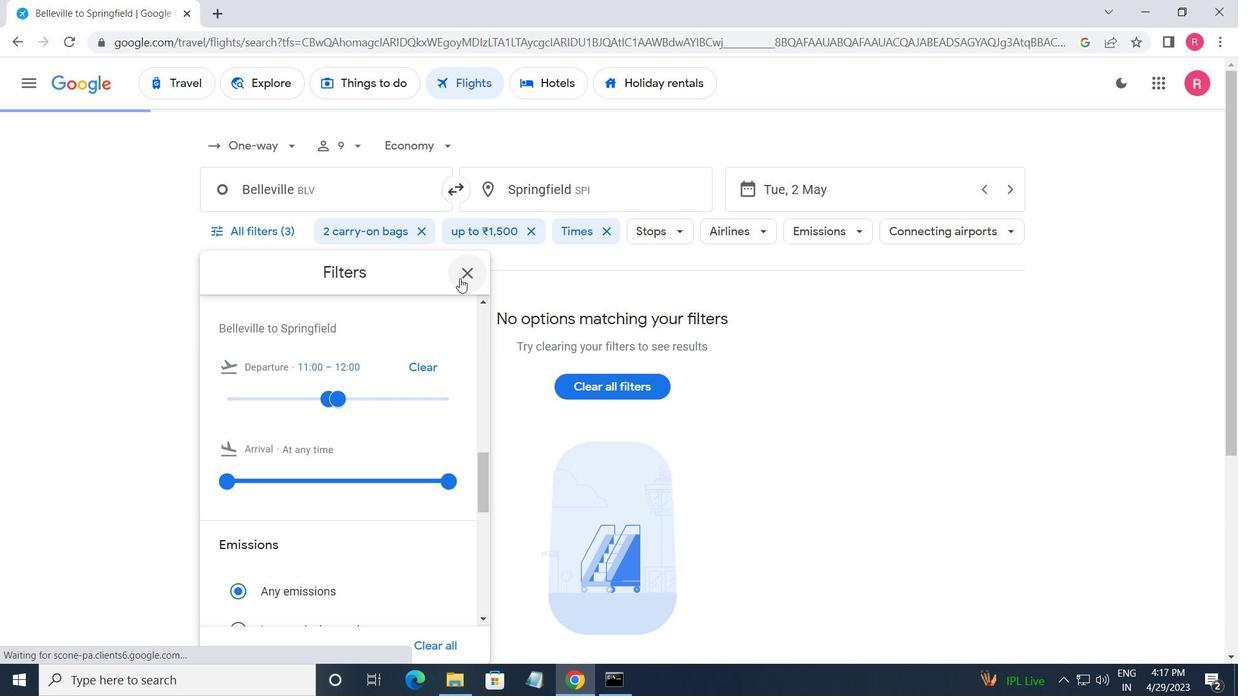 
Action: Mouse pressed left at (463, 278)
Screenshot: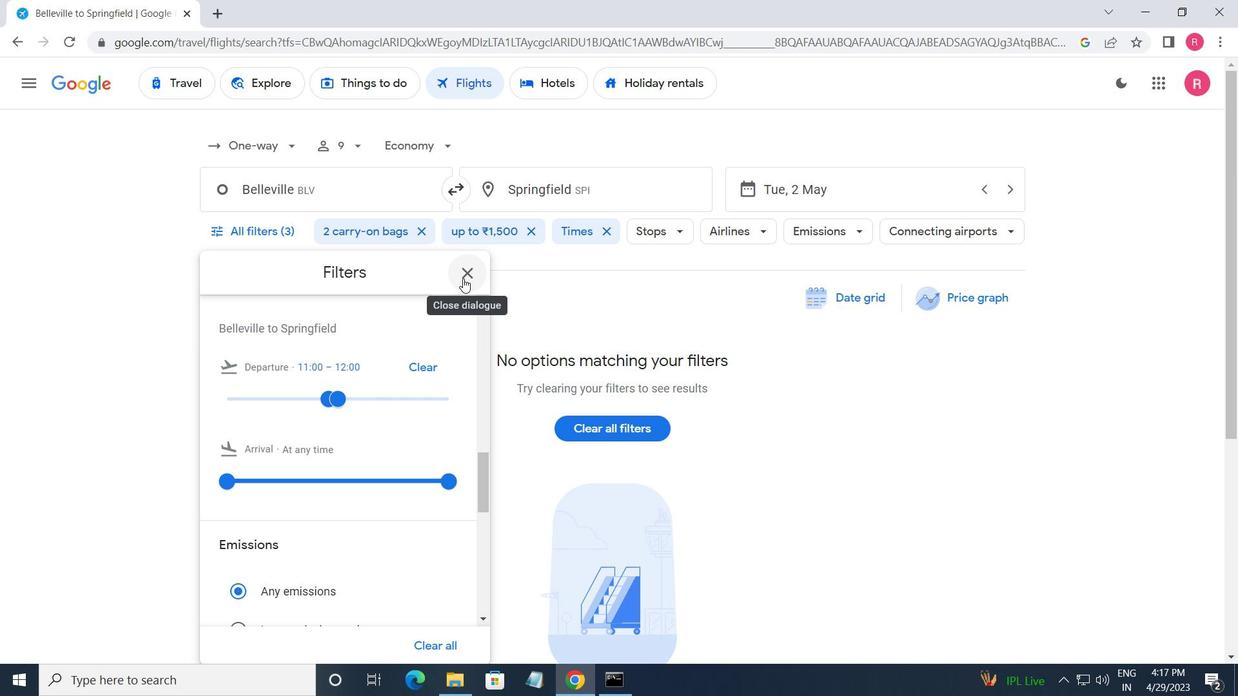 
